 Task: Look for space in Dimona, Israel from 11th June, 2023 to 15th June, 2023 for 2 adults in price range Rs.7000 to Rs.16000. Place can be private room with 1  bedroom having 2 beds and 1 bathroom. Property type can be house, flat, guest house, hotel. Amenities needed are: washing machine. Booking option can be shelf check-in. Required host language is English.
Action: Mouse moved to (618, 70)
Screenshot: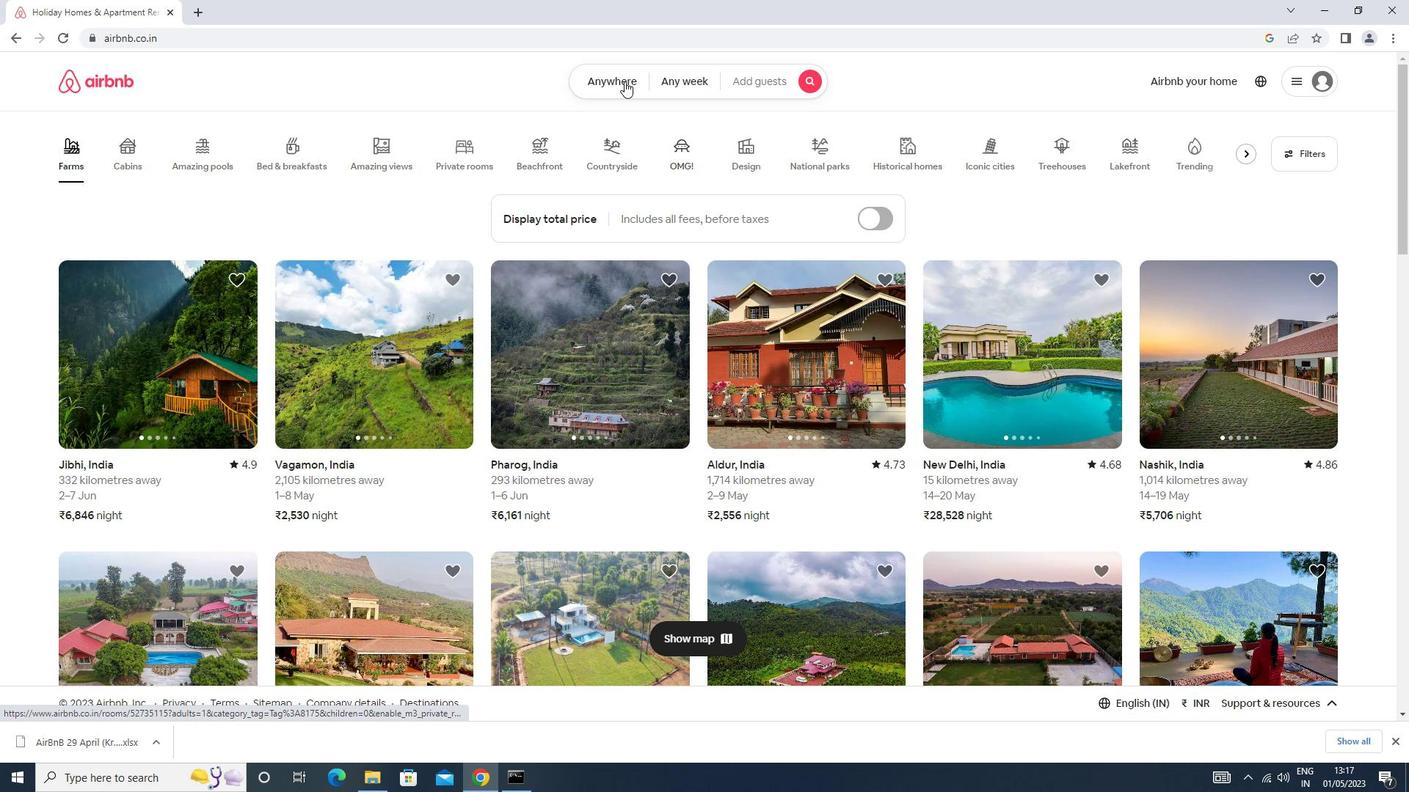 
Action: Mouse pressed left at (618, 70)
Screenshot: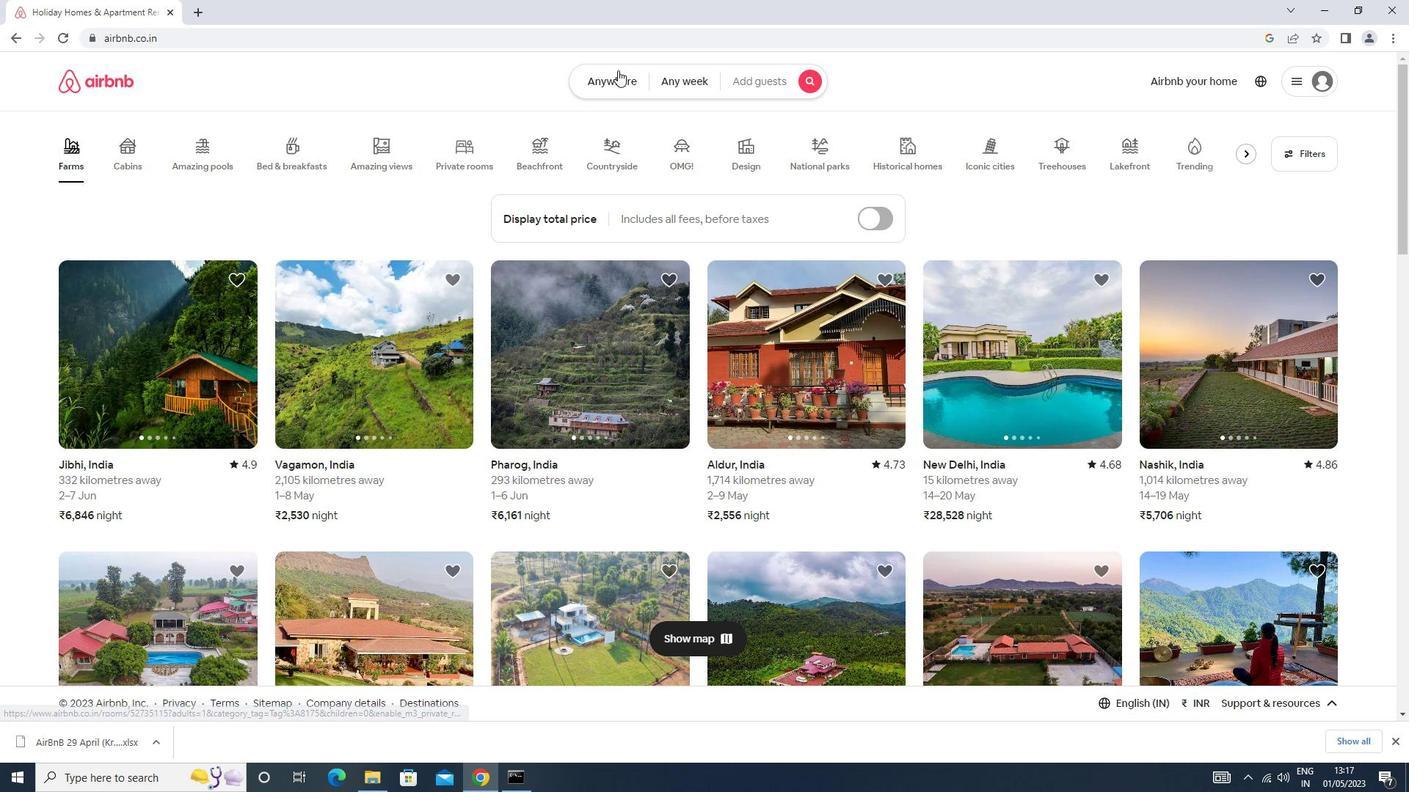 
Action: Mouse moved to (523, 145)
Screenshot: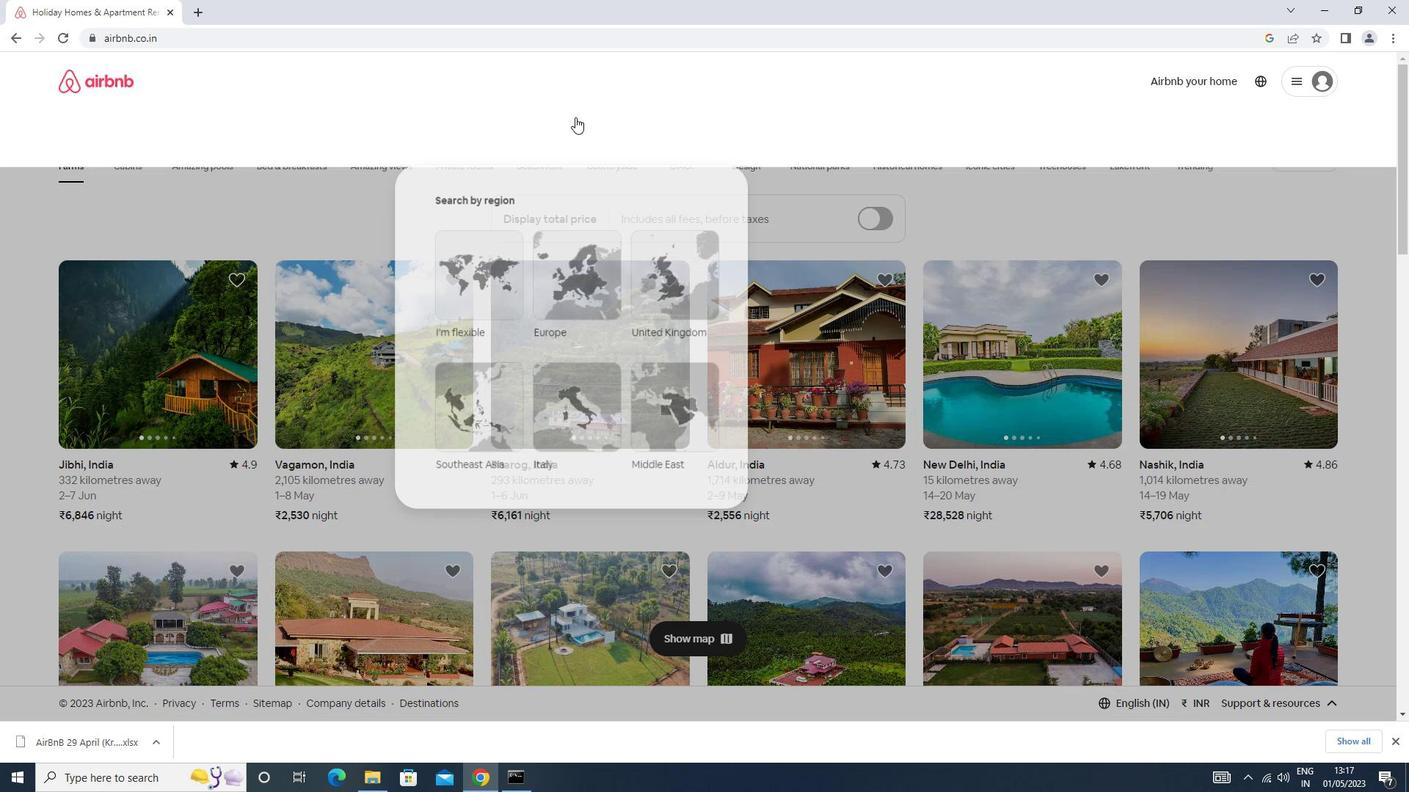 
Action: Mouse pressed left at (523, 145)
Screenshot: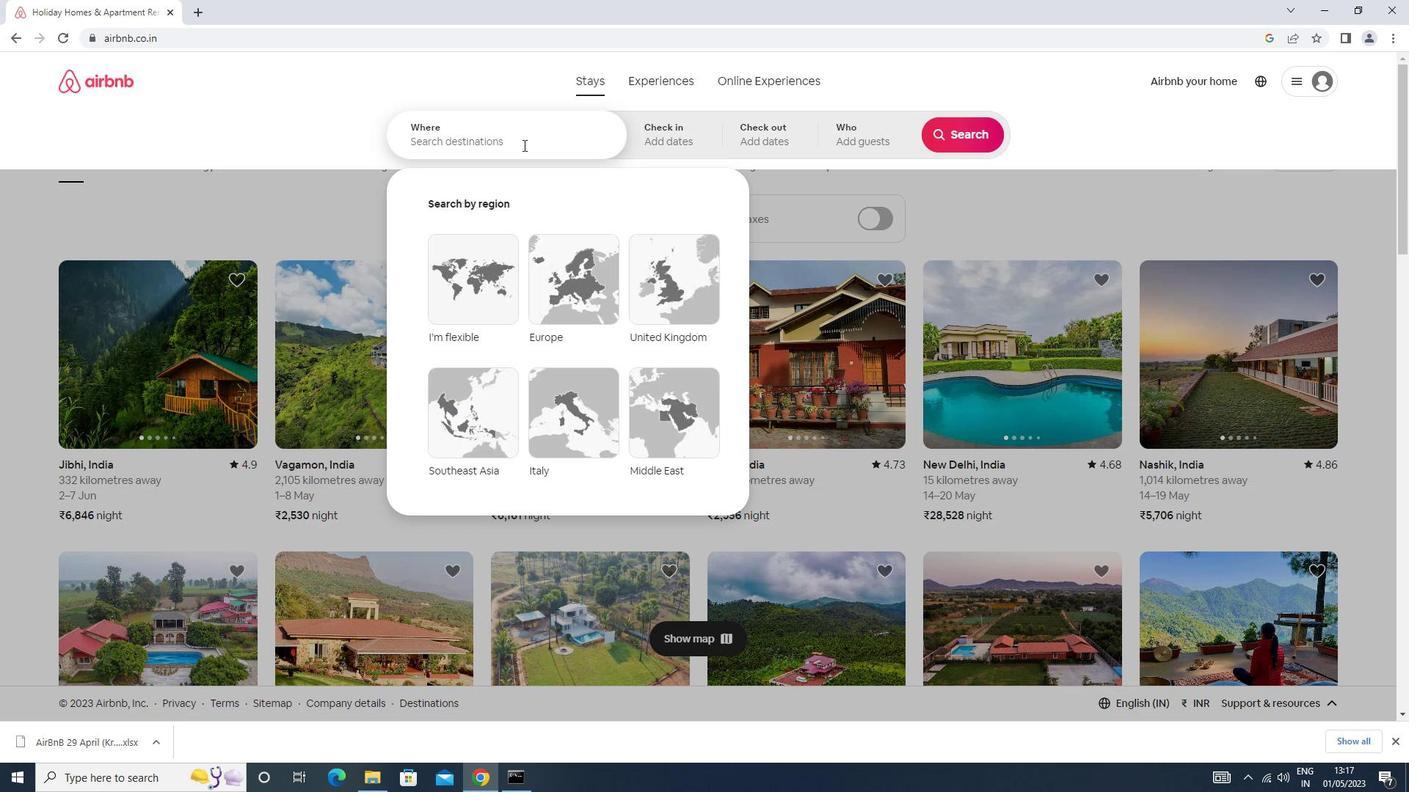 
Action: Mouse moved to (523, 145)
Screenshot: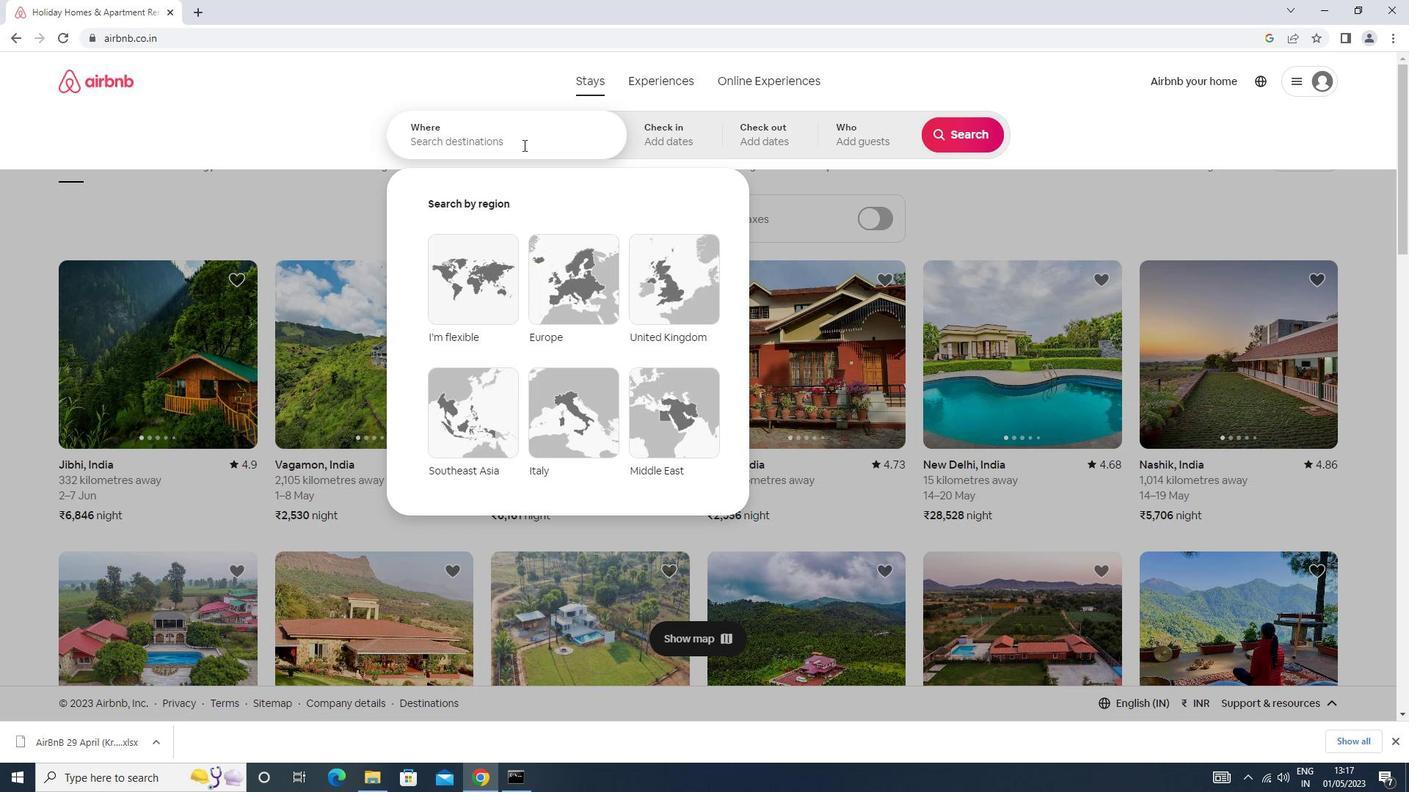 
Action: Key pressed d<Key.caps_lock>imona<Key.down><Key.enter>
Screenshot: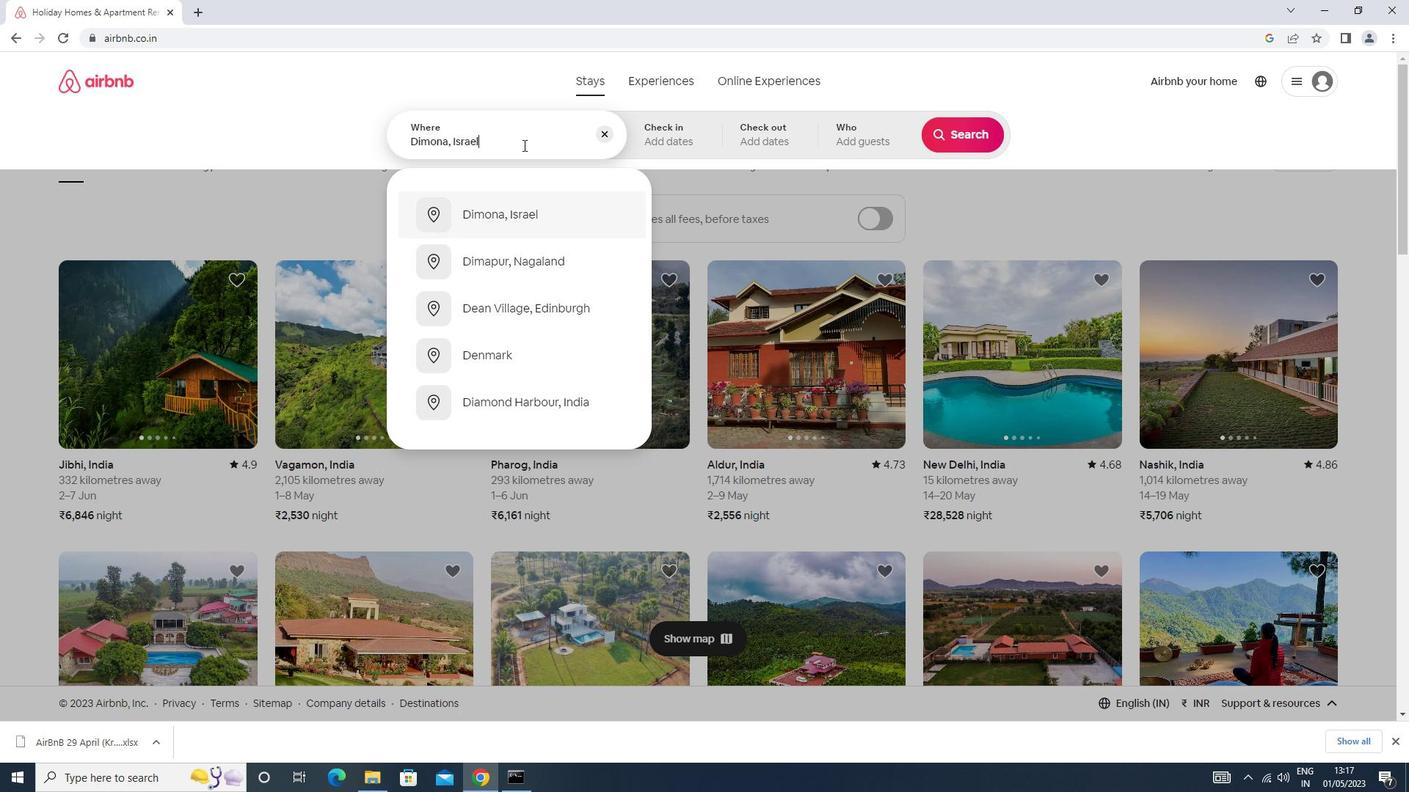 
Action: Mouse moved to (734, 383)
Screenshot: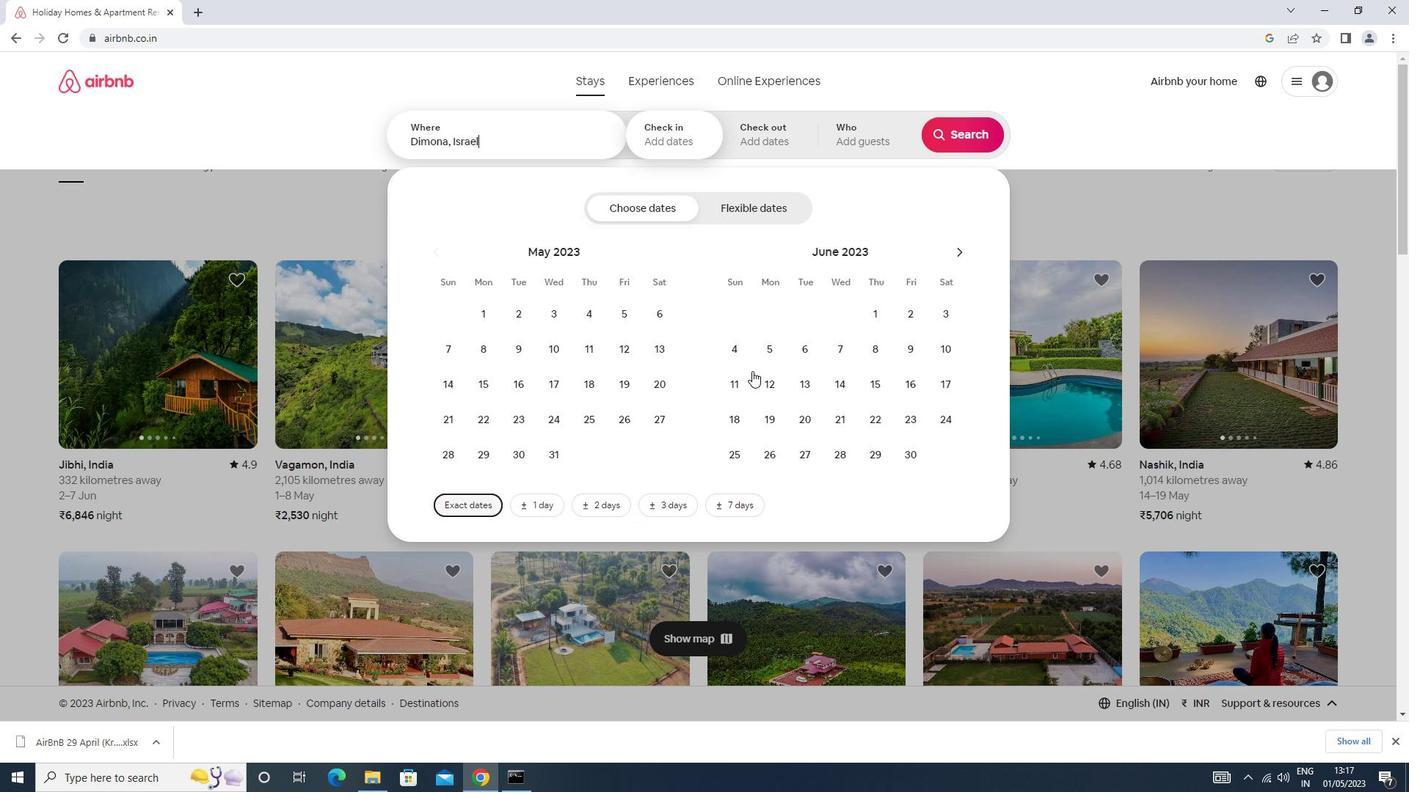 
Action: Mouse pressed left at (734, 383)
Screenshot: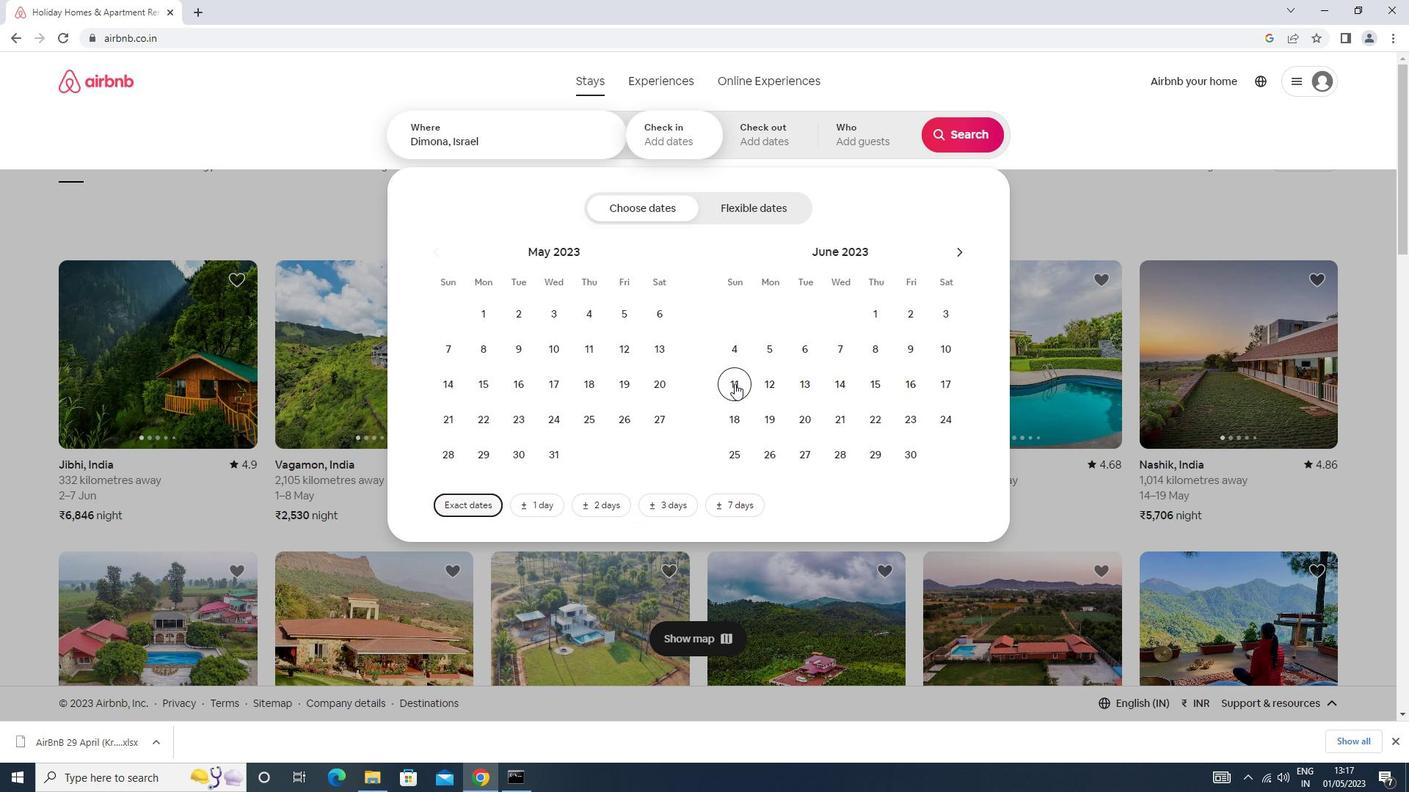 
Action: Mouse moved to (879, 389)
Screenshot: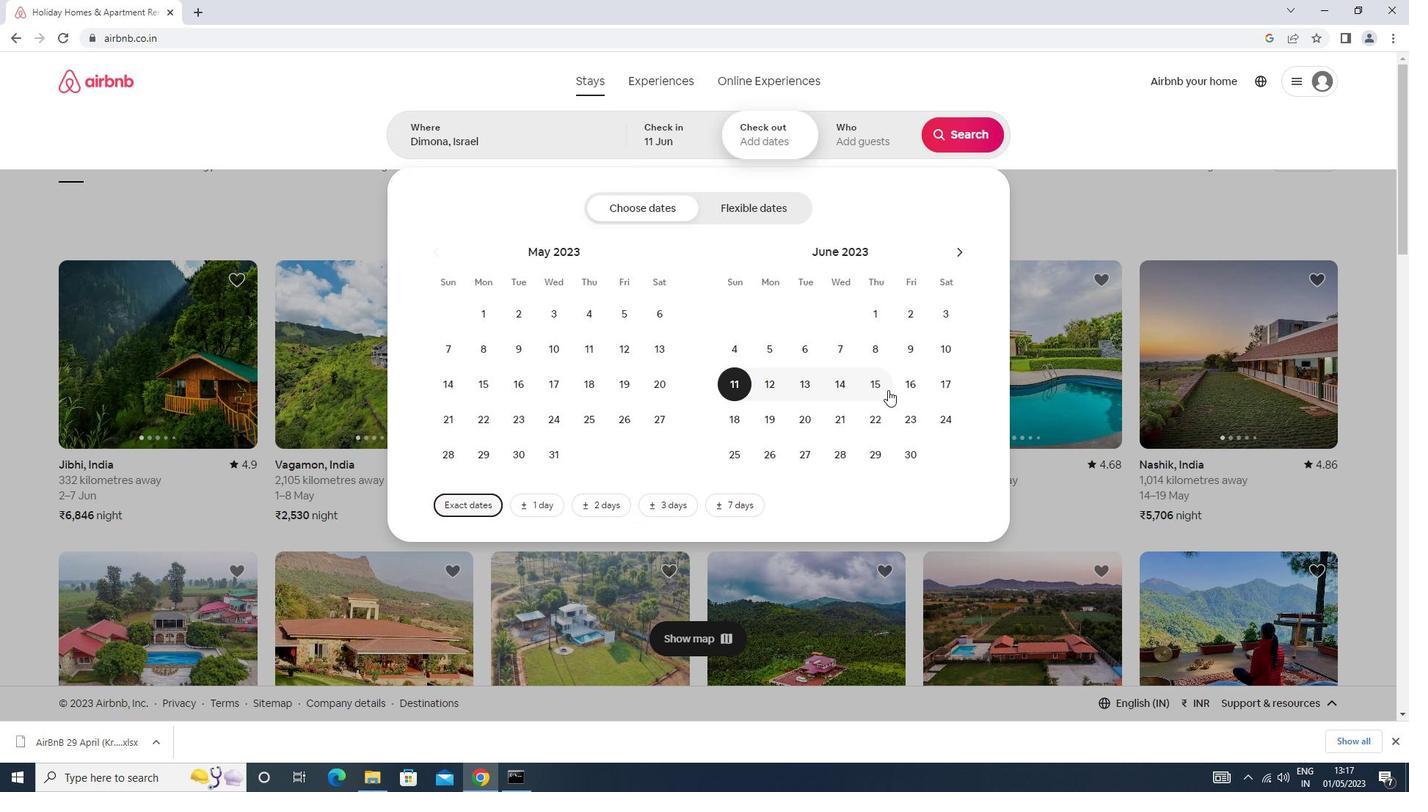 
Action: Mouse pressed left at (879, 389)
Screenshot: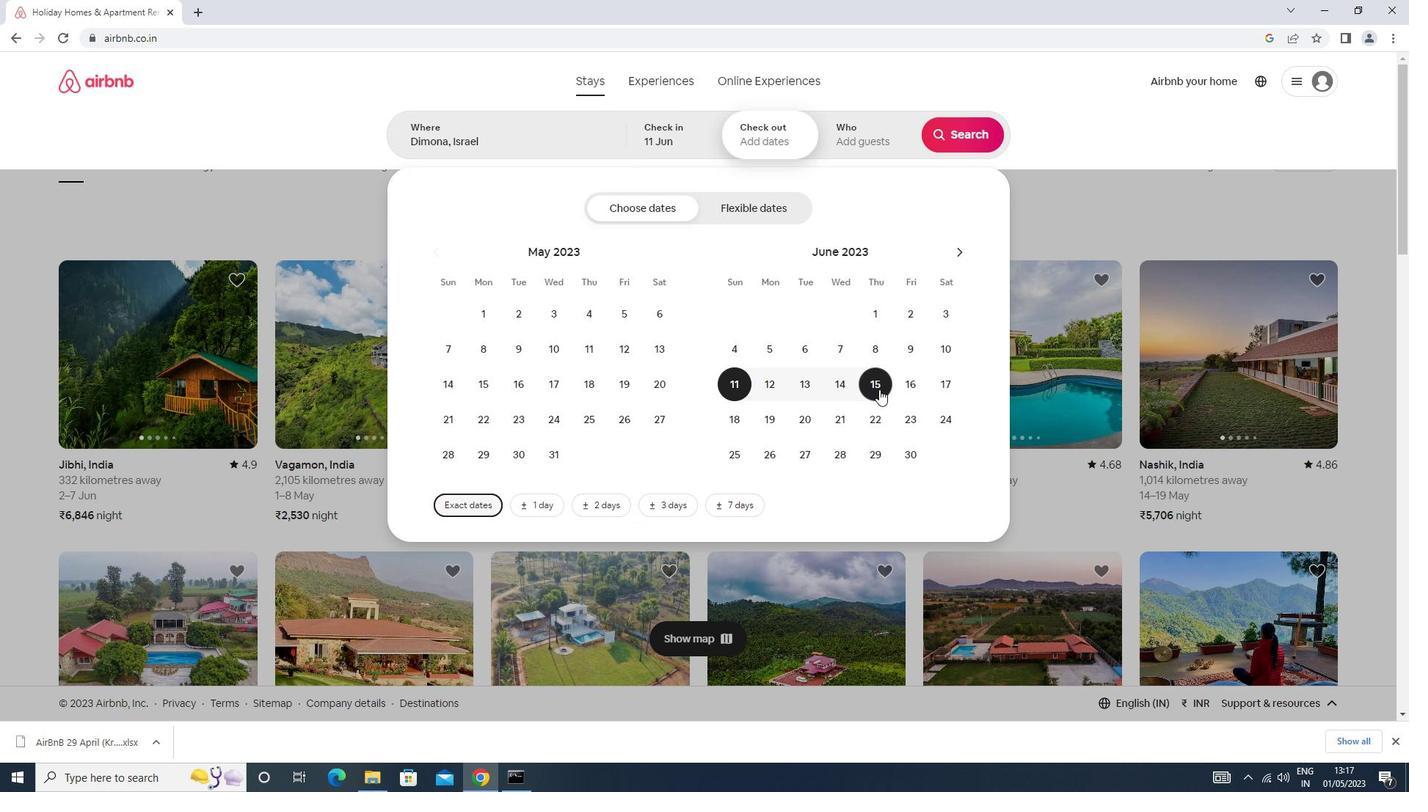 
Action: Mouse moved to (870, 133)
Screenshot: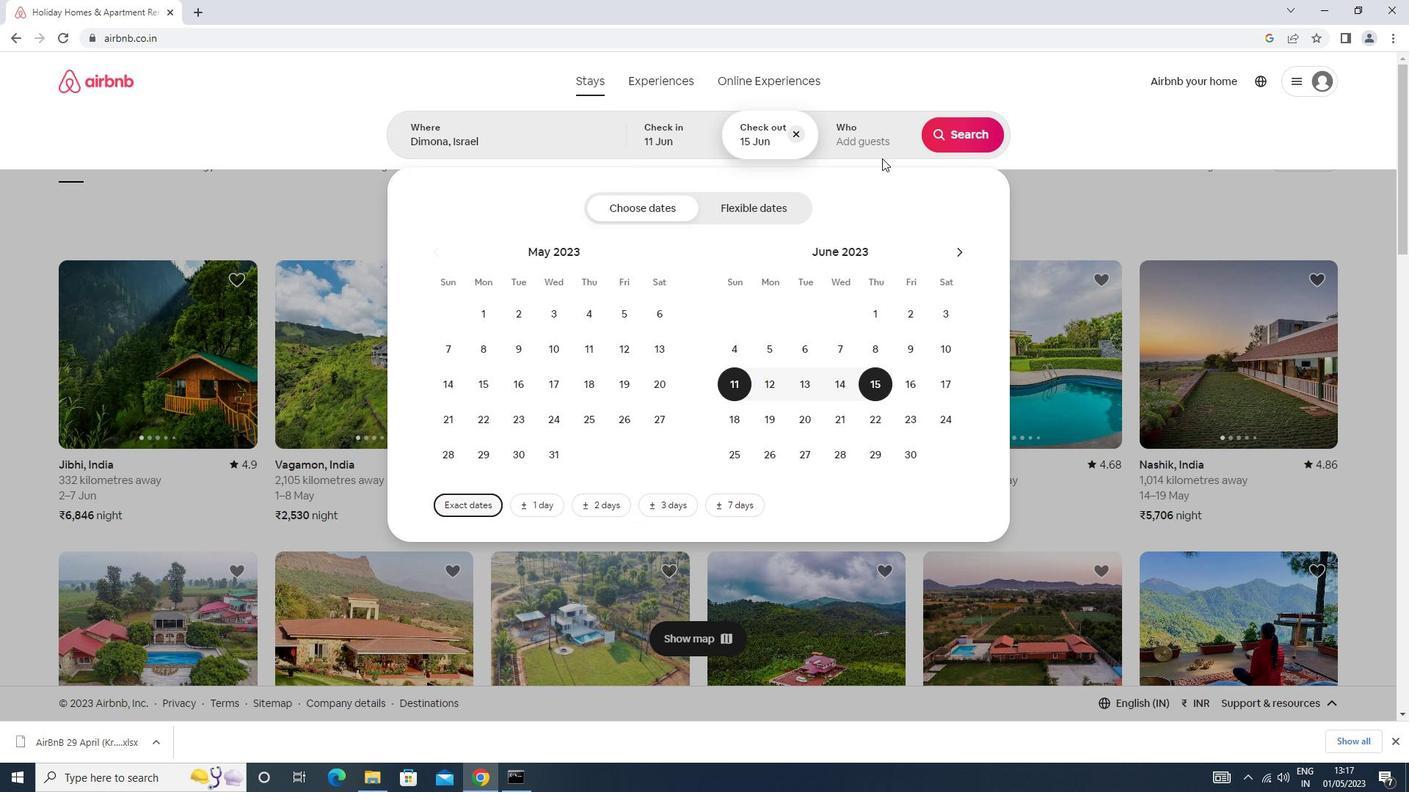 
Action: Mouse pressed left at (870, 133)
Screenshot: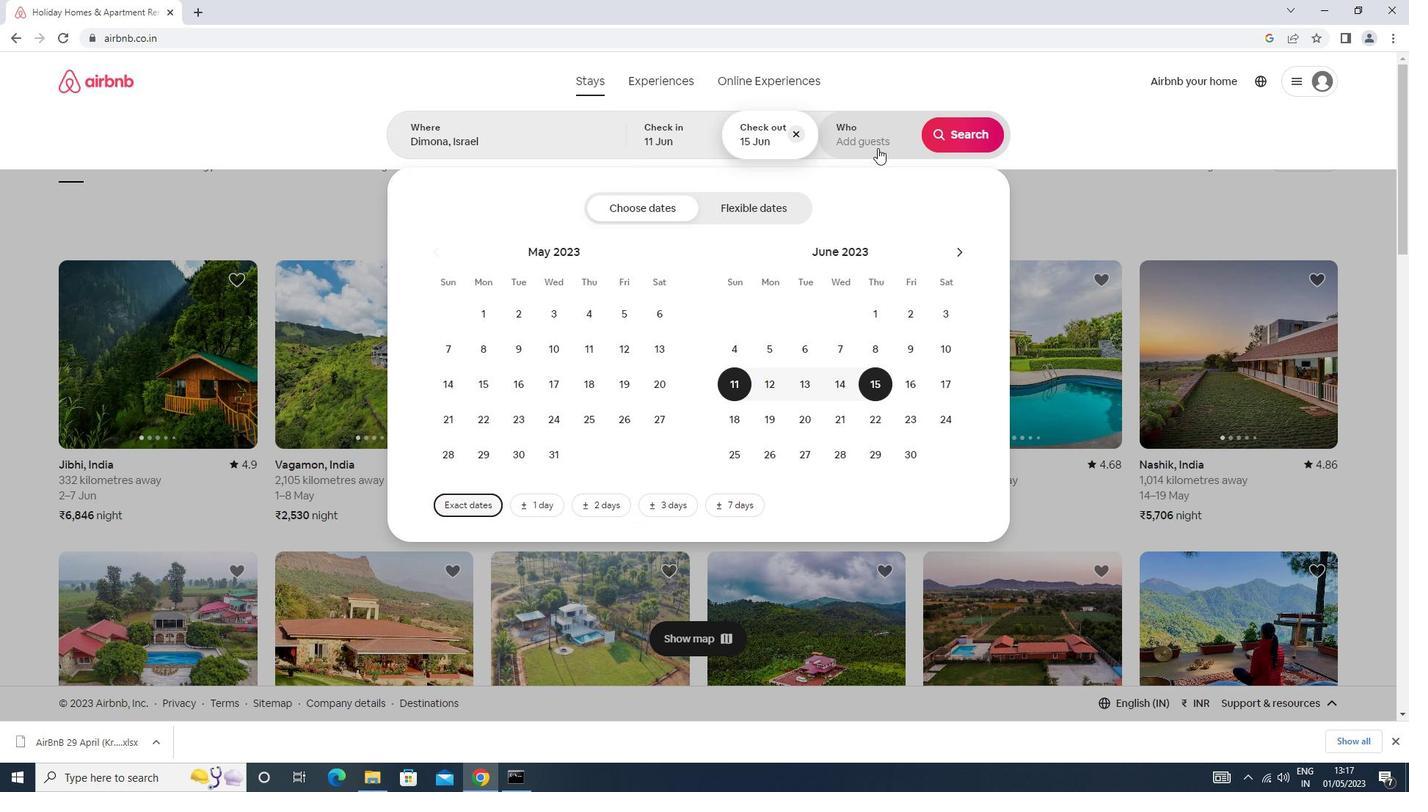 
Action: Mouse moved to (965, 207)
Screenshot: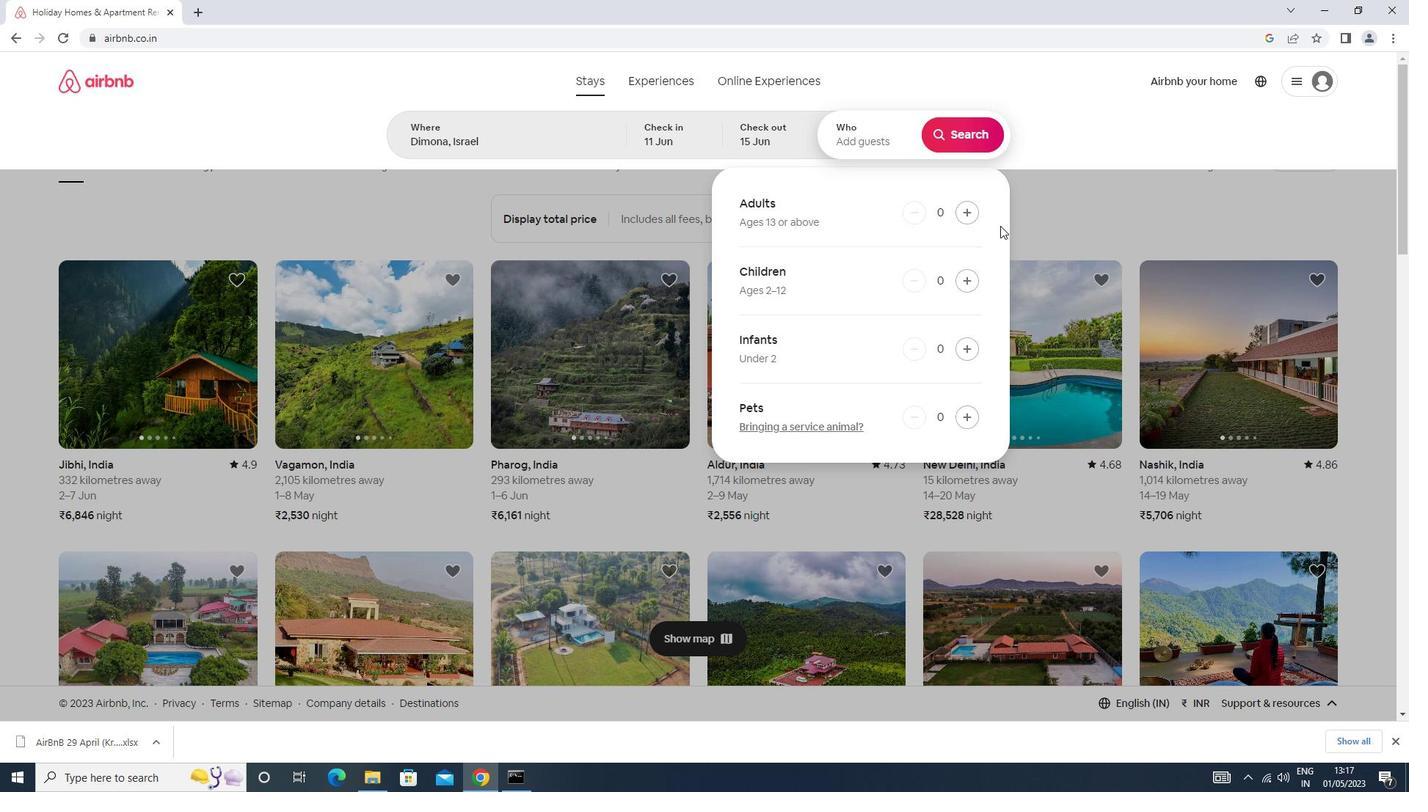 
Action: Mouse pressed left at (965, 207)
Screenshot: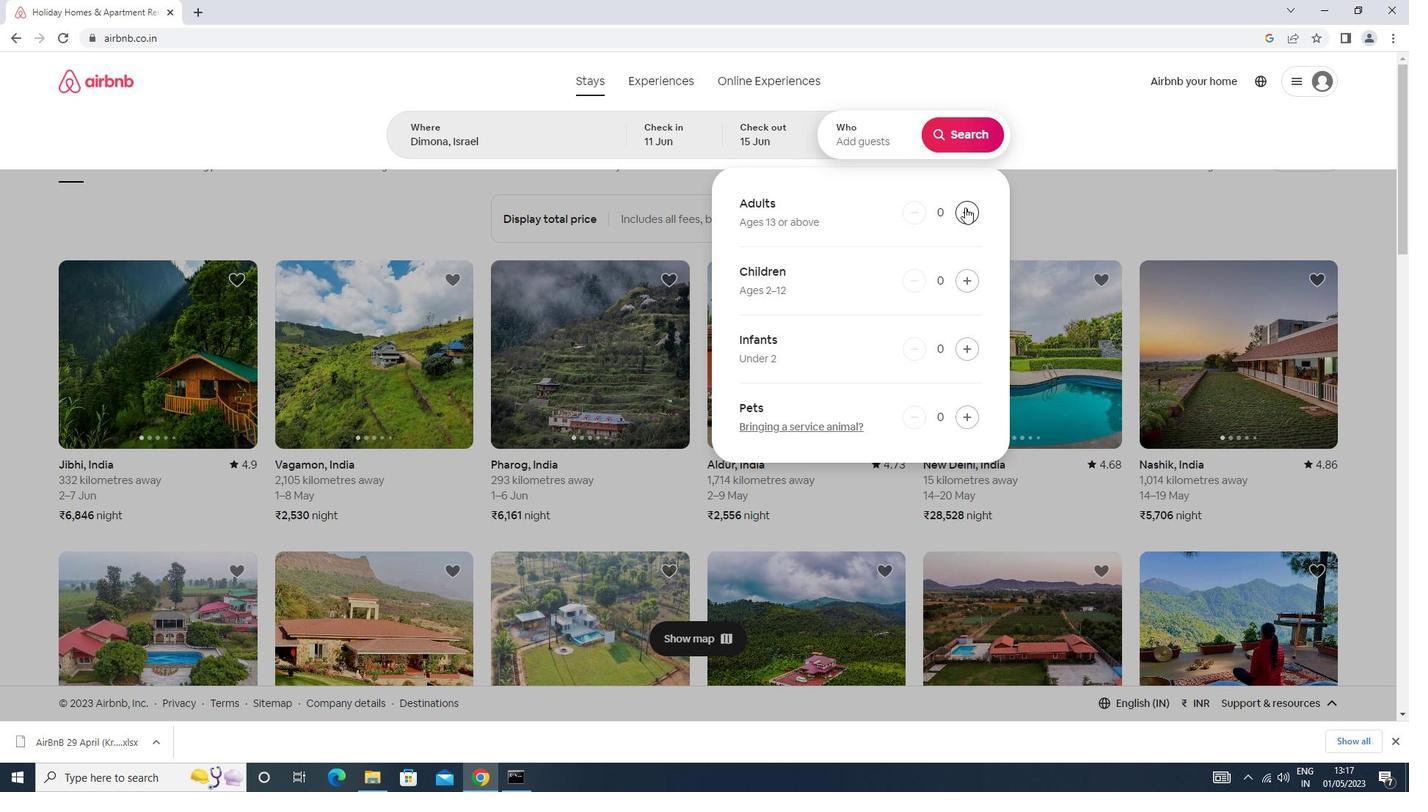 
Action: Mouse moved to (965, 207)
Screenshot: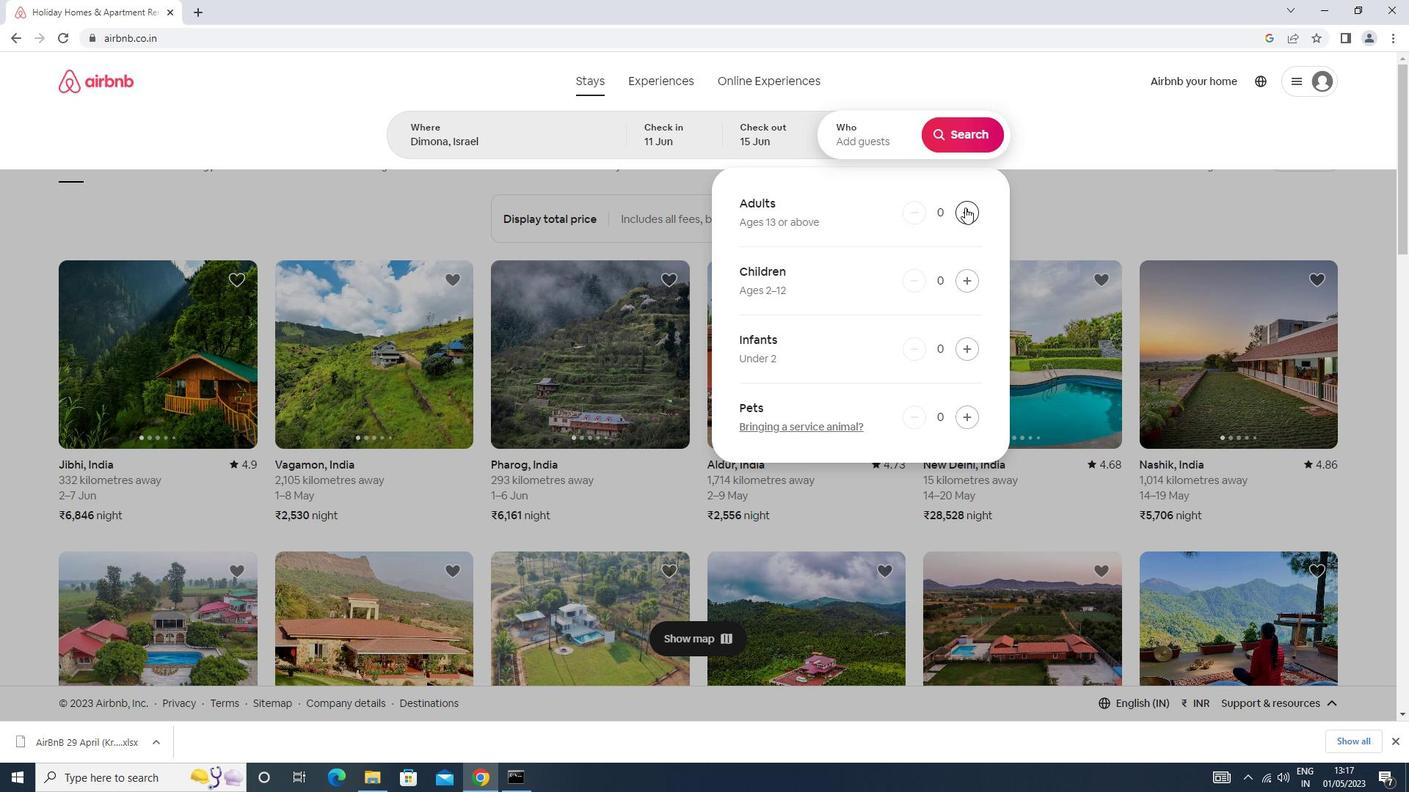 
Action: Mouse pressed left at (965, 207)
Screenshot: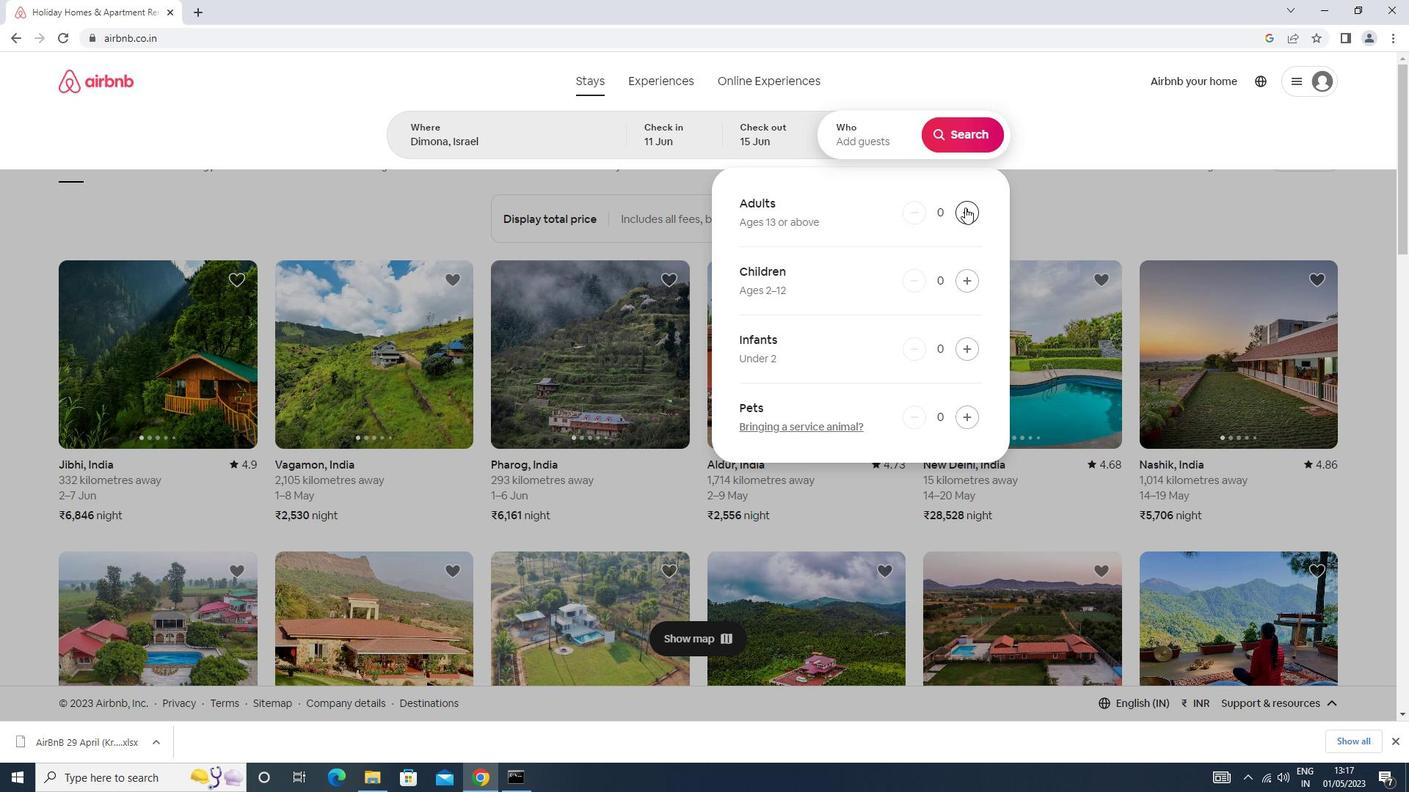 
Action: Mouse moved to (972, 140)
Screenshot: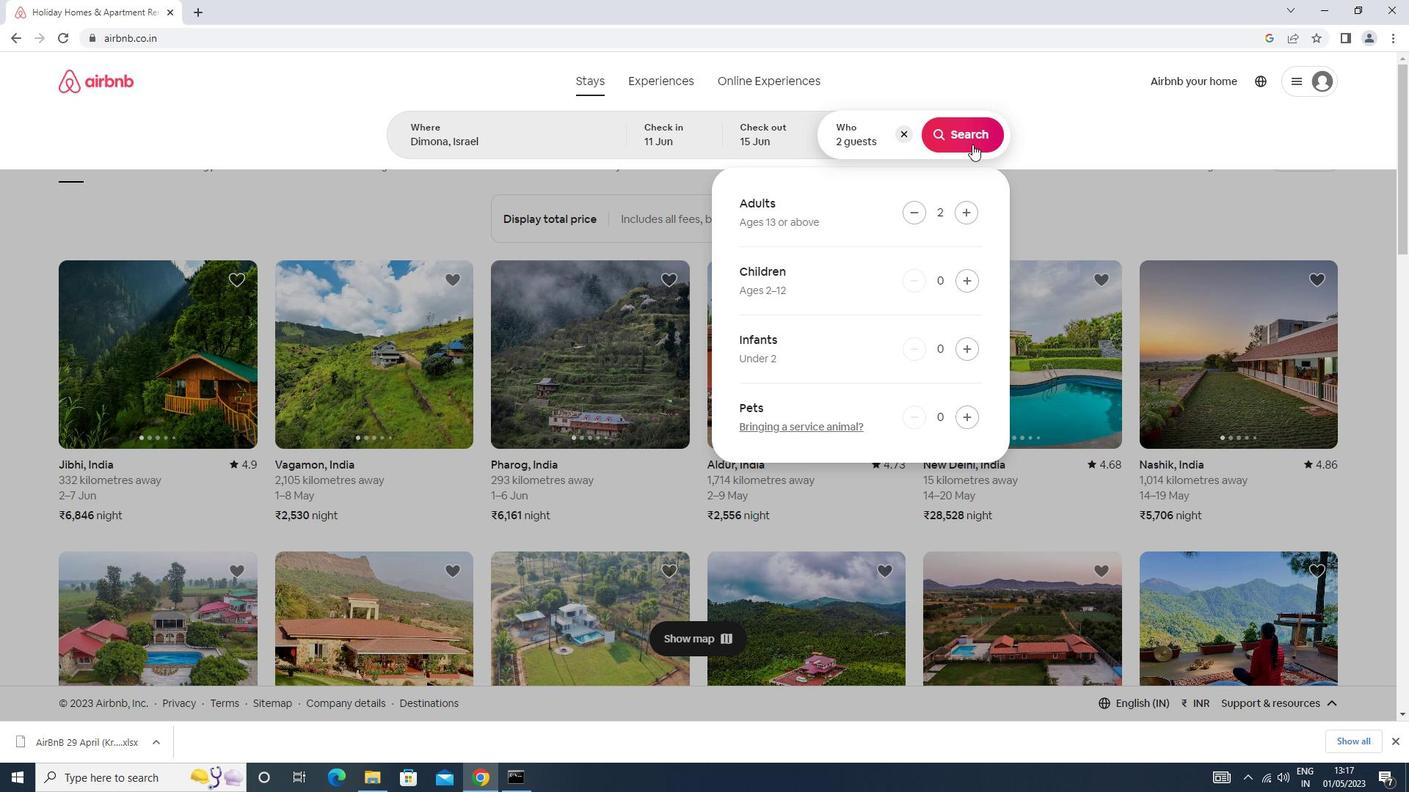 
Action: Mouse pressed left at (972, 140)
Screenshot: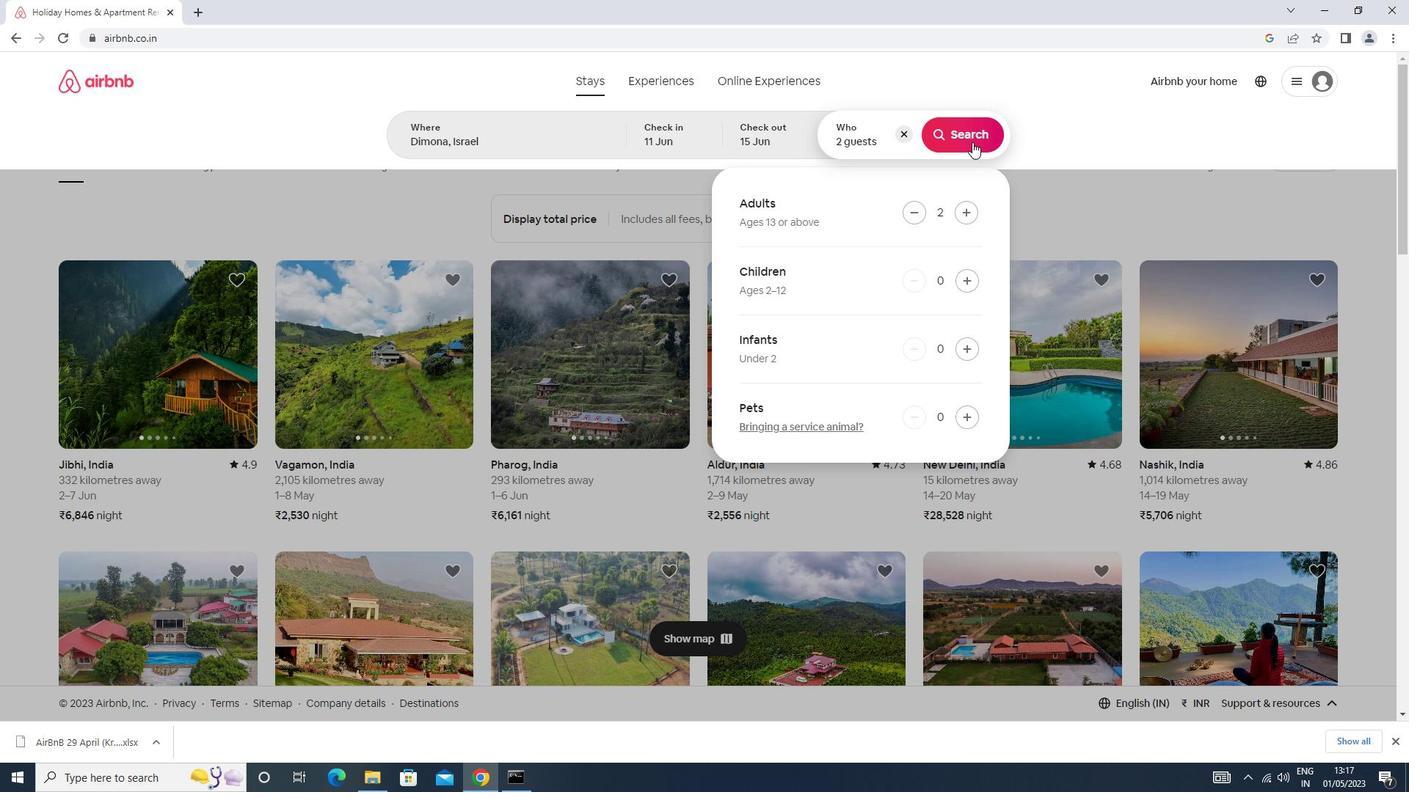 
Action: Mouse moved to (1322, 138)
Screenshot: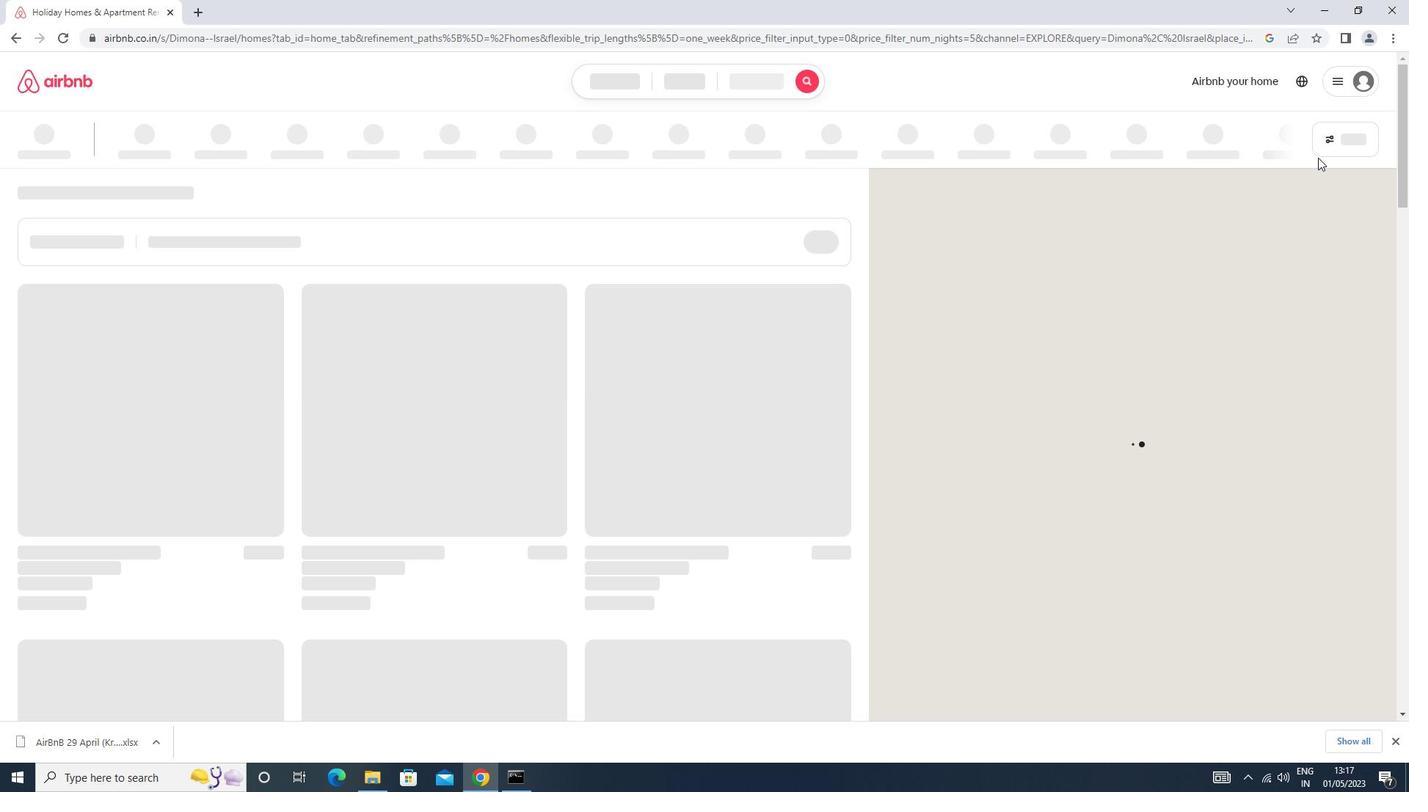 
Action: Mouse pressed left at (1322, 138)
Screenshot: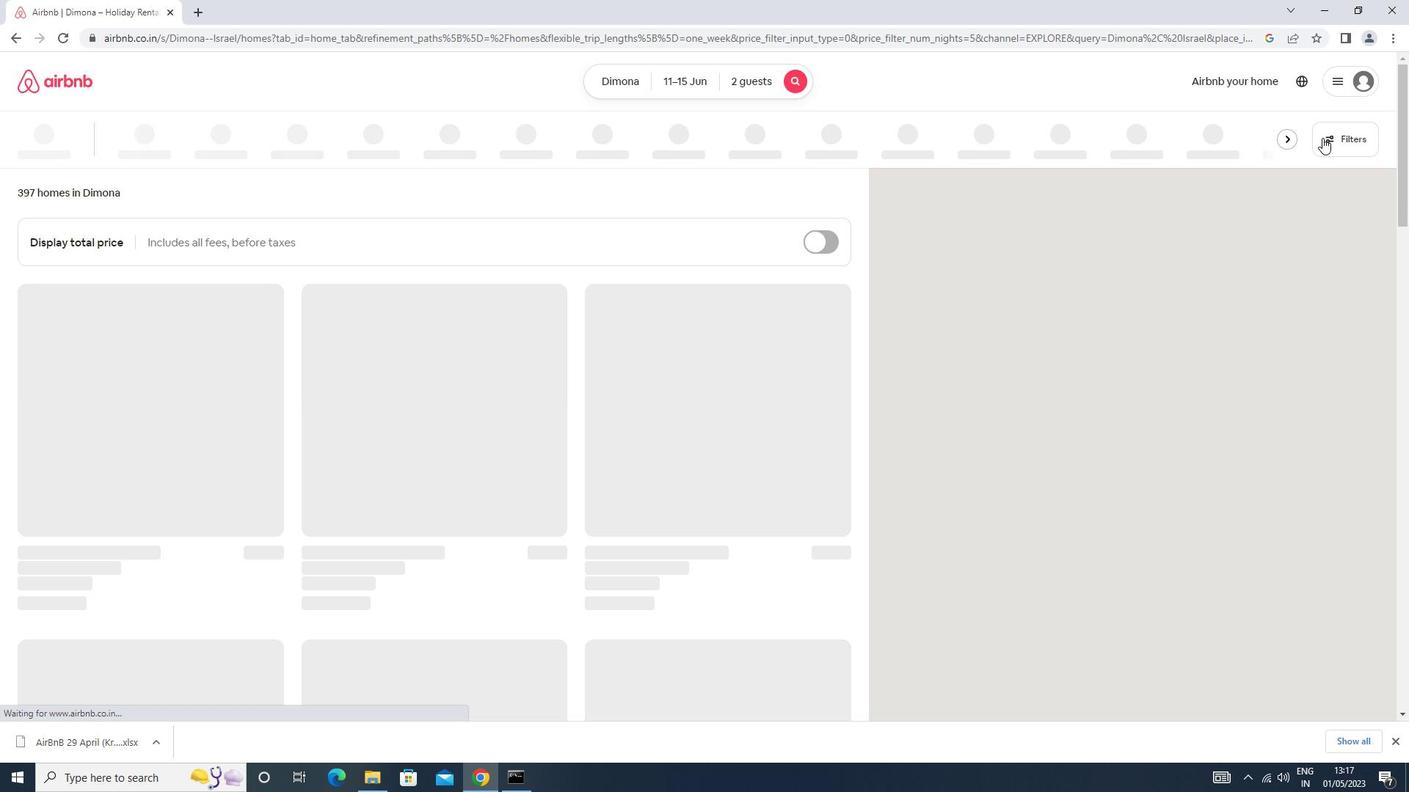 
Action: Mouse moved to (668, 329)
Screenshot: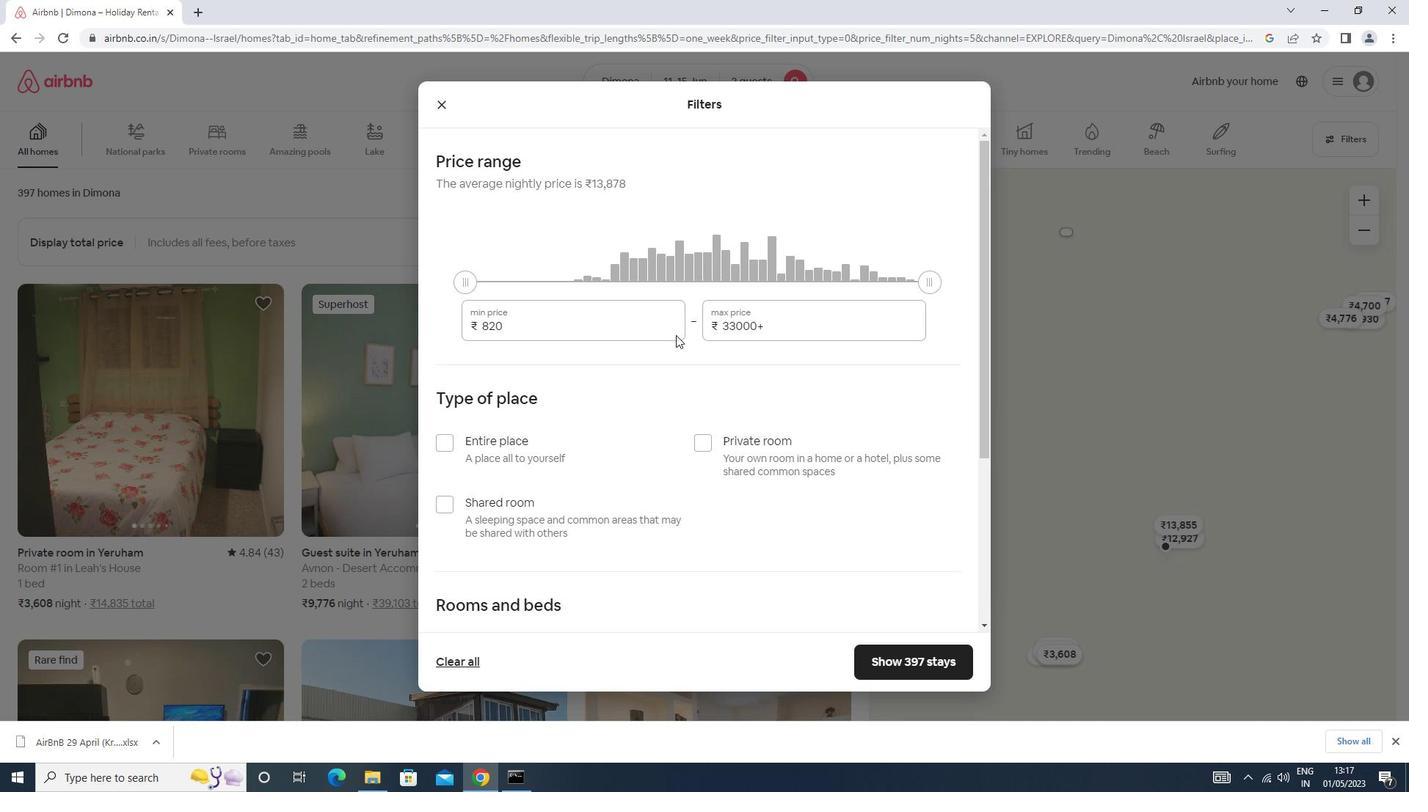 
Action: Mouse pressed left at (668, 329)
Screenshot: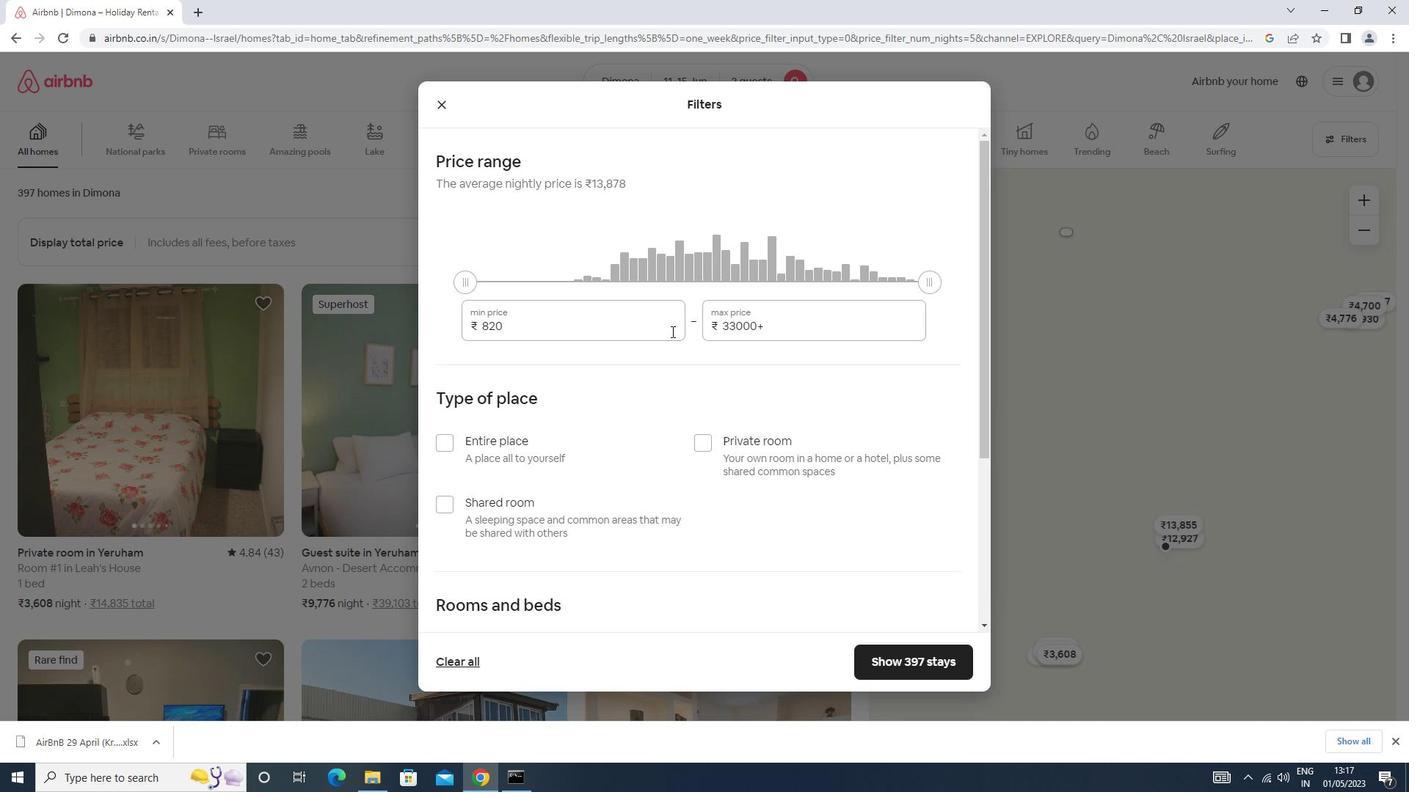 
Action: Key pressed <Key.backspace><Key.backspace><Key.backspace><Key.backspace><Key.backspace><Key.backspace><Key.backspace>7000<Key.tab>16000
Screenshot: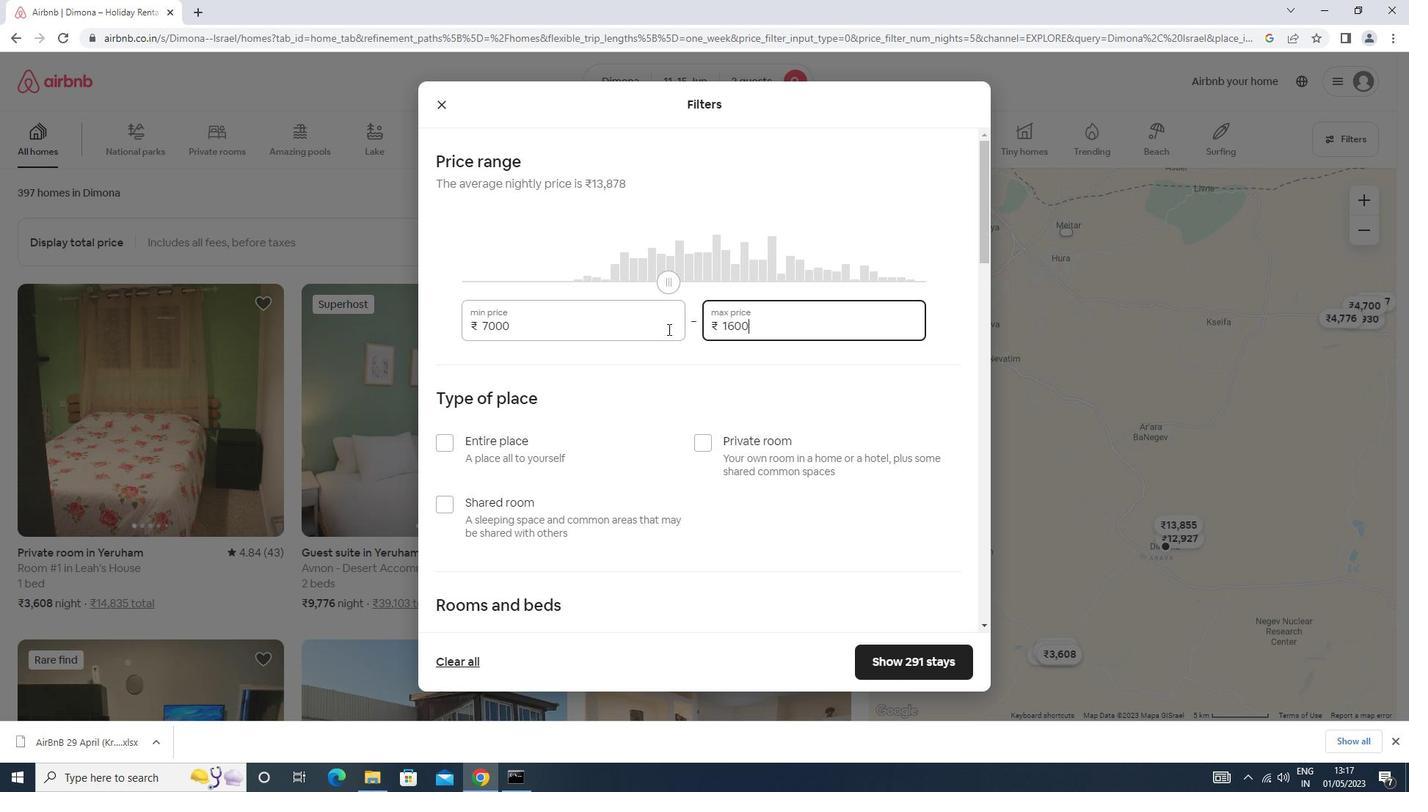 
Action: Mouse scrolled (668, 328) with delta (0, 0)
Screenshot: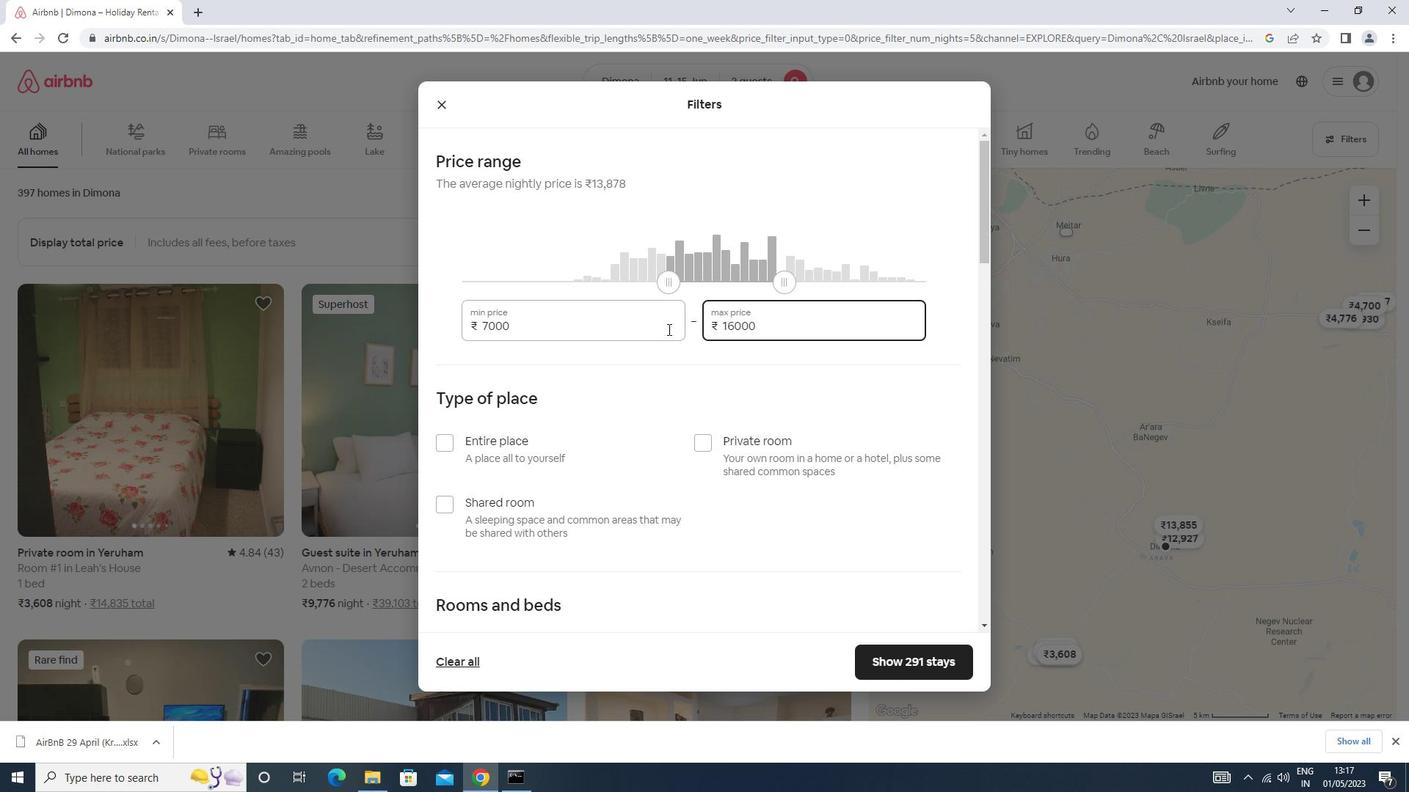 
Action: Mouse scrolled (668, 328) with delta (0, 0)
Screenshot: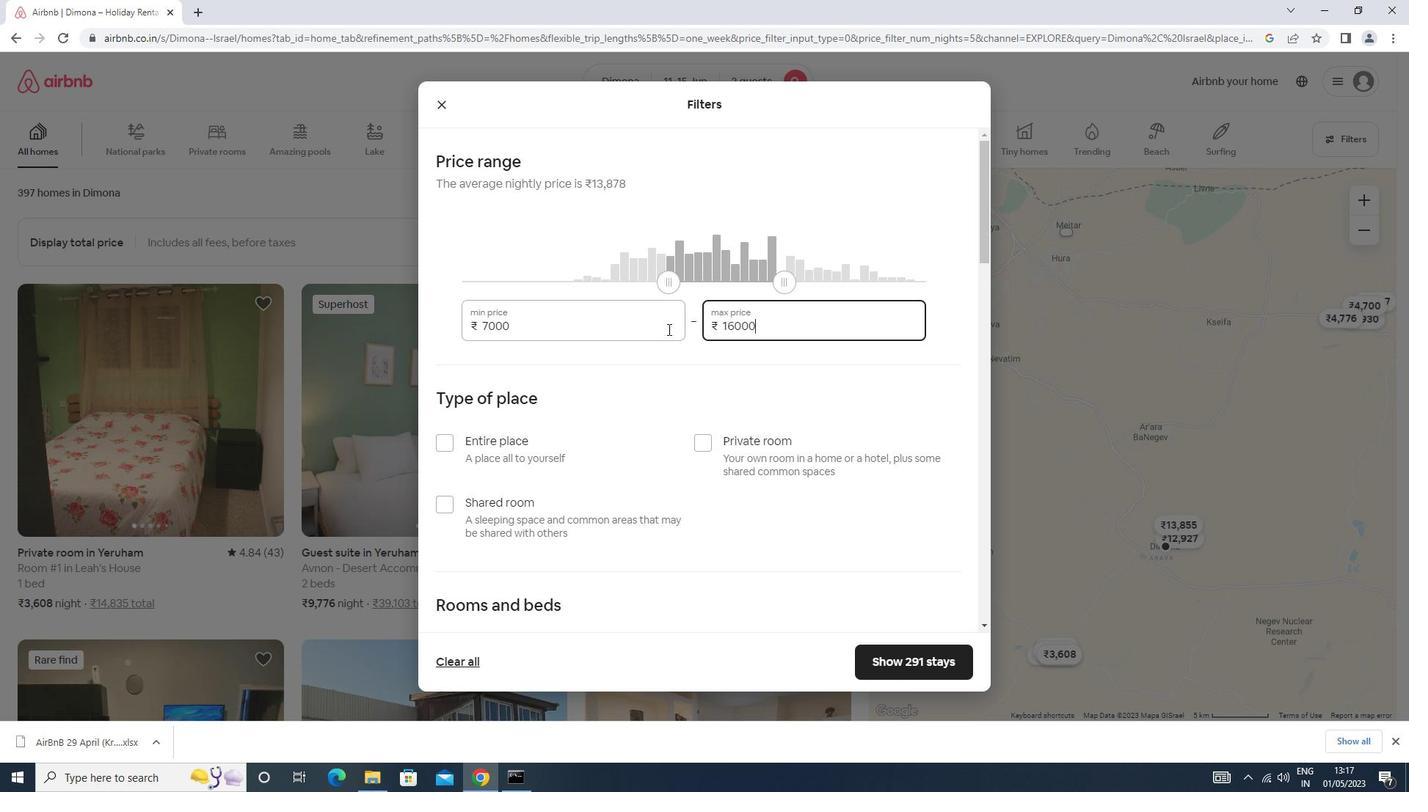 
Action: Mouse moved to (716, 294)
Screenshot: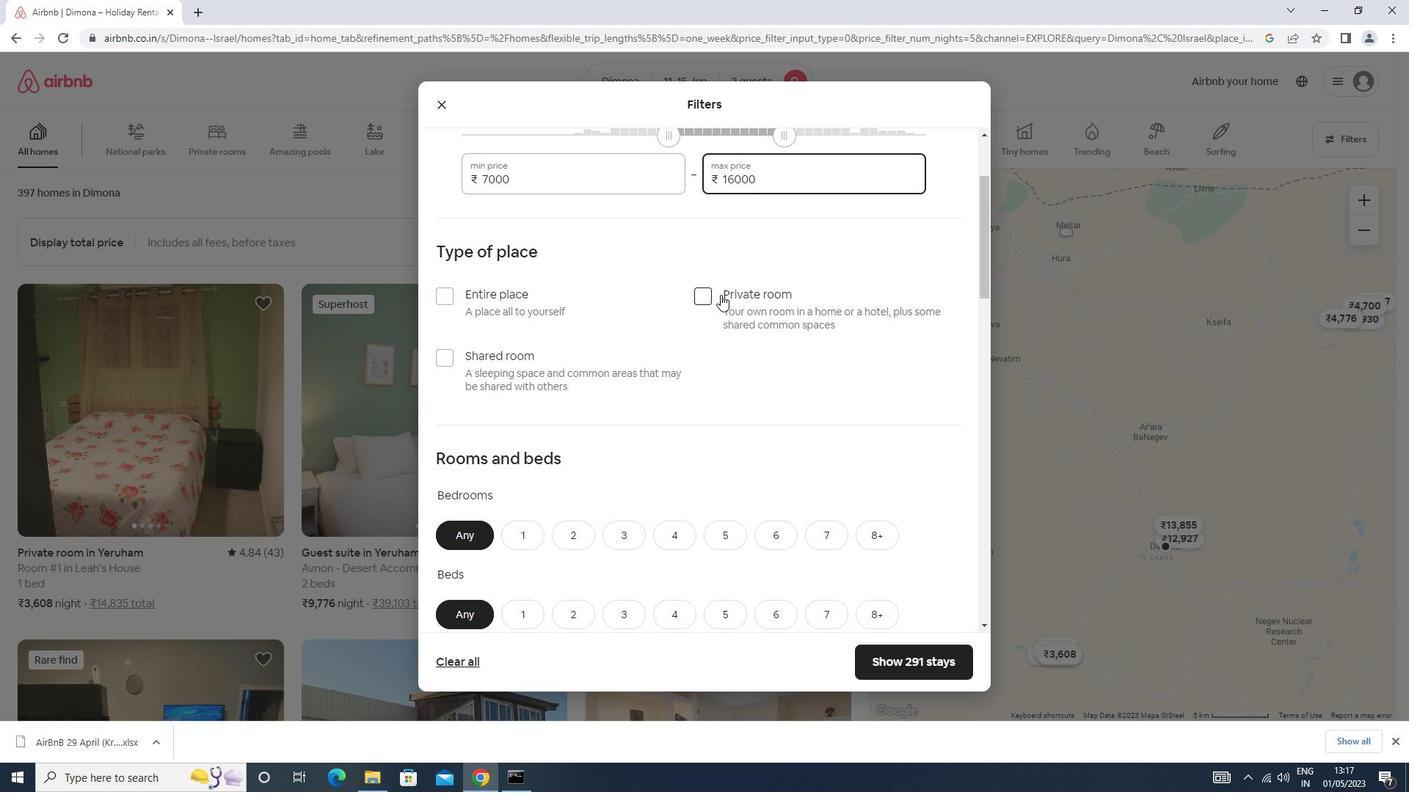 
Action: Mouse pressed left at (716, 294)
Screenshot: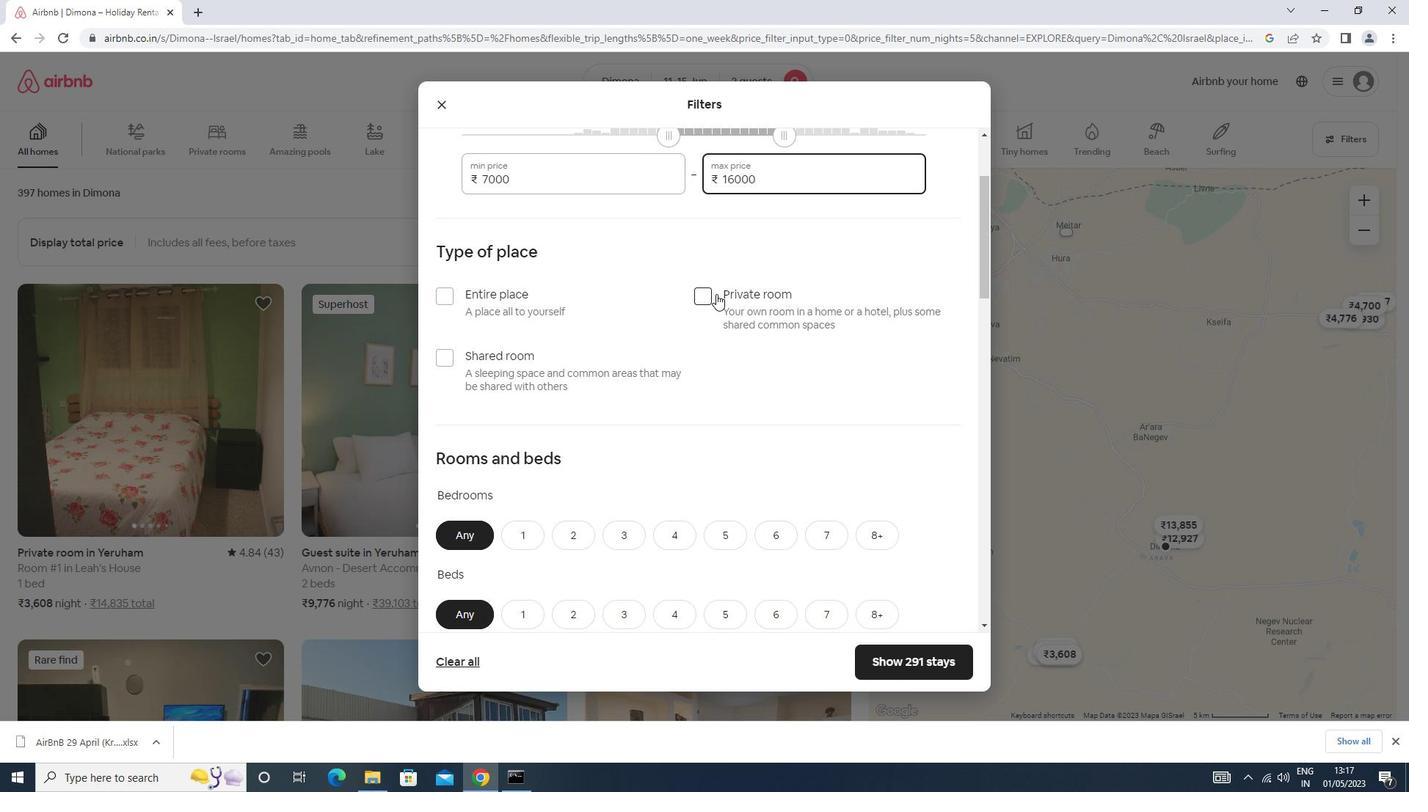 
Action: Mouse scrolled (716, 293) with delta (0, 0)
Screenshot: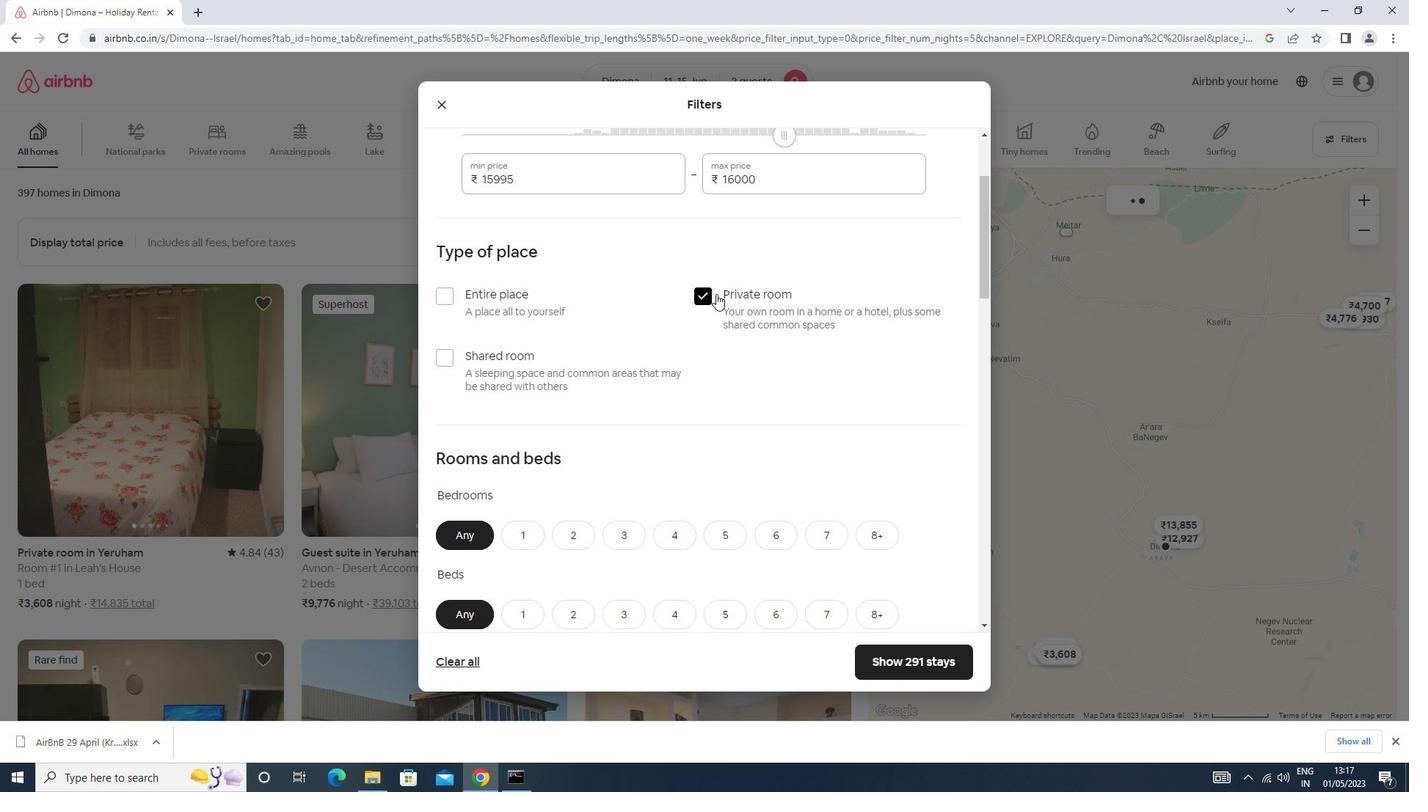 
Action: Mouse scrolled (716, 293) with delta (0, 0)
Screenshot: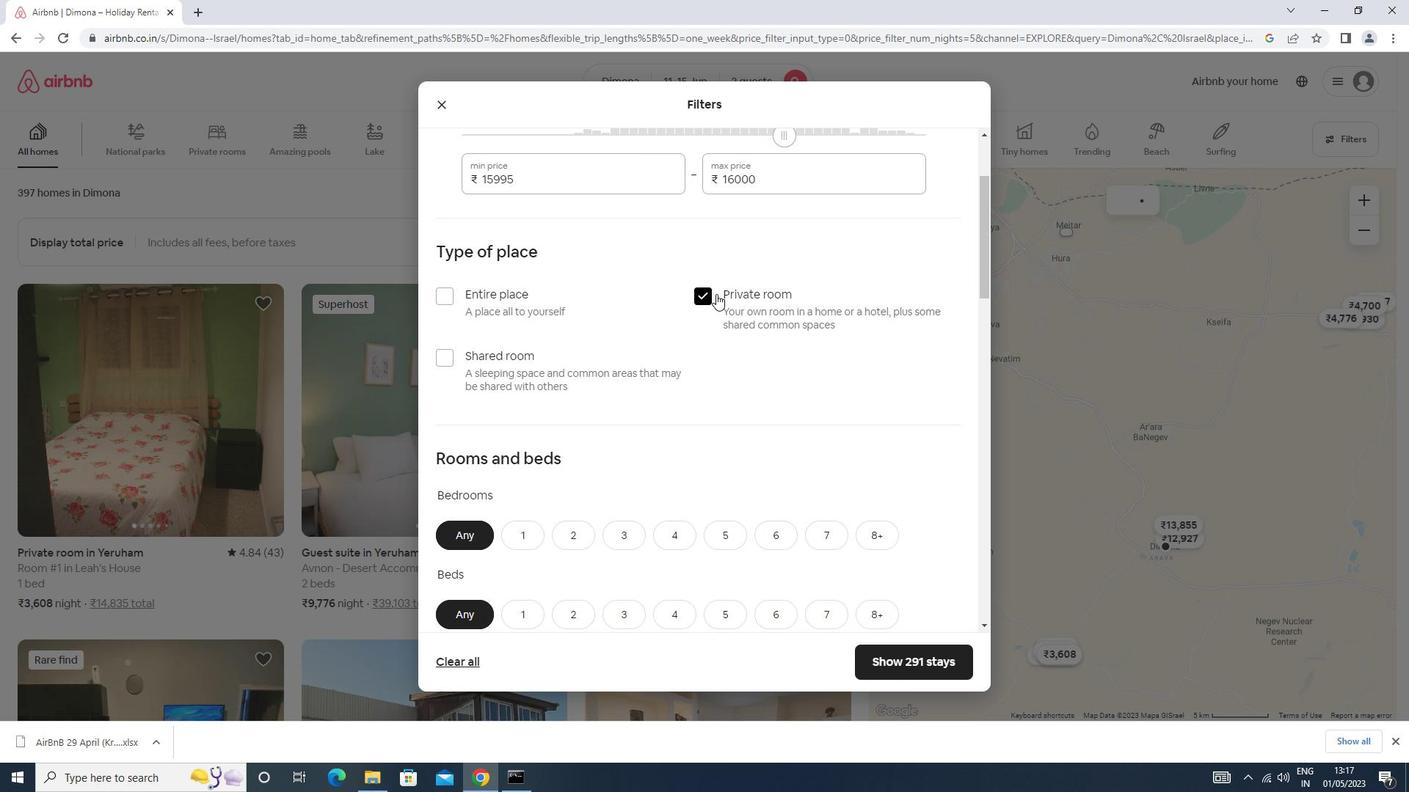 
Action: Mouse moved to (715, 294)
Screenshot: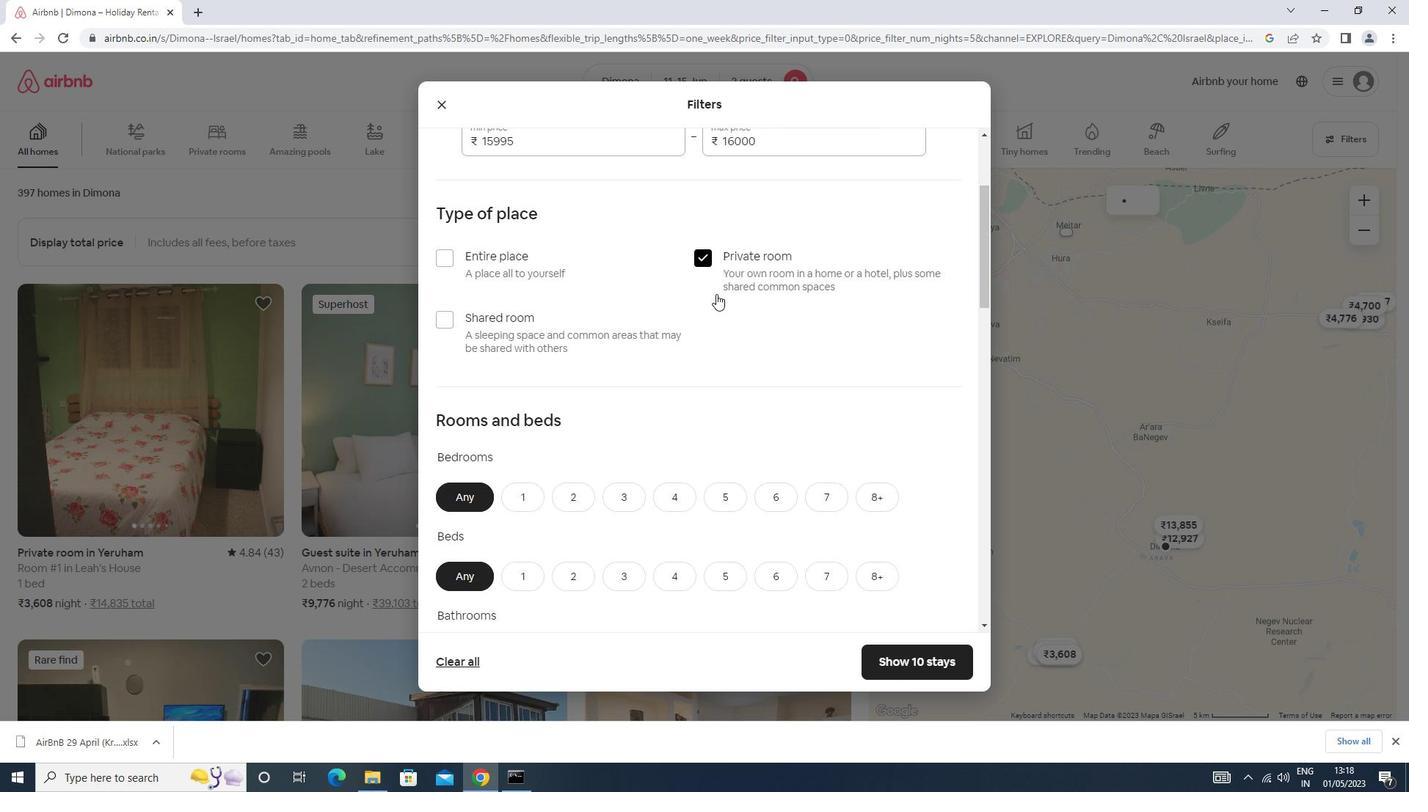 
Action: Mouse scrolled (715, 293) with delta (0, 0)
Screenshot: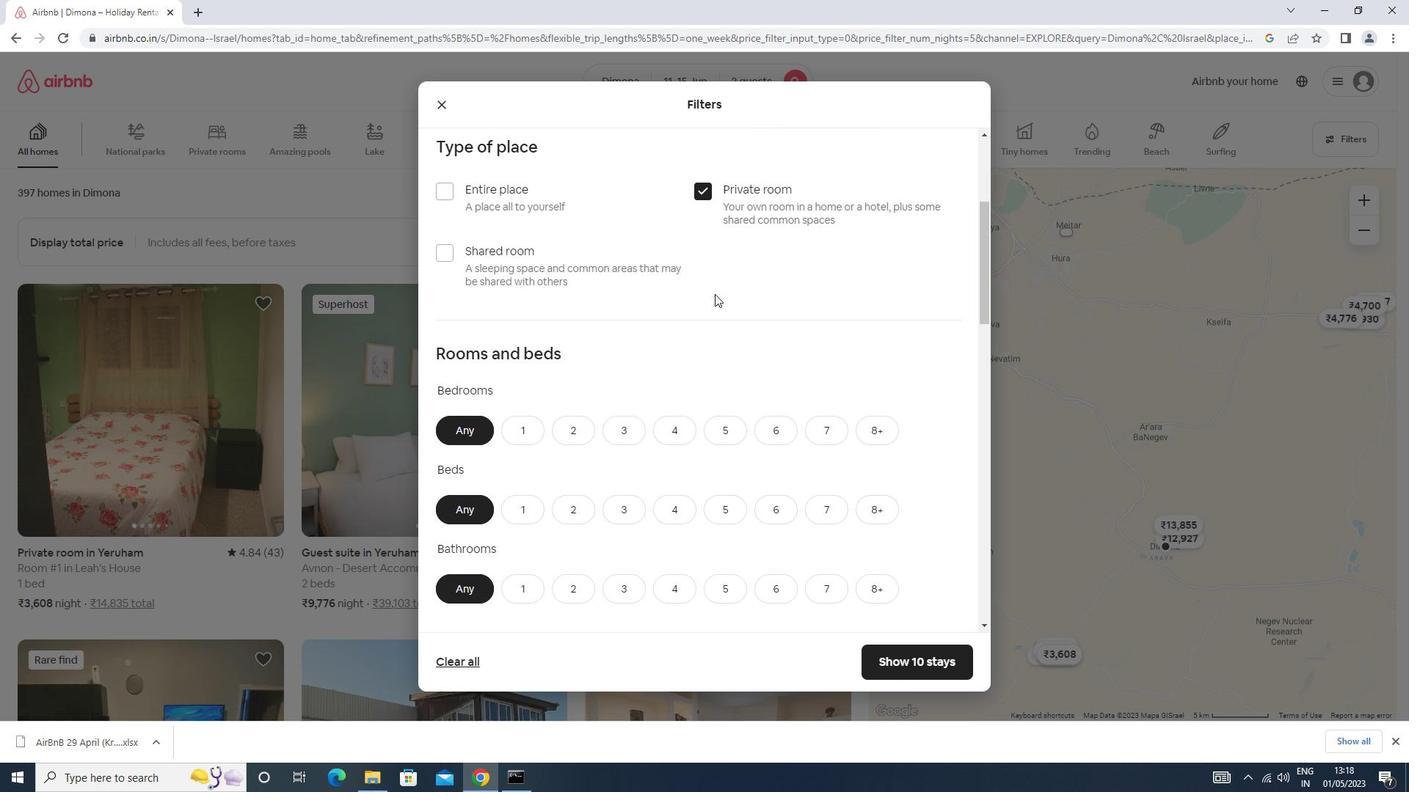 
Action: Mouse moved to (525, 314)
Screenshot: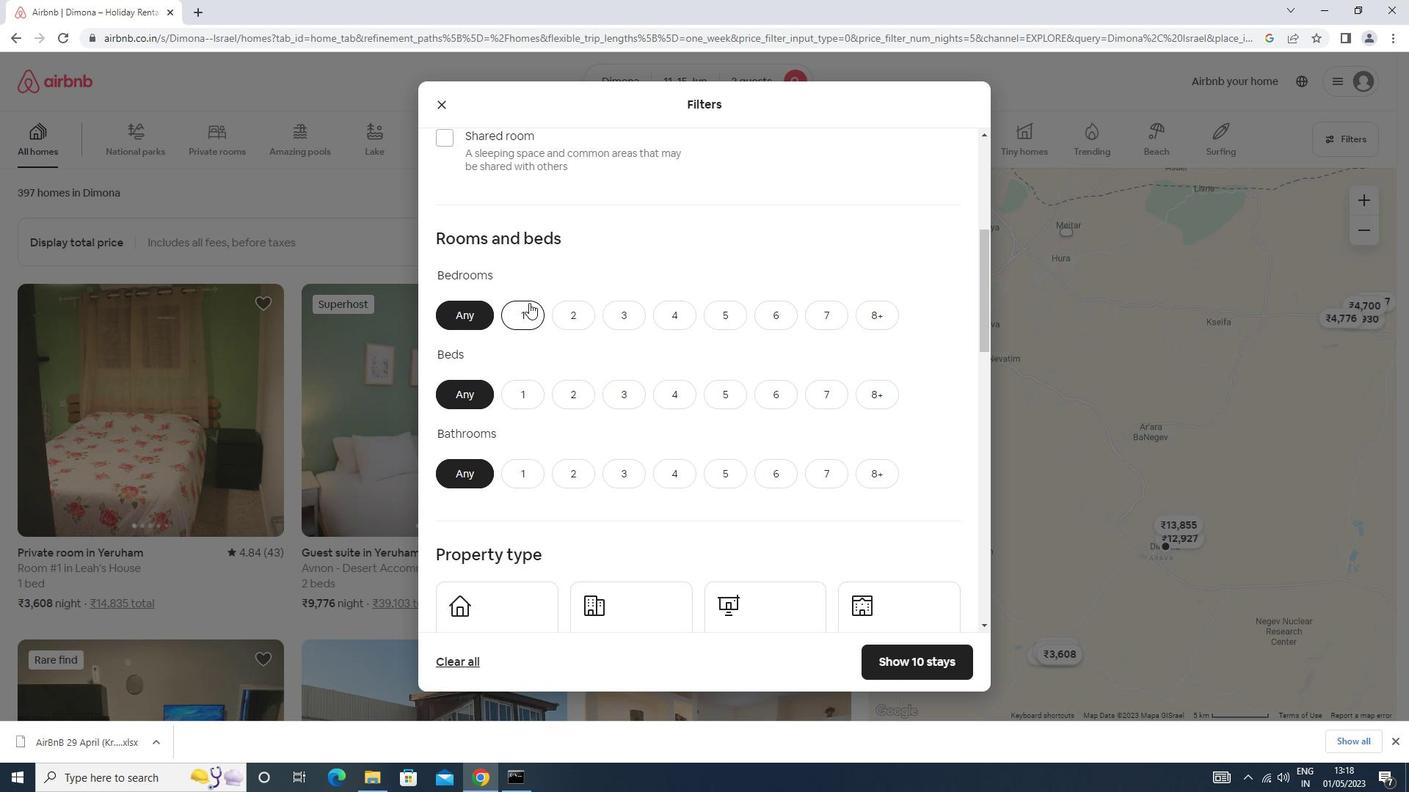 
Action: Mouse pressed left at (525, 314)
Screenshot: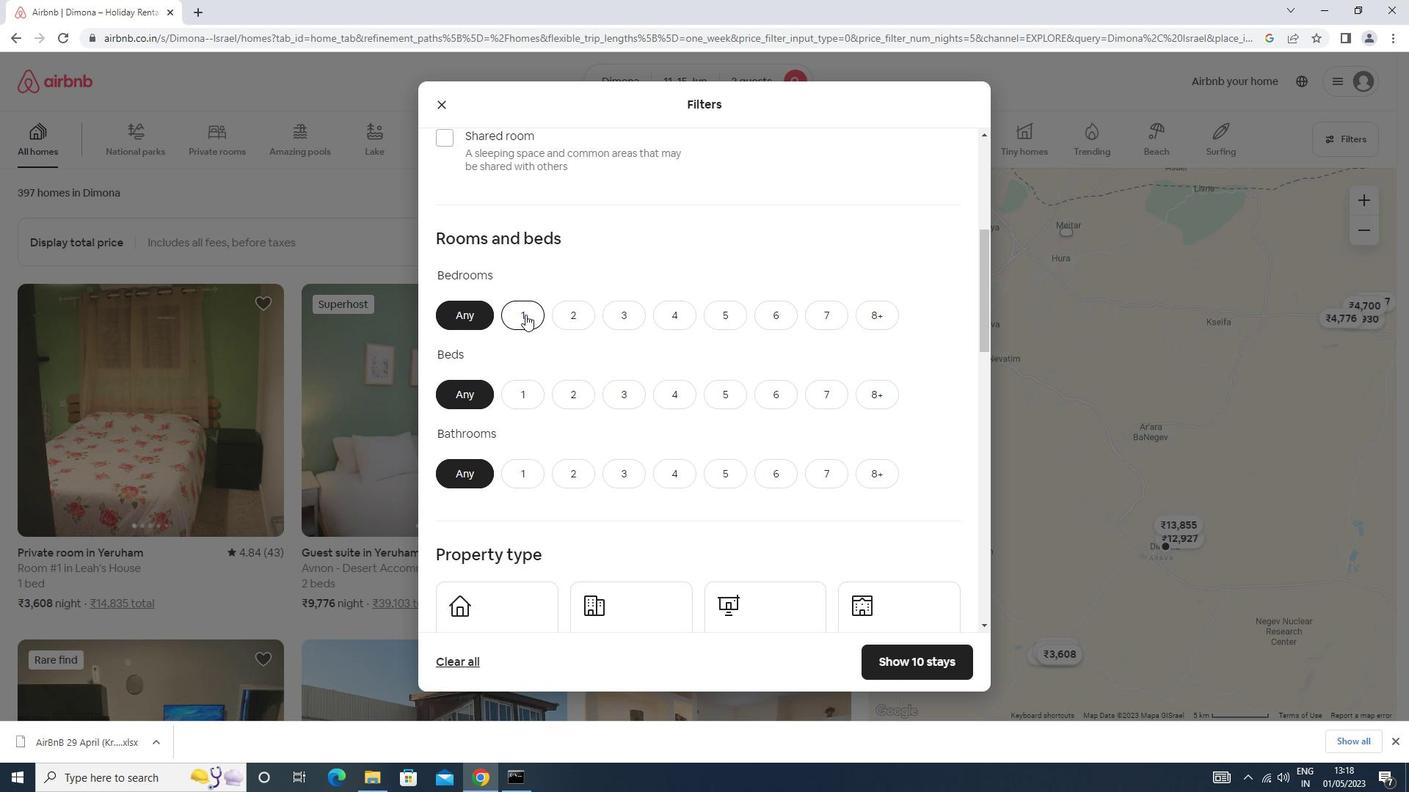 
Action: Mouse moved to (579, 403)
Screenshot: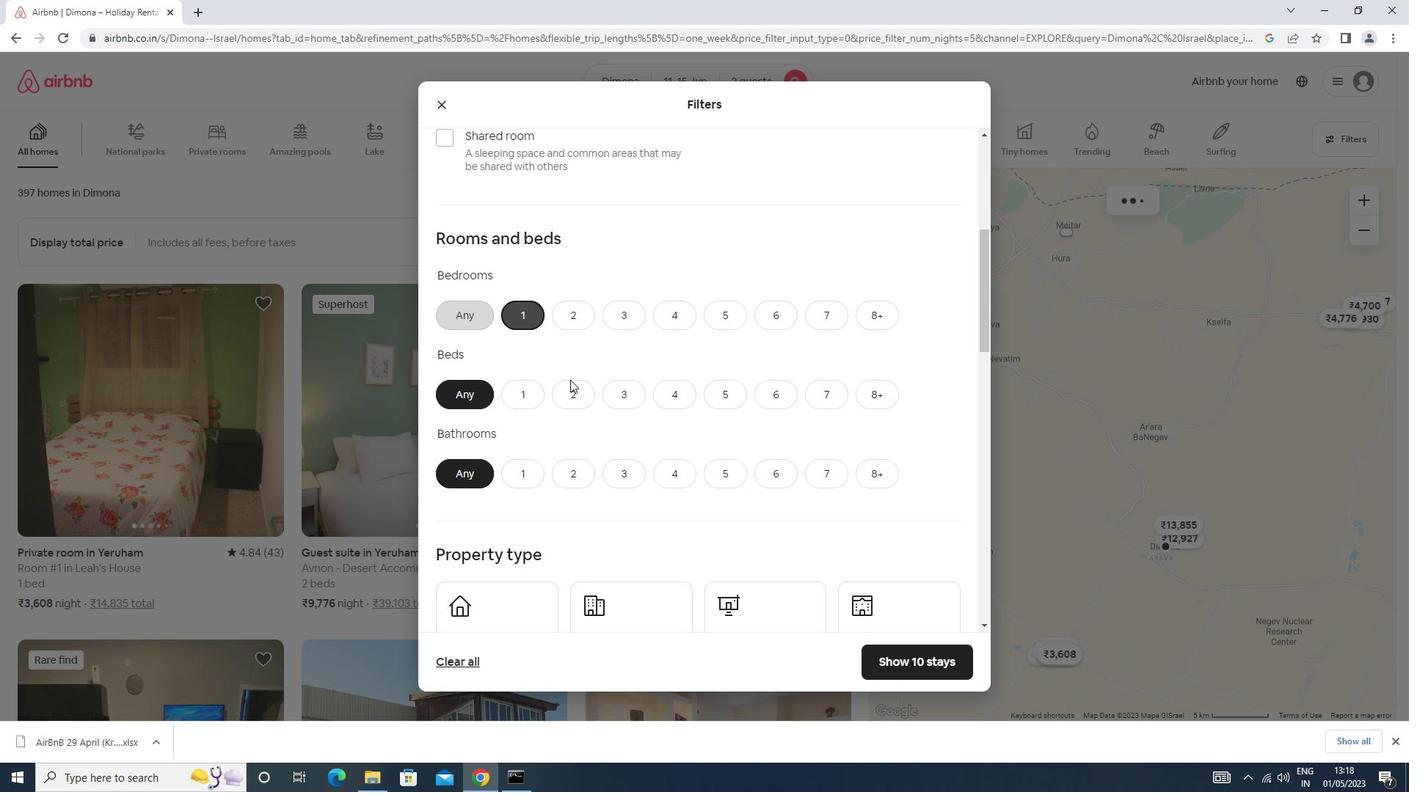 
Action: Mouse pressed left at (579, 403)
Screenshot: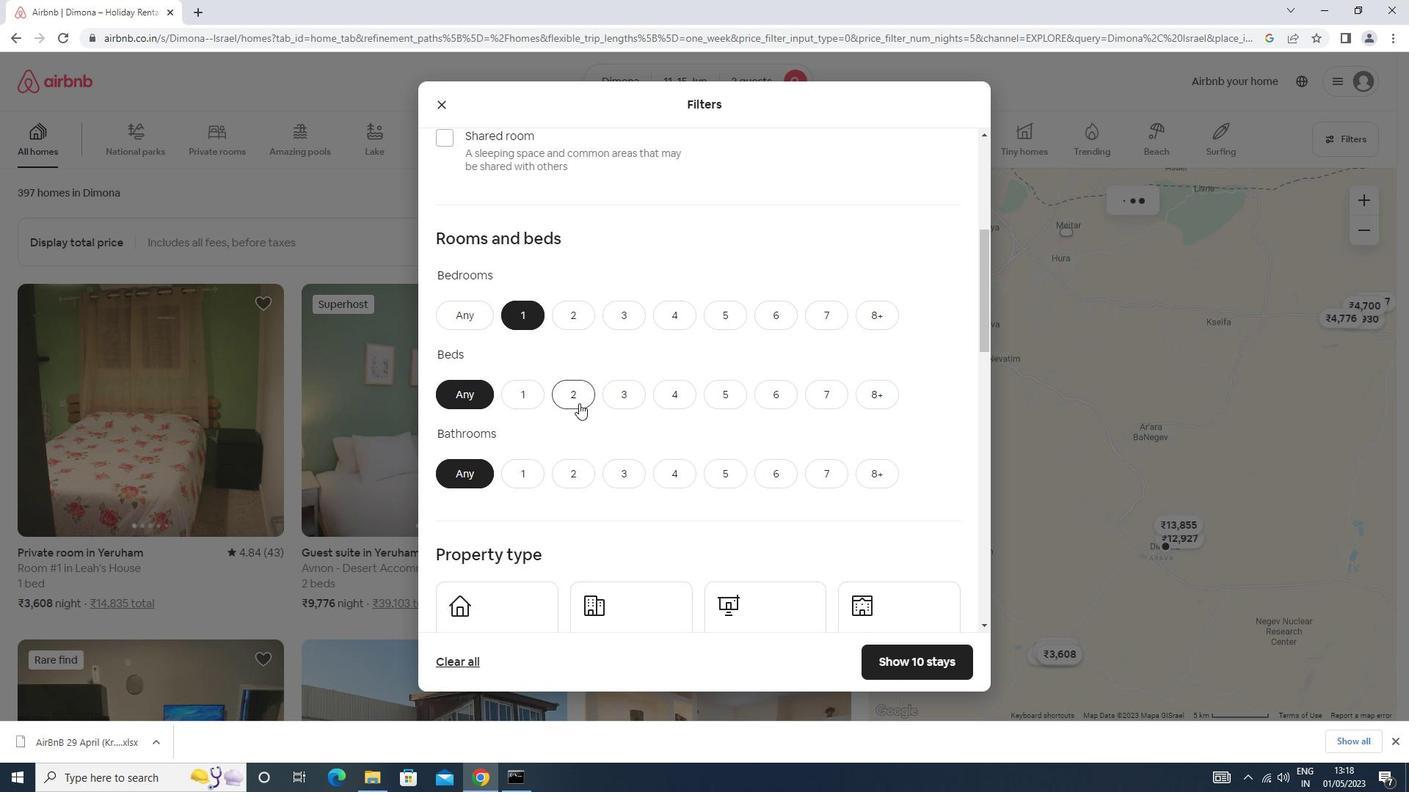 
Action: Mouse moved to (519, 473)
Screenshot: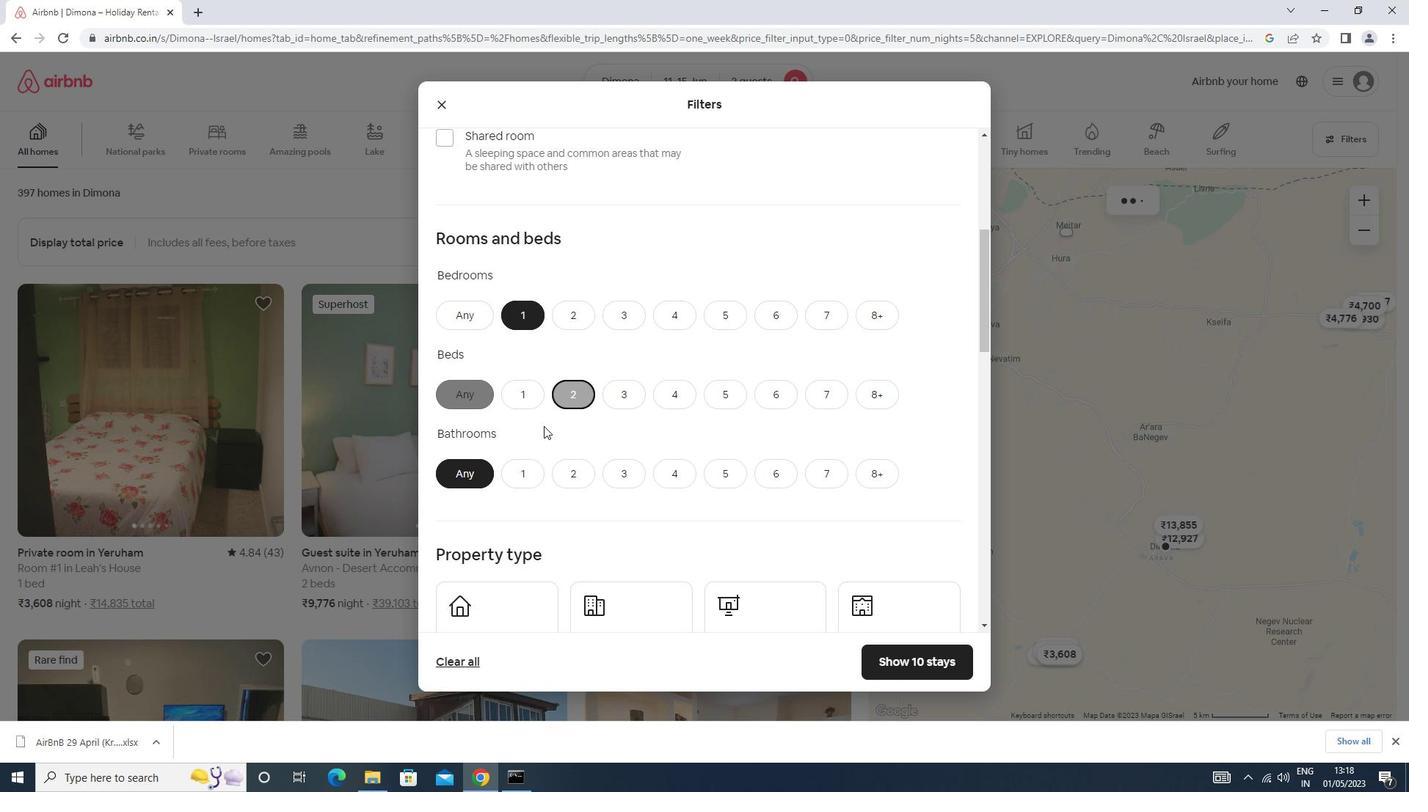 
Action: Mouse pressed left at (519, 473)
Screenshot: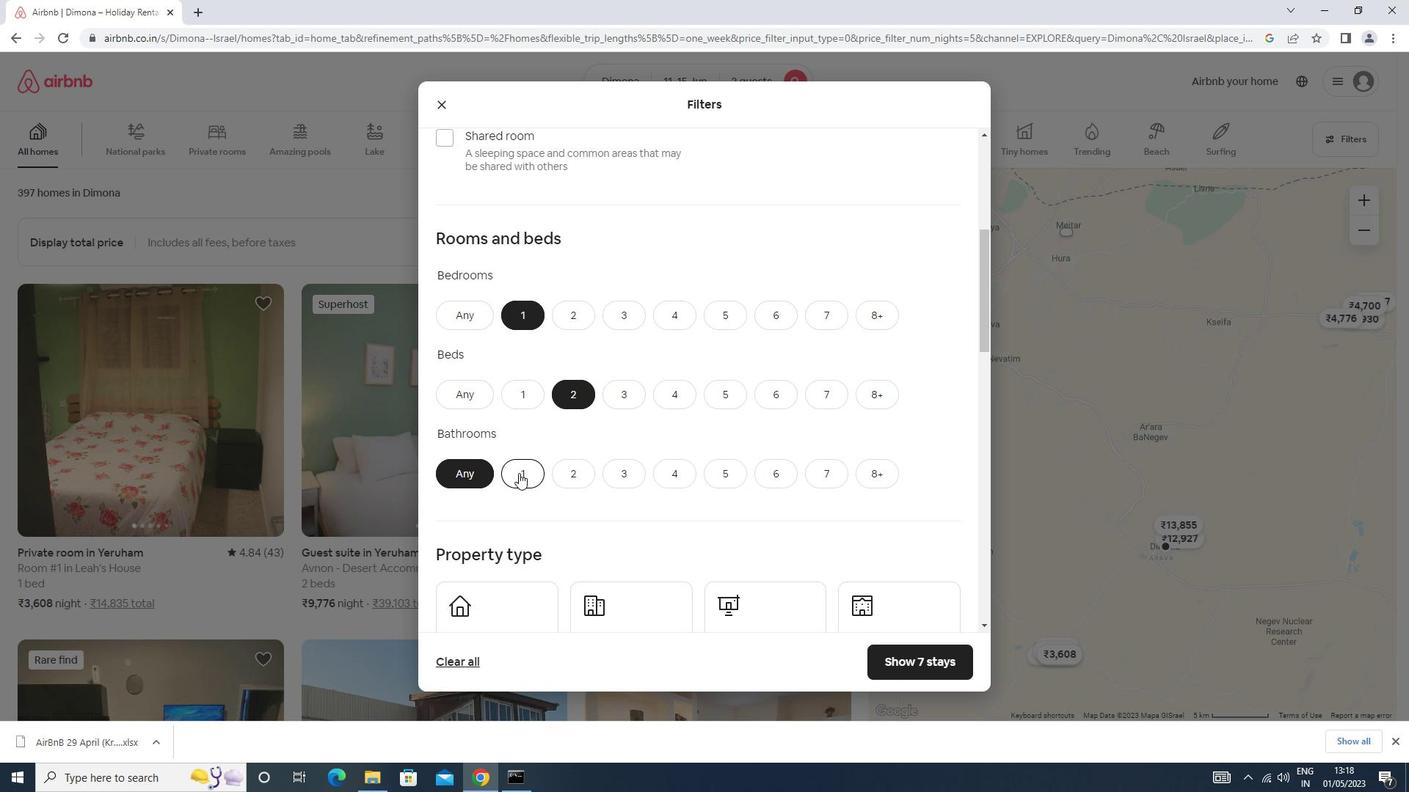 
Action: Mouse scrolled (519, 472) with delta (0, 0)
Screenshot: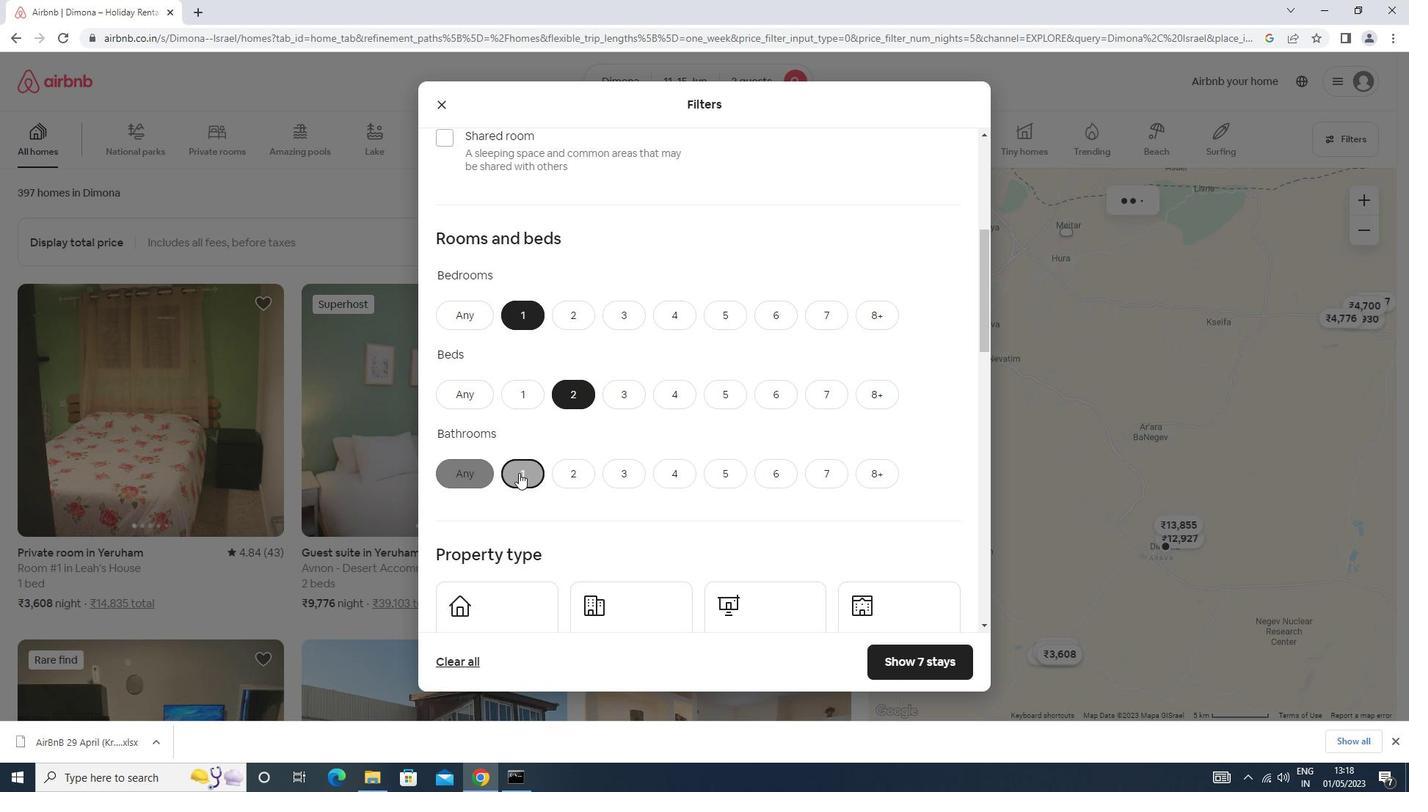 
Action: Mouse scrolled (519, 472) with delta (0, 0)
Screenshot: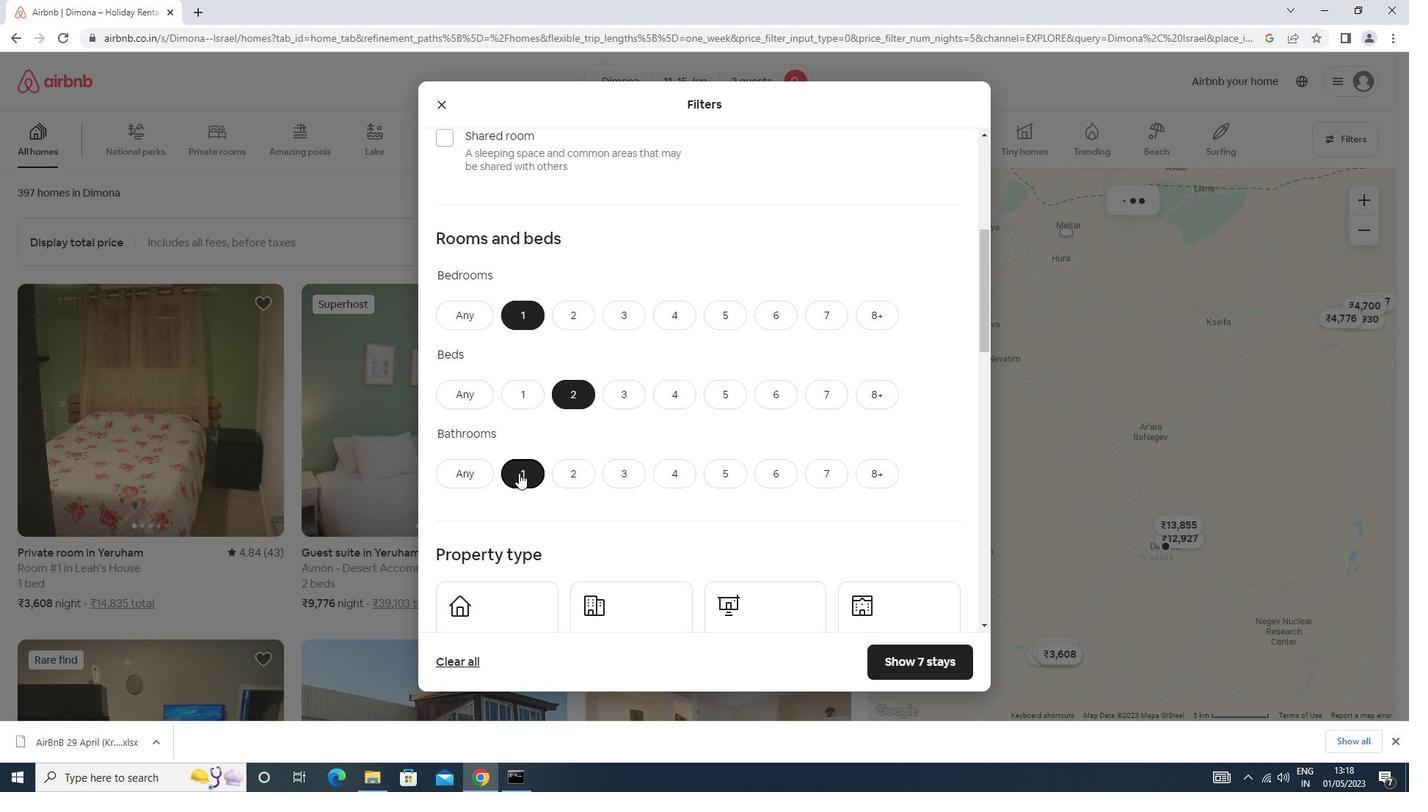 
Action: Mouse scrolled (519, 472) with delta (0, 0)
Screenshot: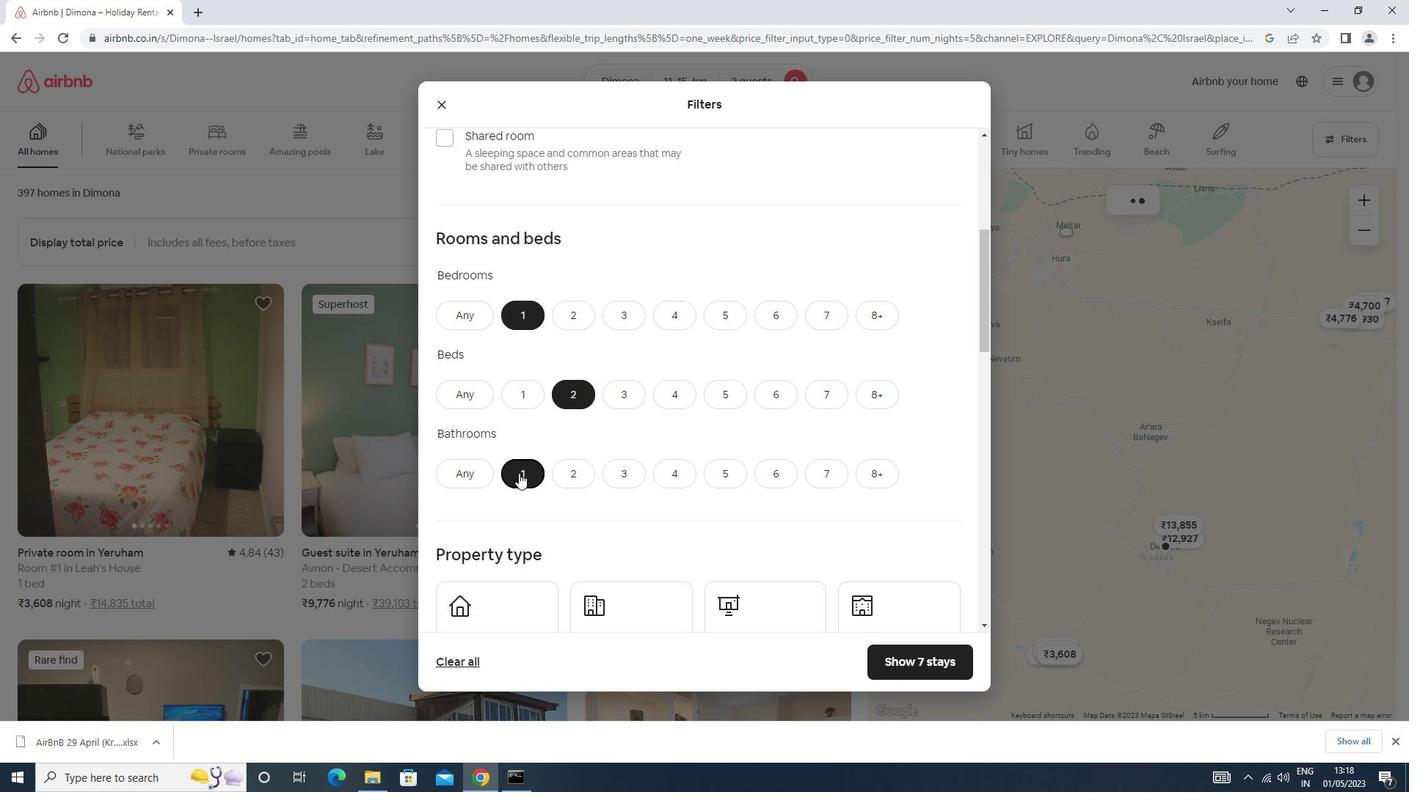 
Action: Mouse moved to (513, 421)
Screenshot: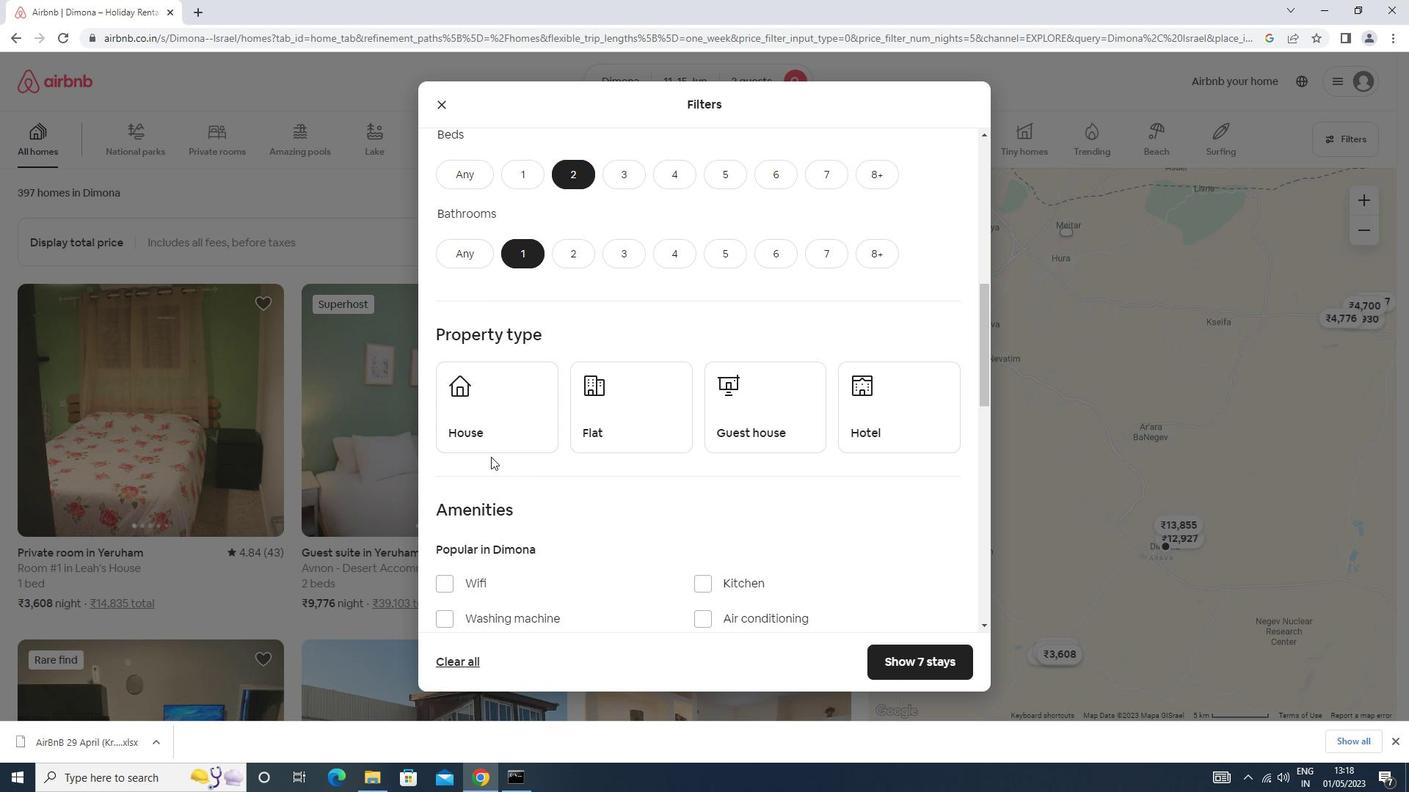 
Action: Mouse pressed left at (513, 421)
Screenshot: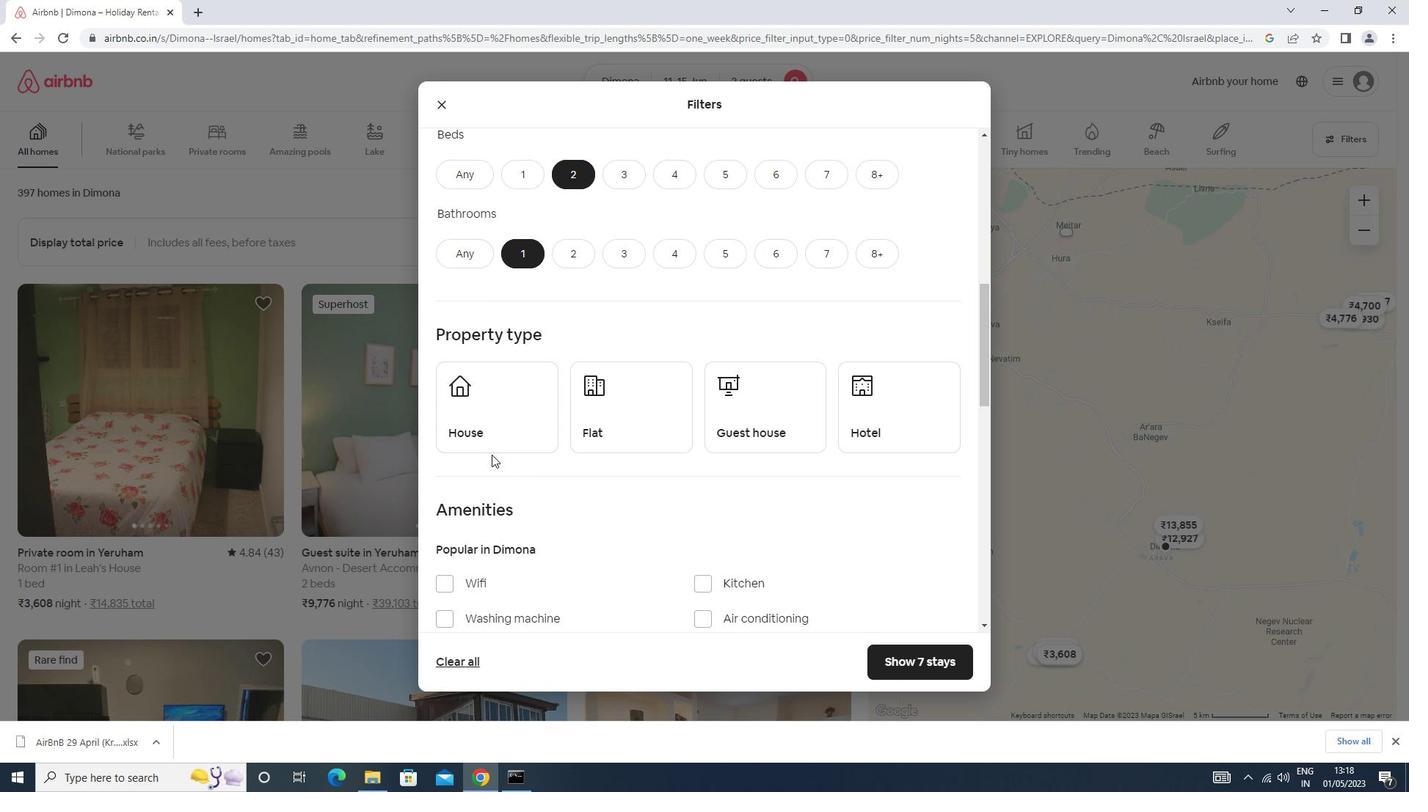 
Action: Mouse moved to (660, 422)
Screenshot: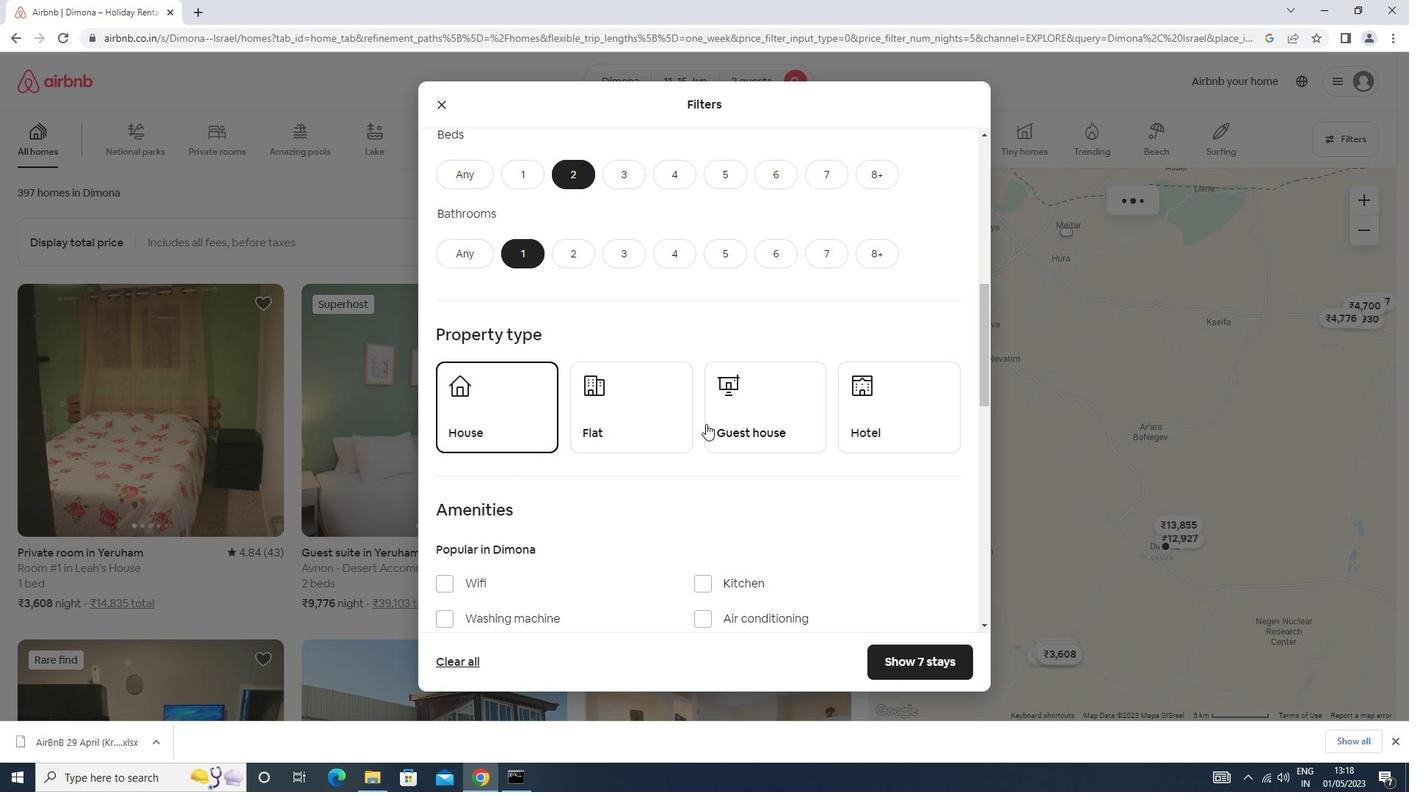 
Action: Mouse pressed left at (660, 422)
Screenshot: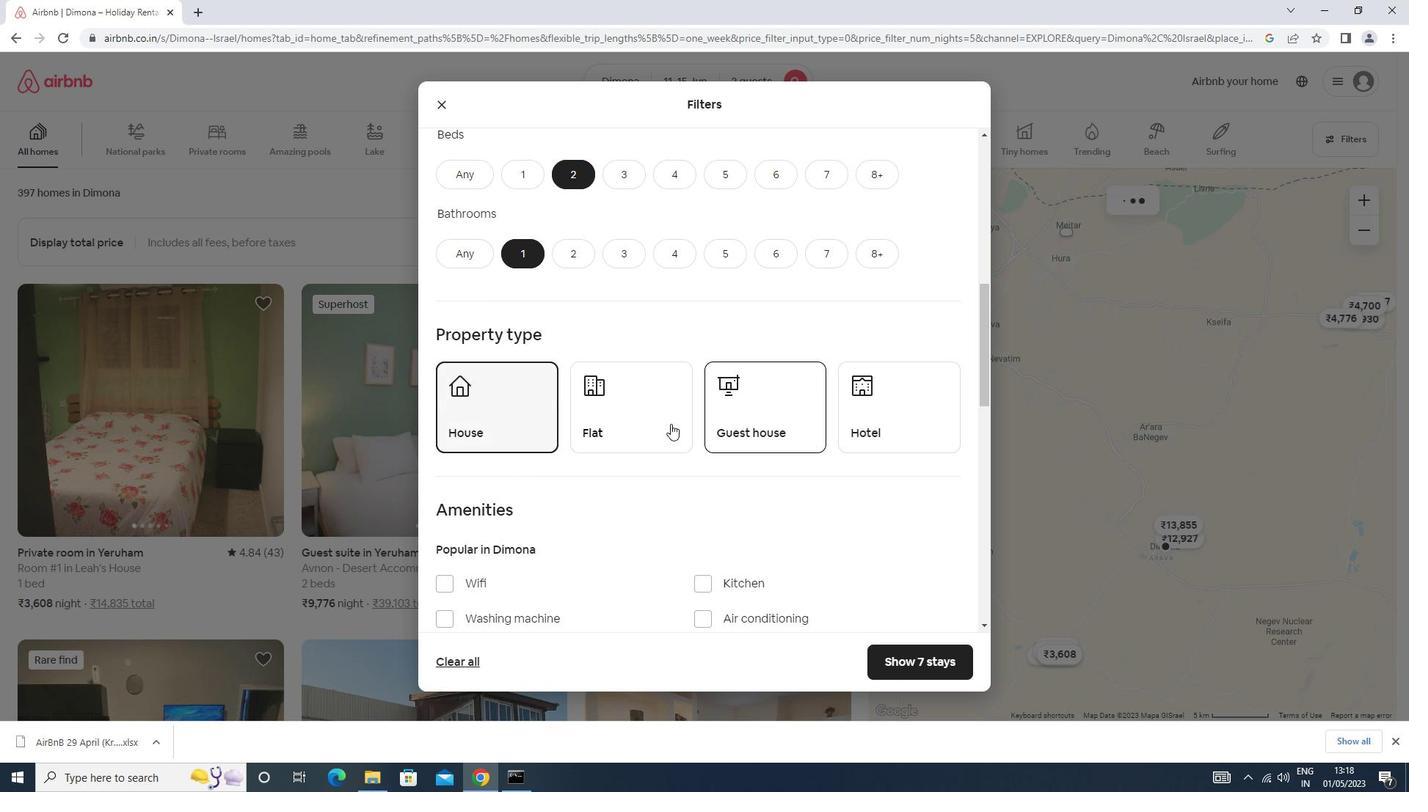 
Action: Mouse moved to (764, 417)
Screenshot: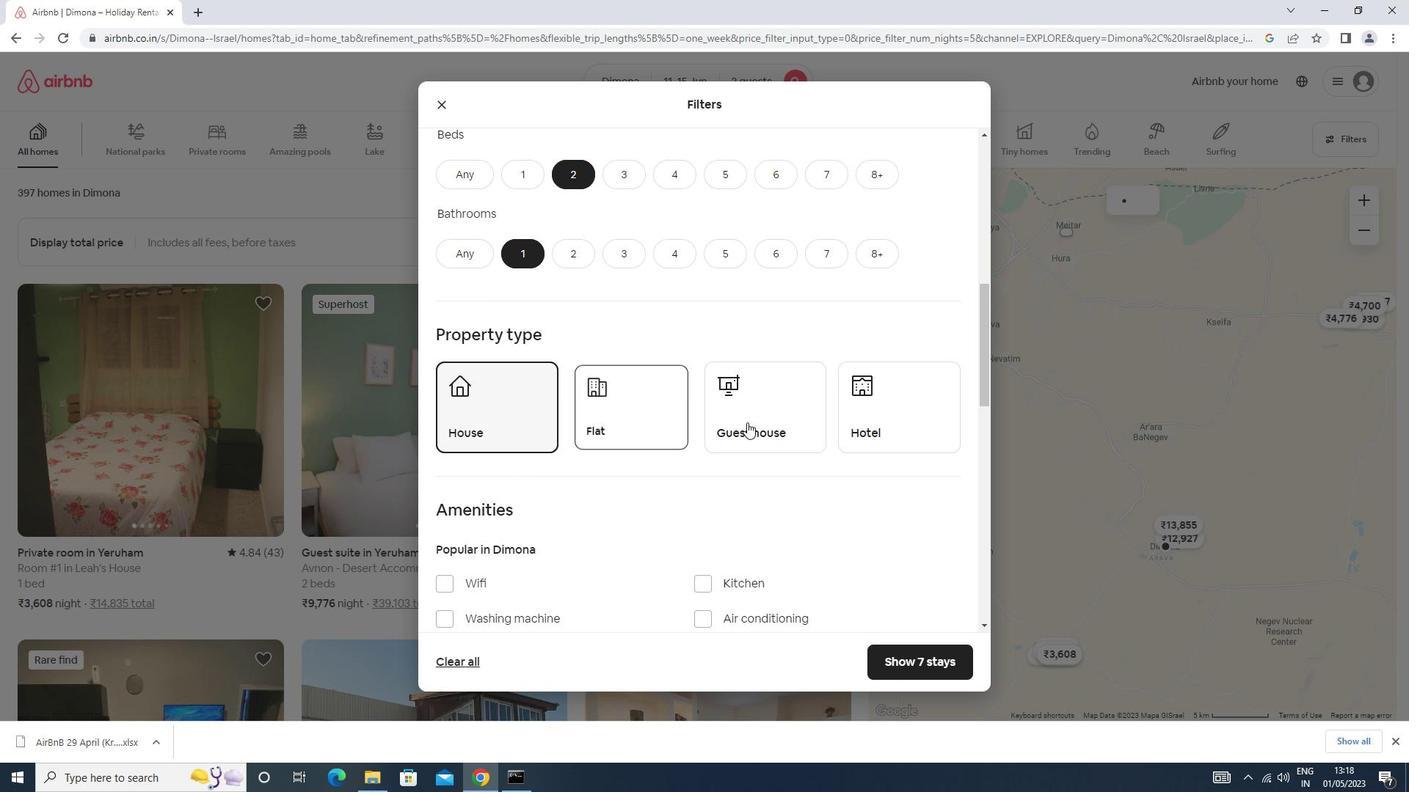 
Action: Mouse pressed left at (764, 417)
Screenshot: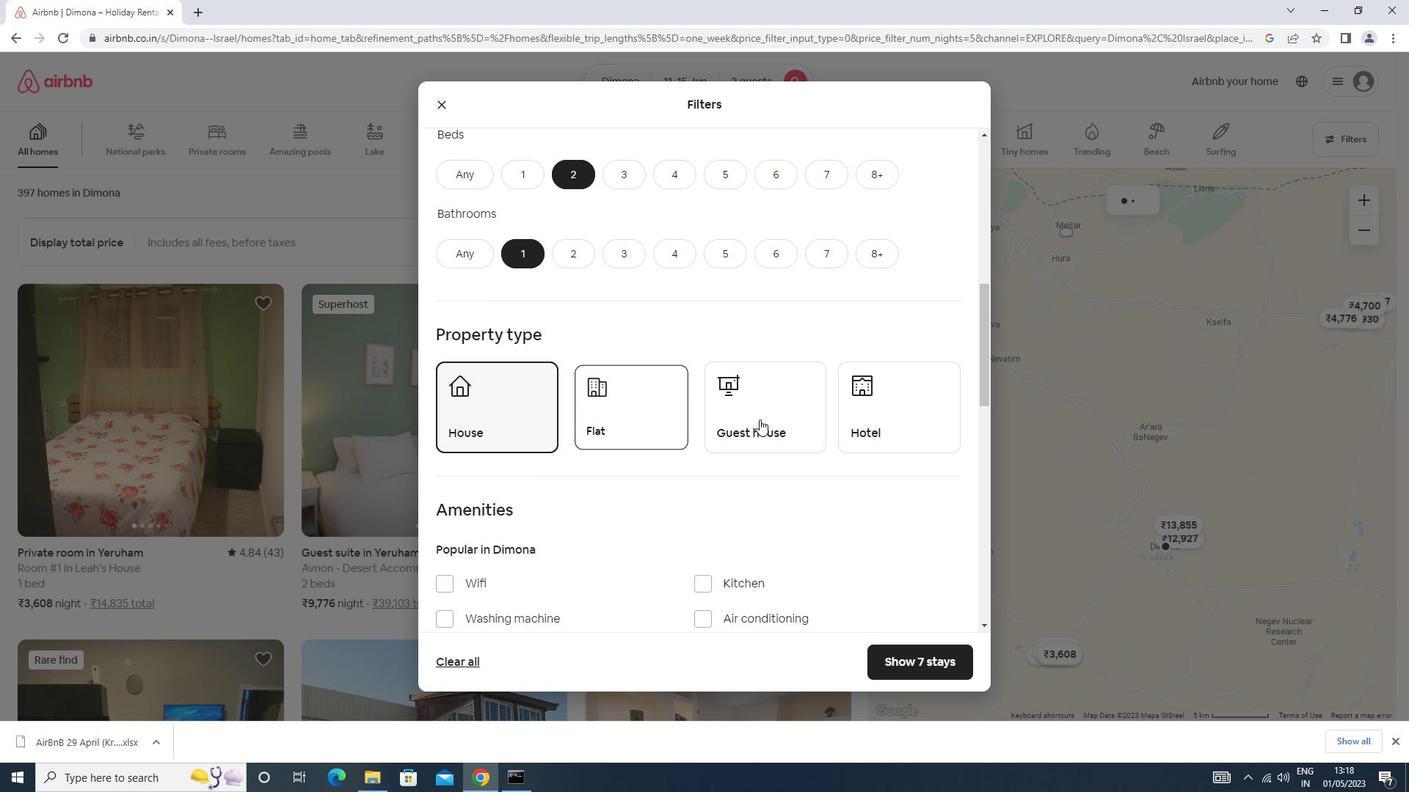 
Action: Mouse moved to (764, 416)
Screenshot: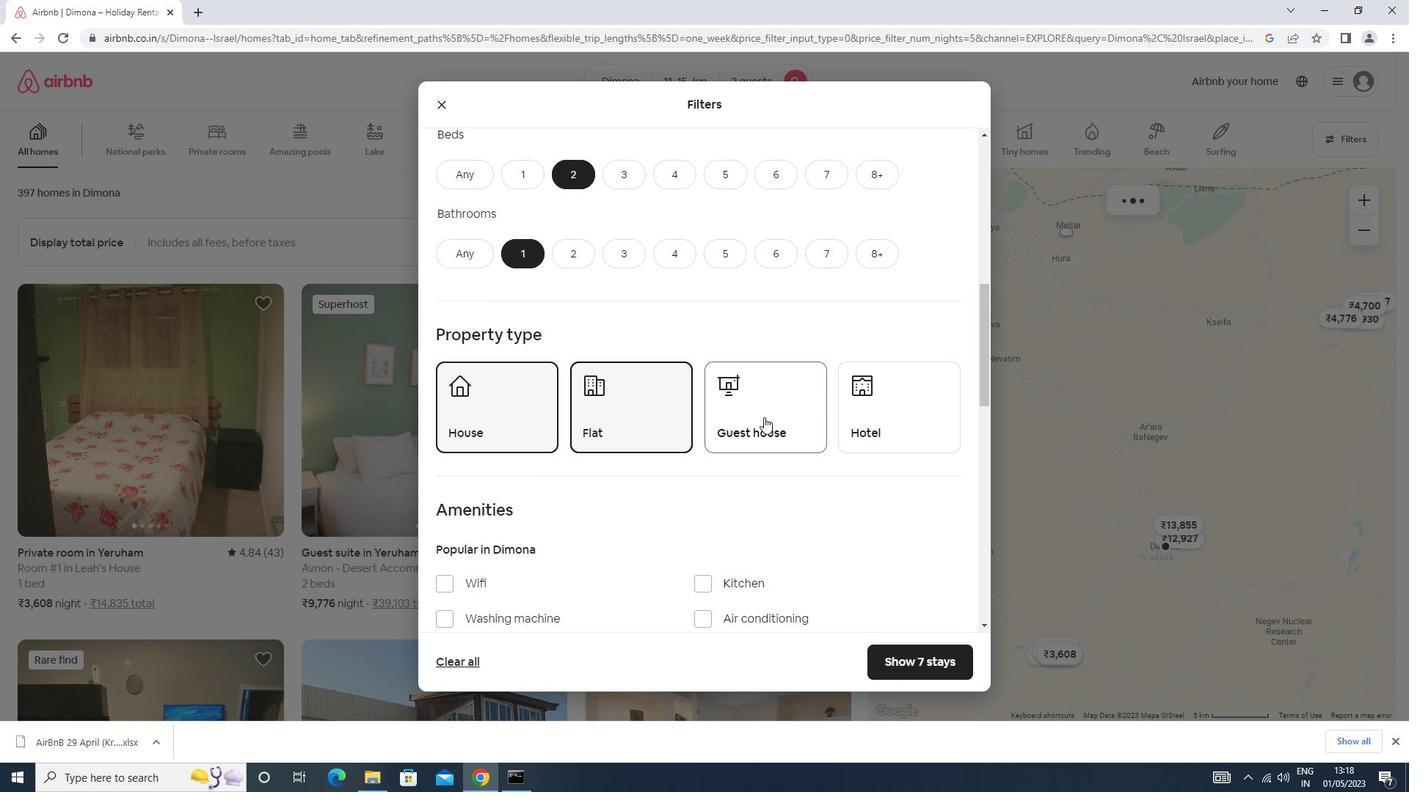 
Action: Mouse scrolled (764, 415) with delta (0, 0)
Screenshot: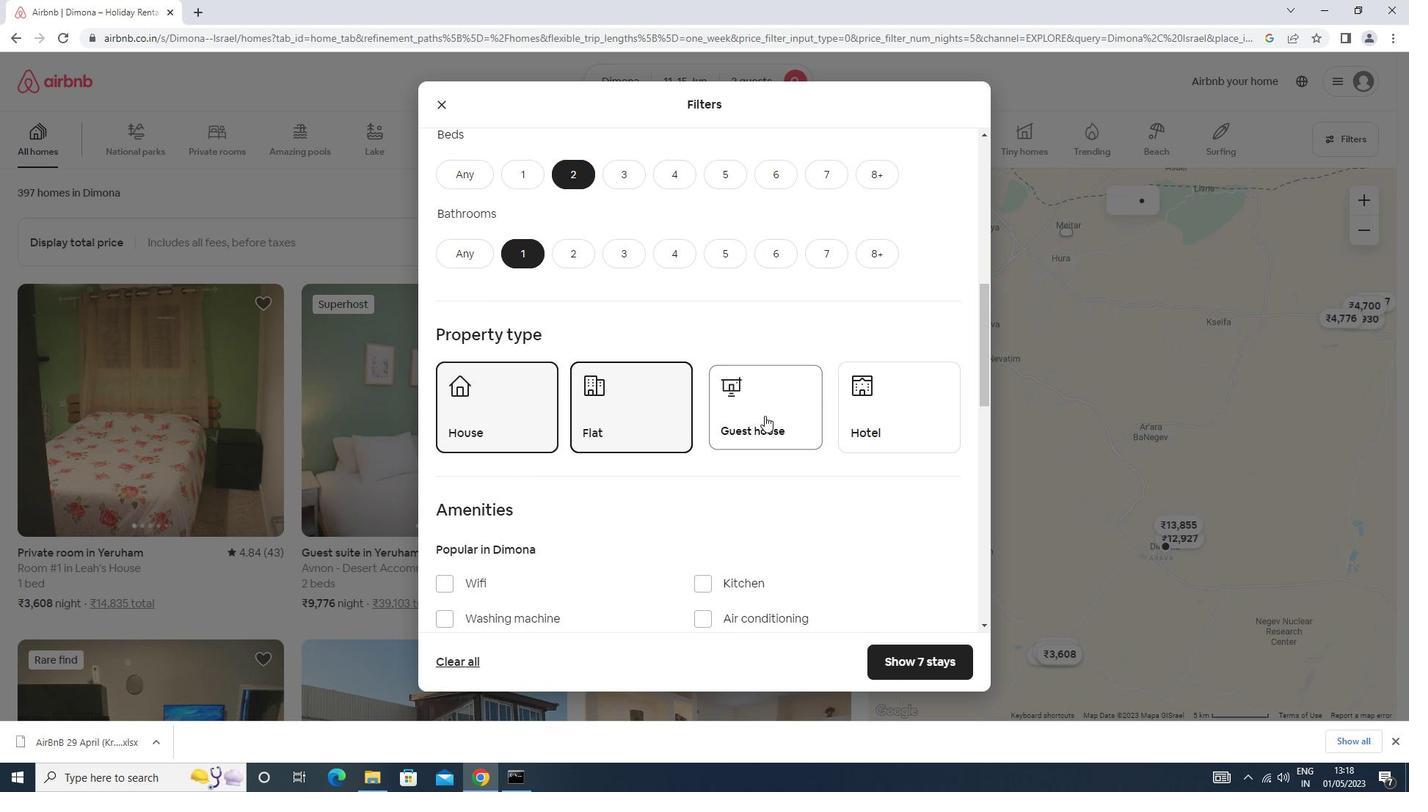 
Action: Mouse scrolled (764, 415) with delta (0, 0)
Screenshot: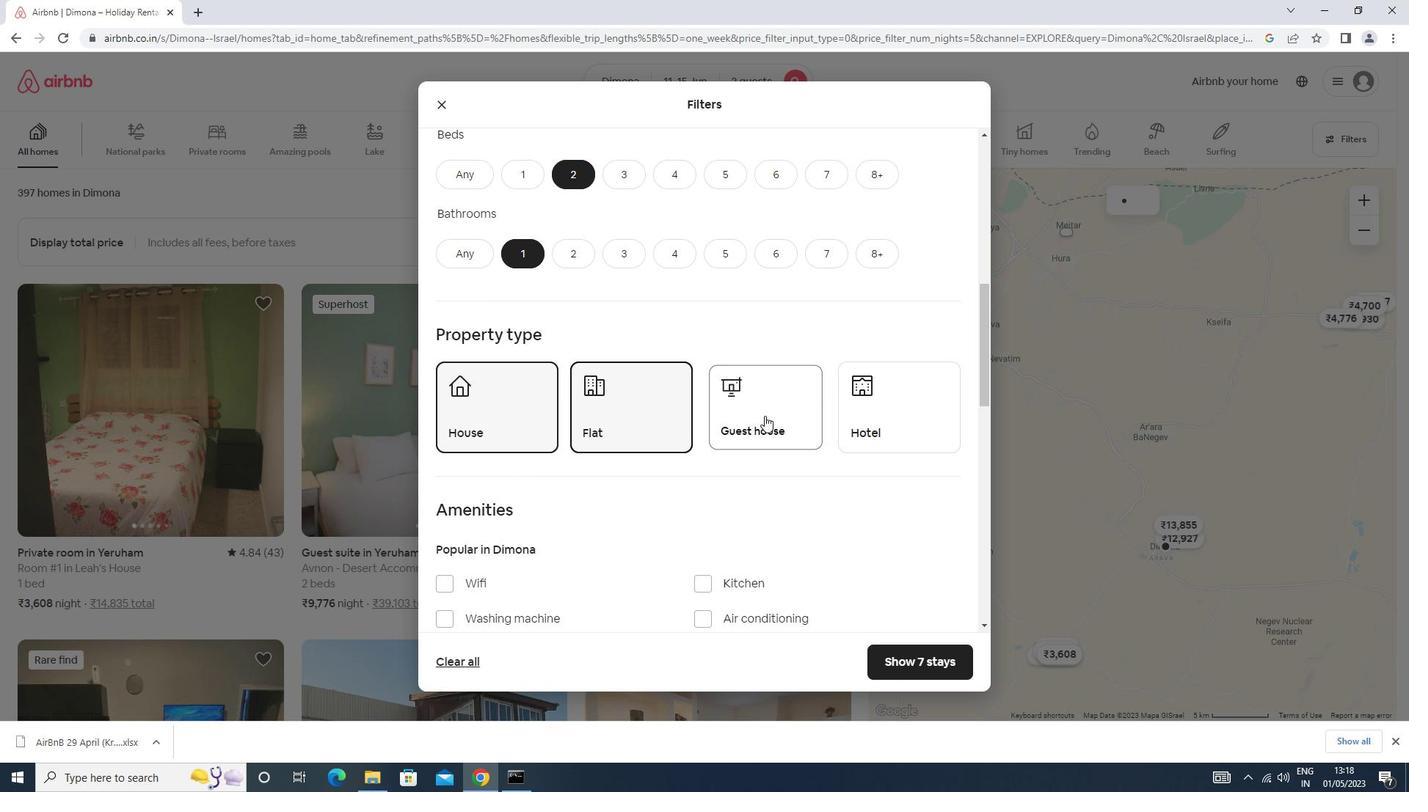 
Action: Mouse moved to (488, 471)
Screenshot: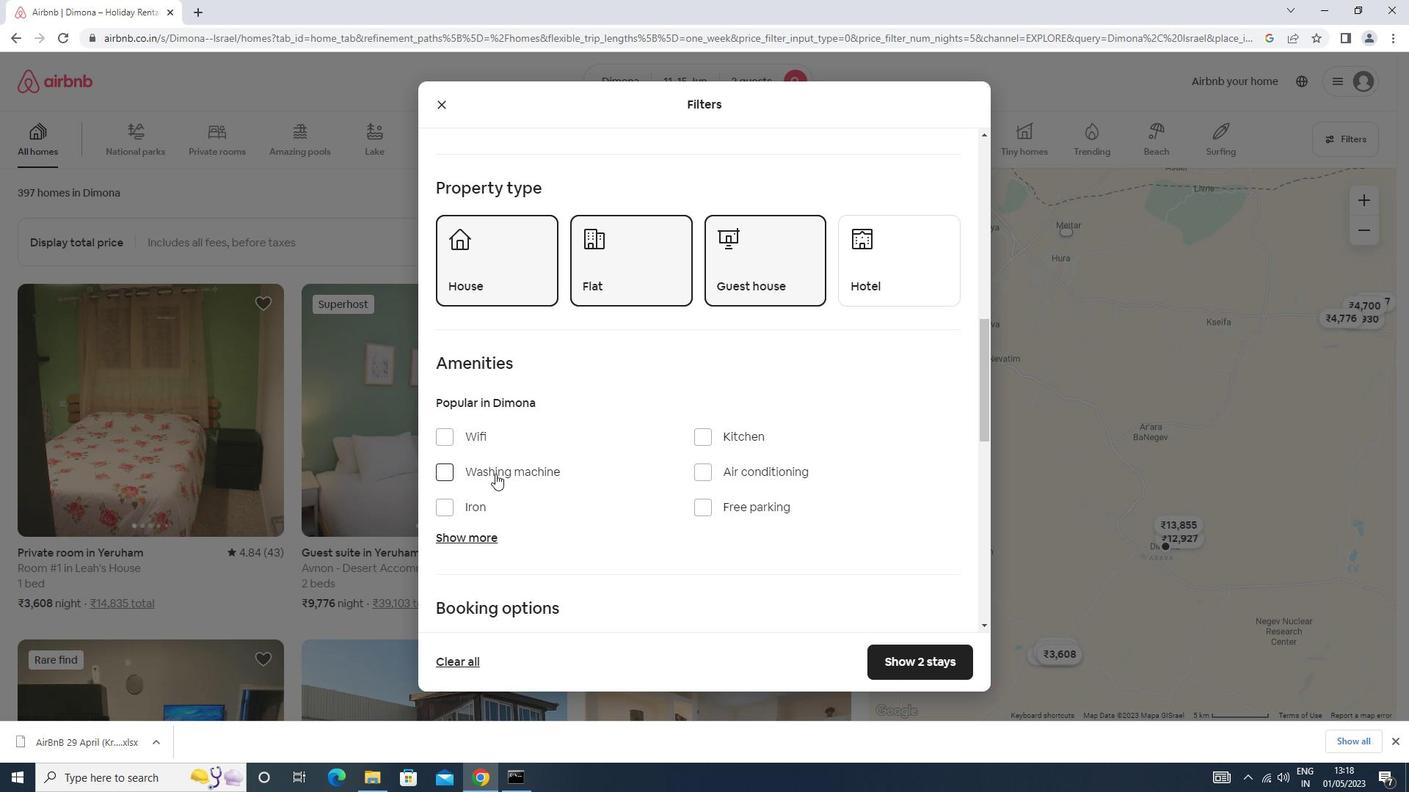 
Action: Mouse pressed left at (488, 471)
Screenshot: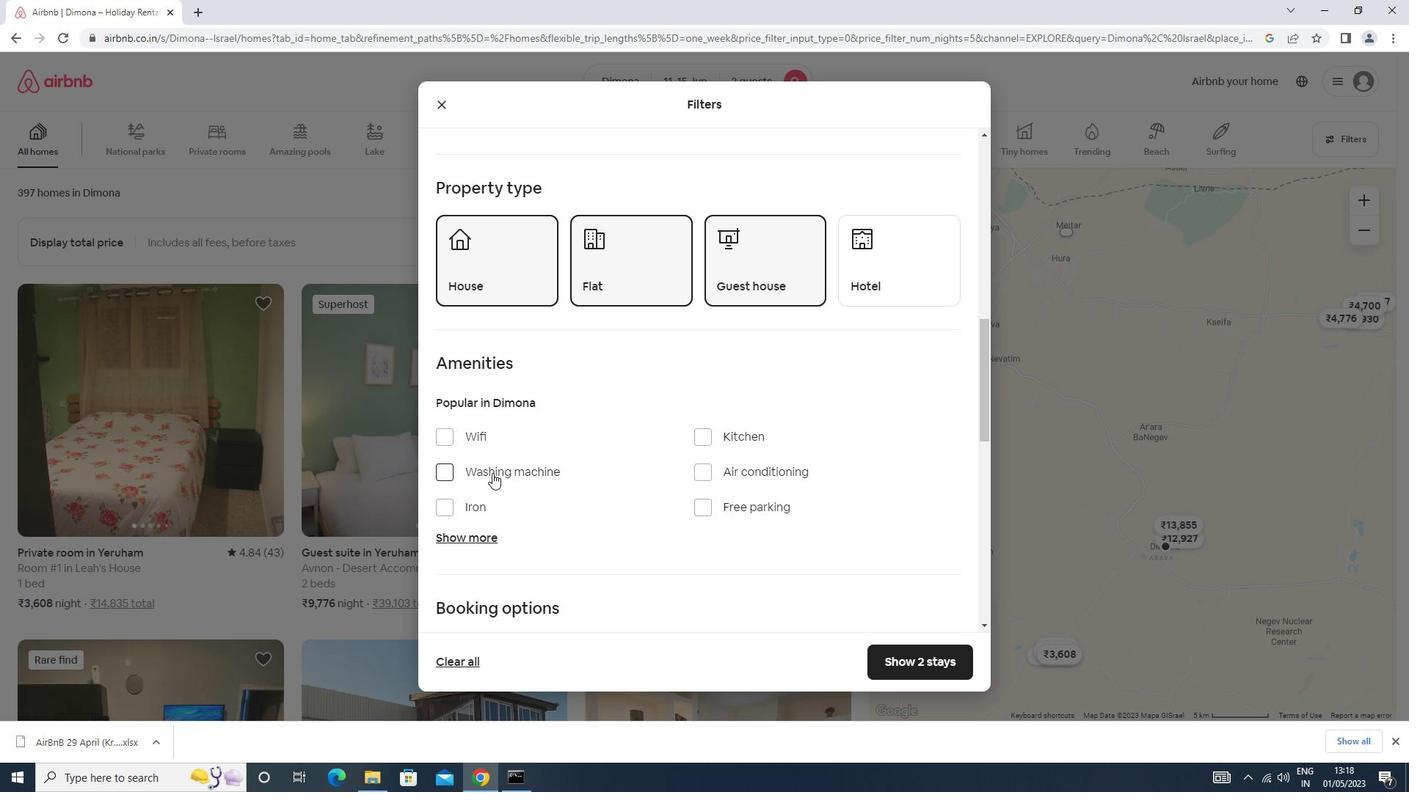 
Action: Mouse moved to (494, 467)
Screenshot: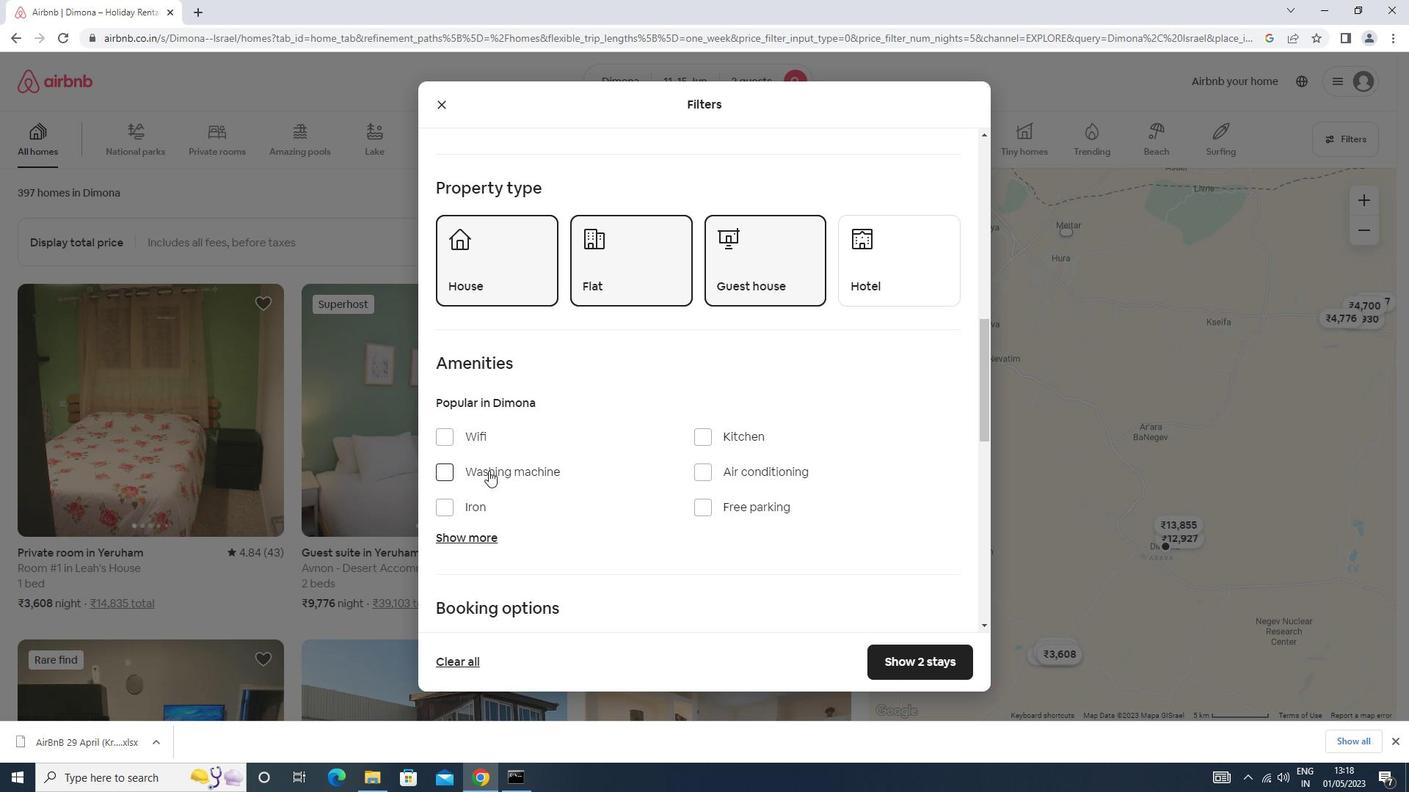 
Action: Mouse scrolled (494, 466) with delta (0, 0)
Screenshot: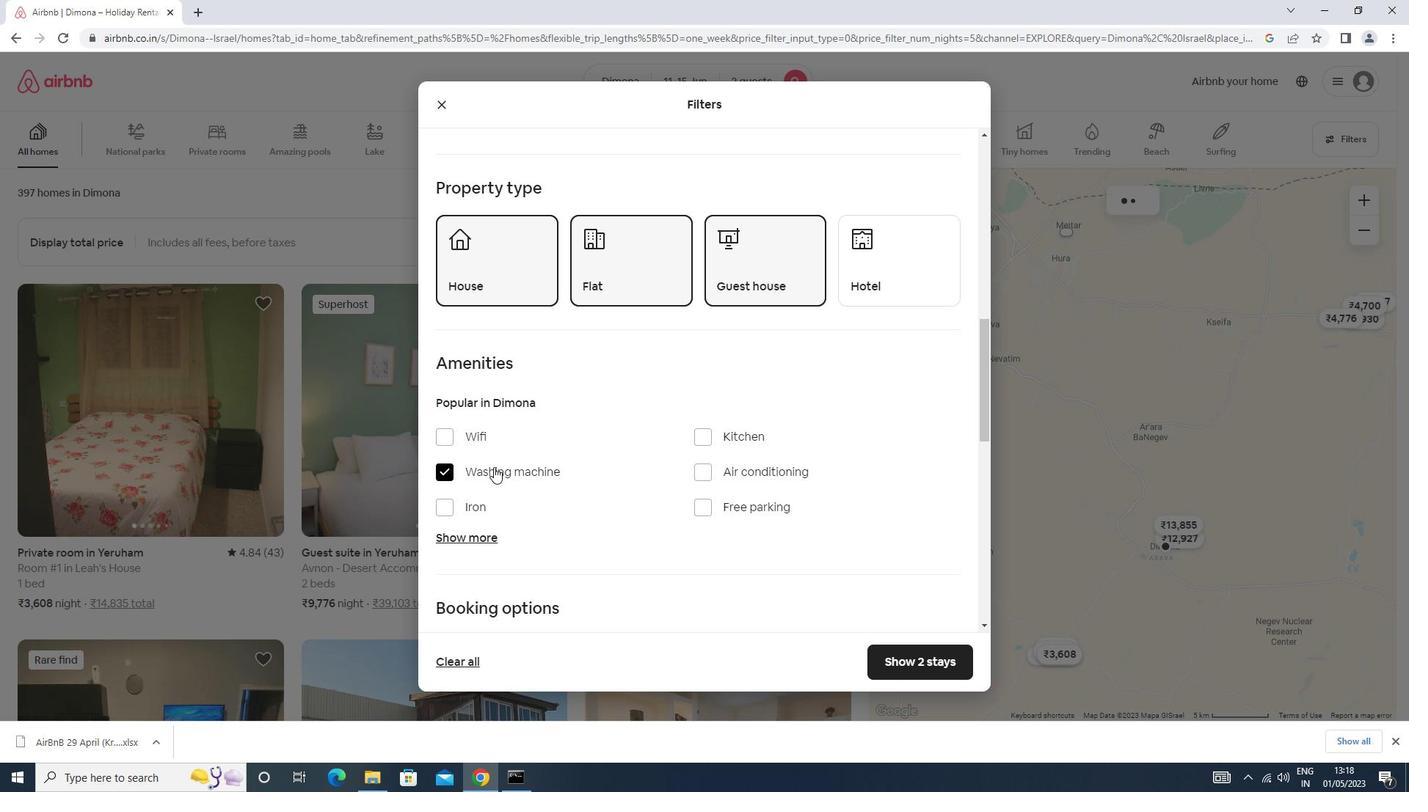 
Action: Mouse scrolled (494, 466) with delta (0, 0)
Screenshot: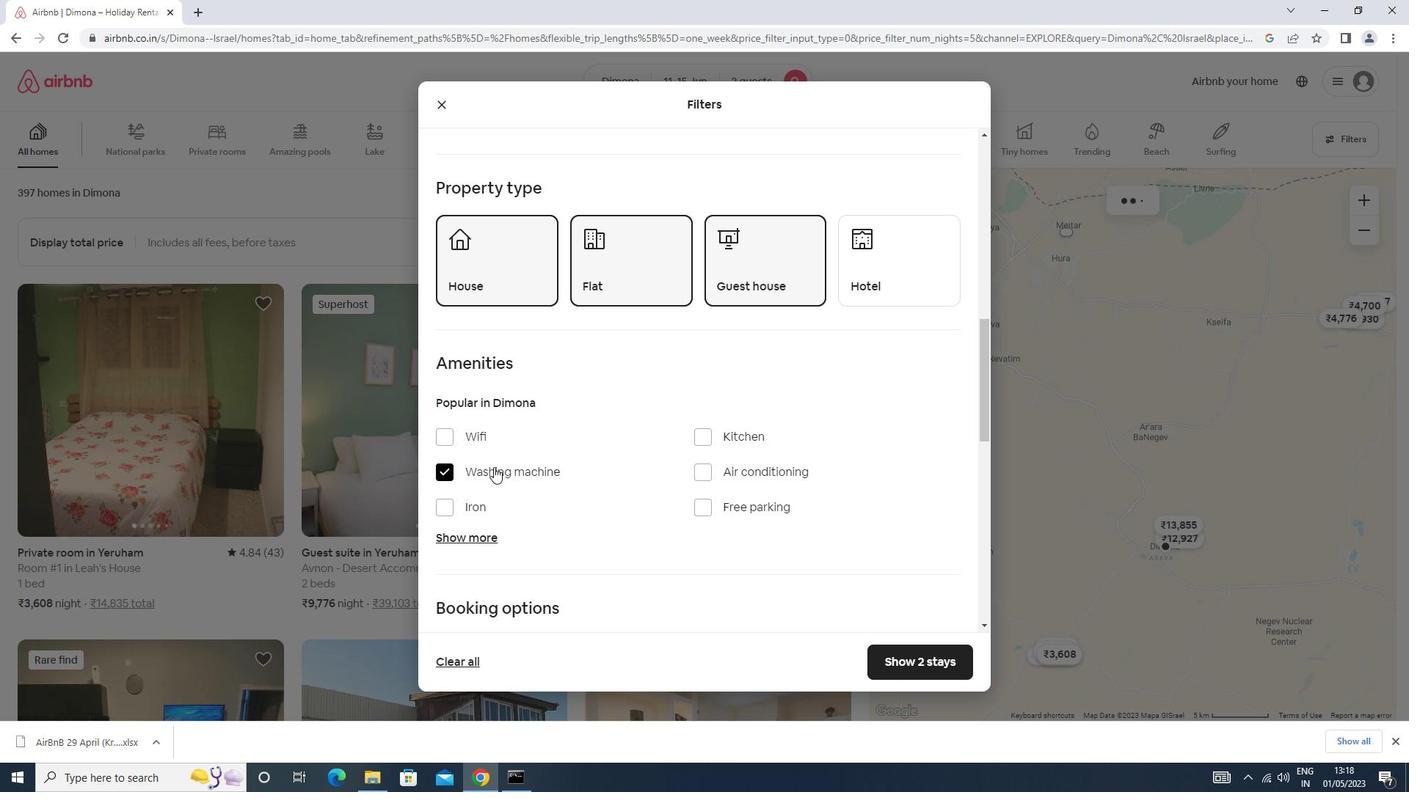 
Action: Mouse scrolled (494, 466) with delta (0, 0)
Screenshot: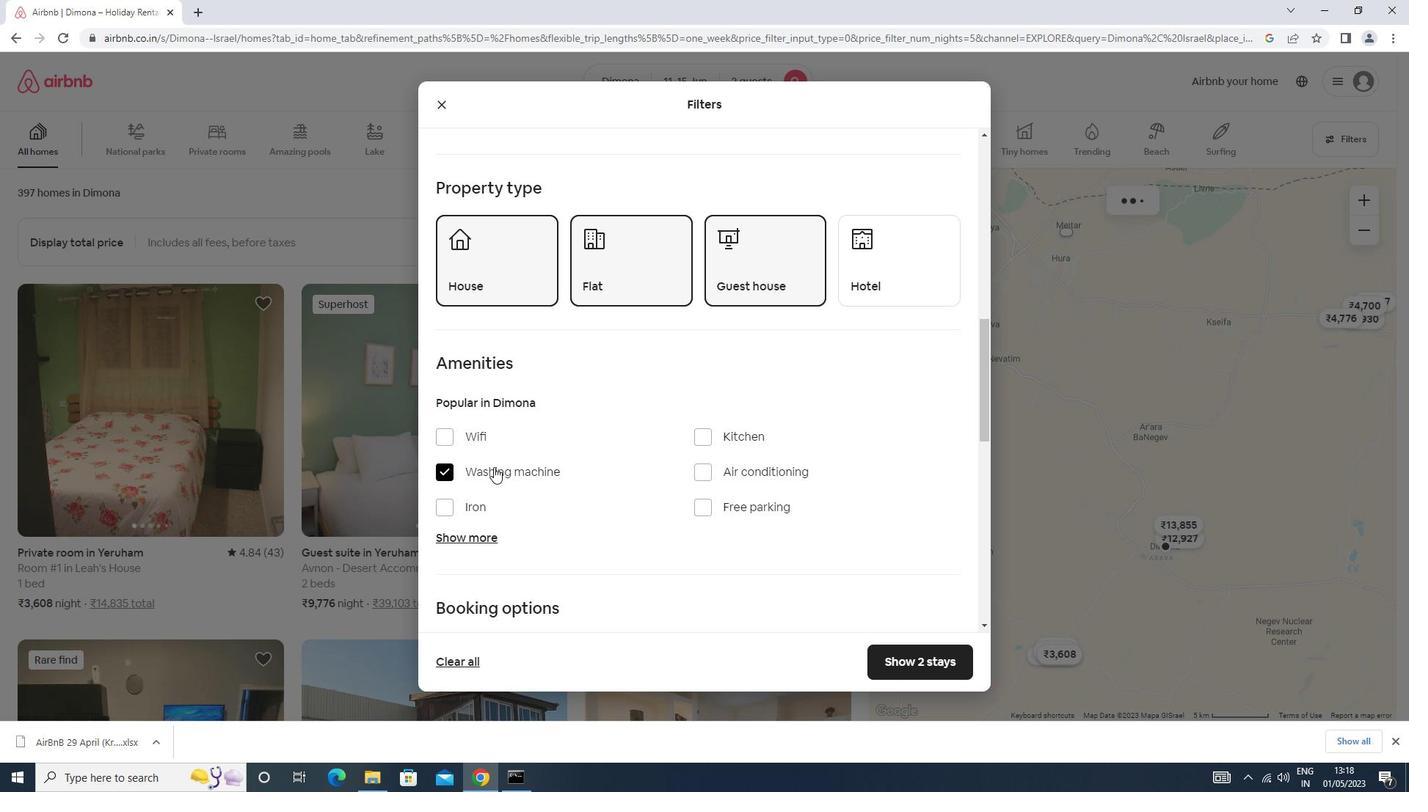
Action: Mouse scrolled (494, 466) with delta (0, 0)
Screenshot: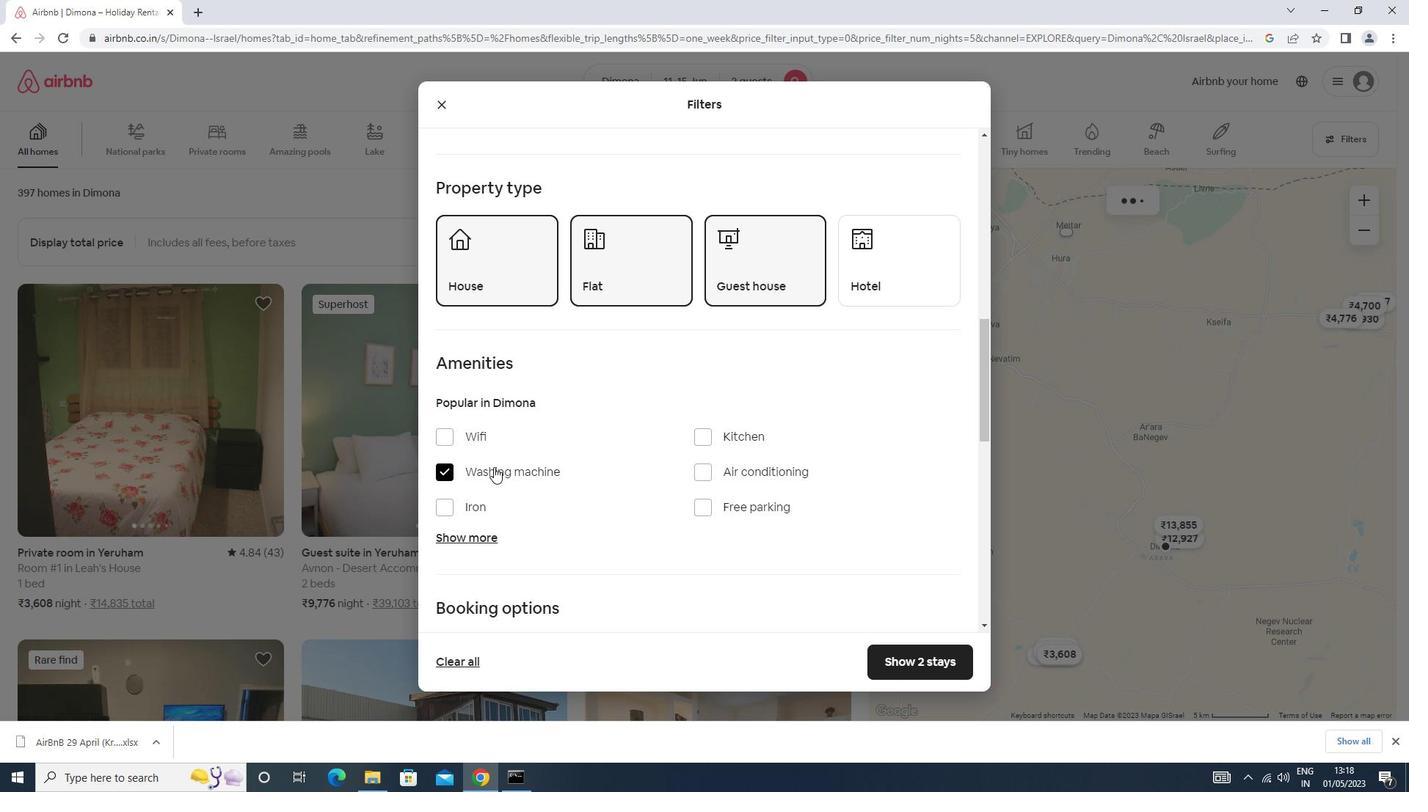 
Action: Mouse moved to (930, 411)
Screenshot: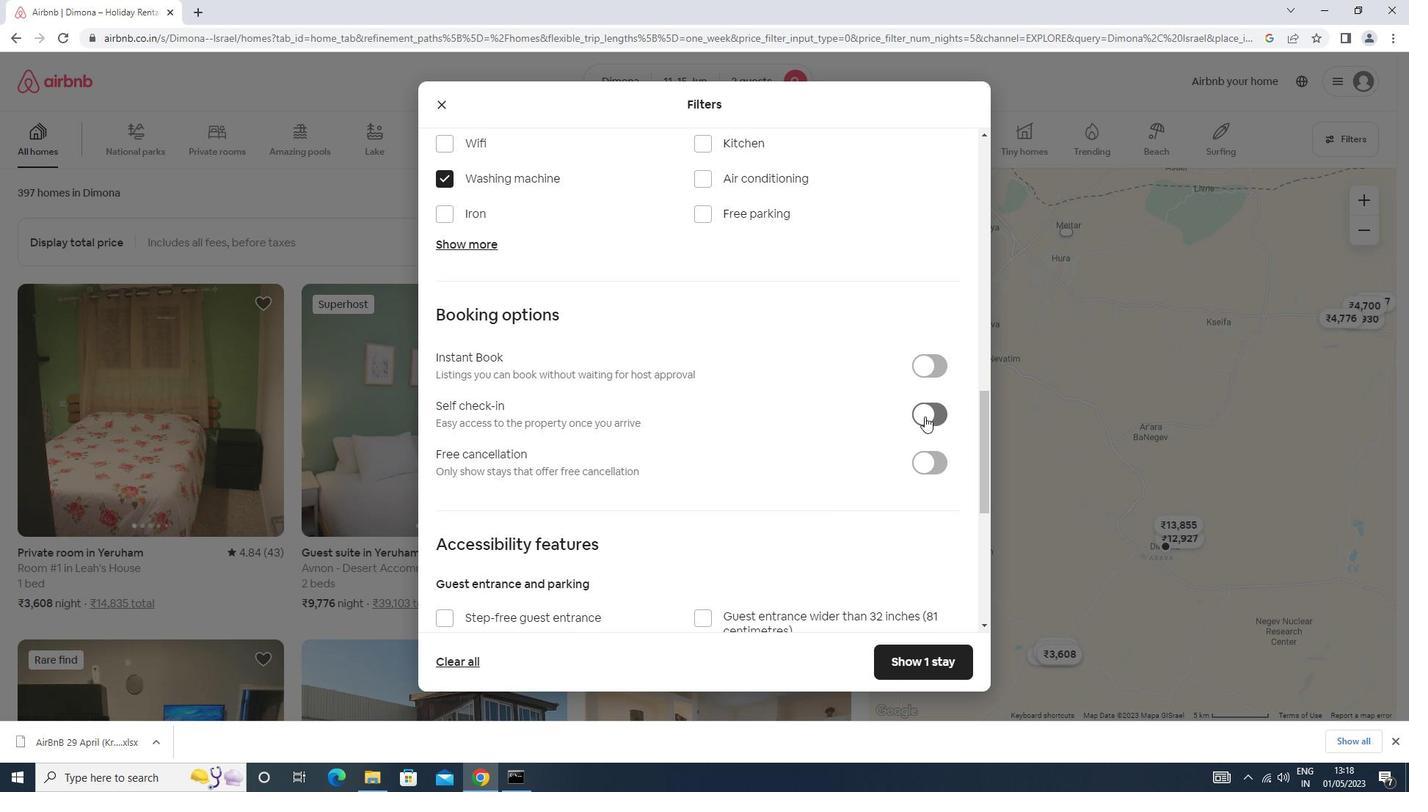 
Action: Mouse pressed left at (930, 411)
Screenshot: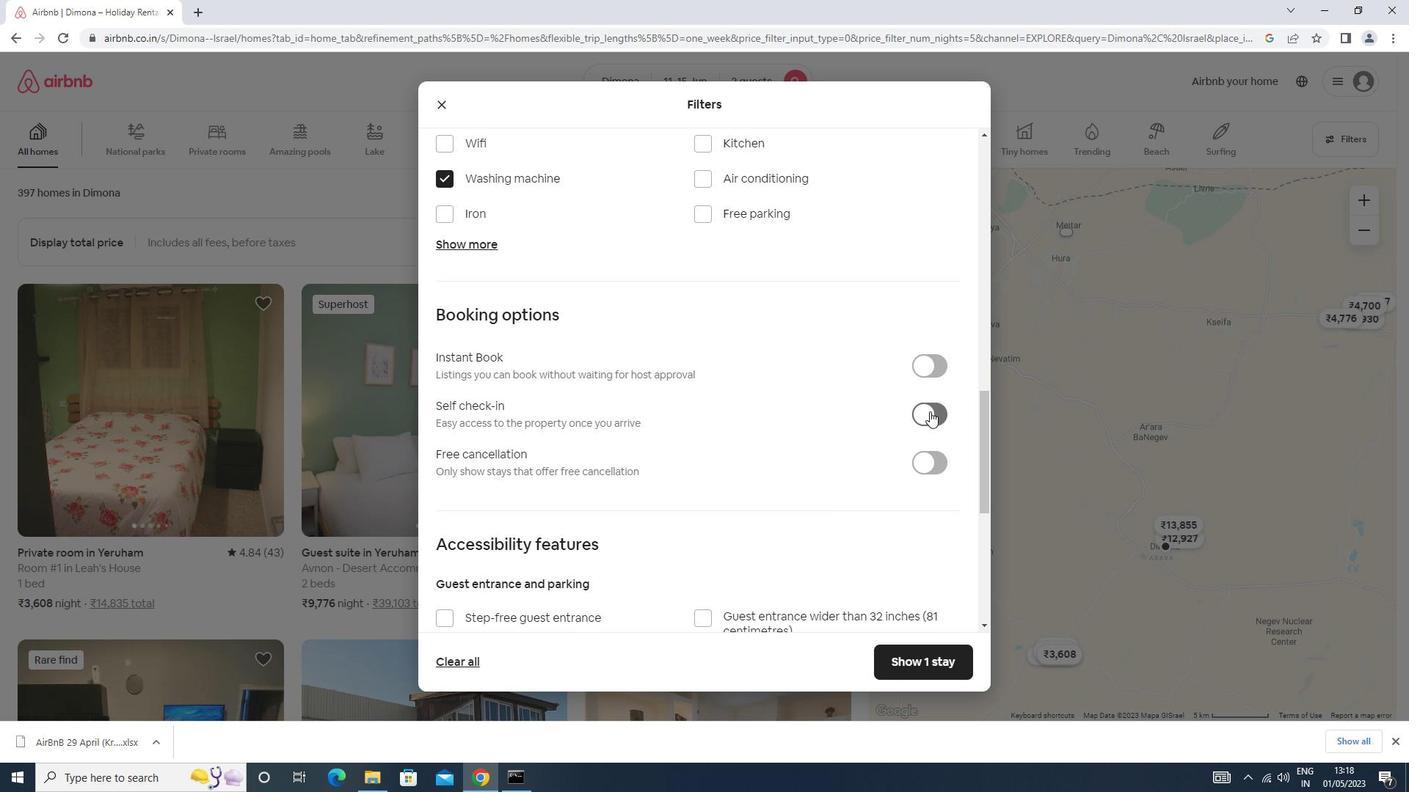 
Action: Mouse scrolled (930, 411) with delta (0, 0)
Screenshot: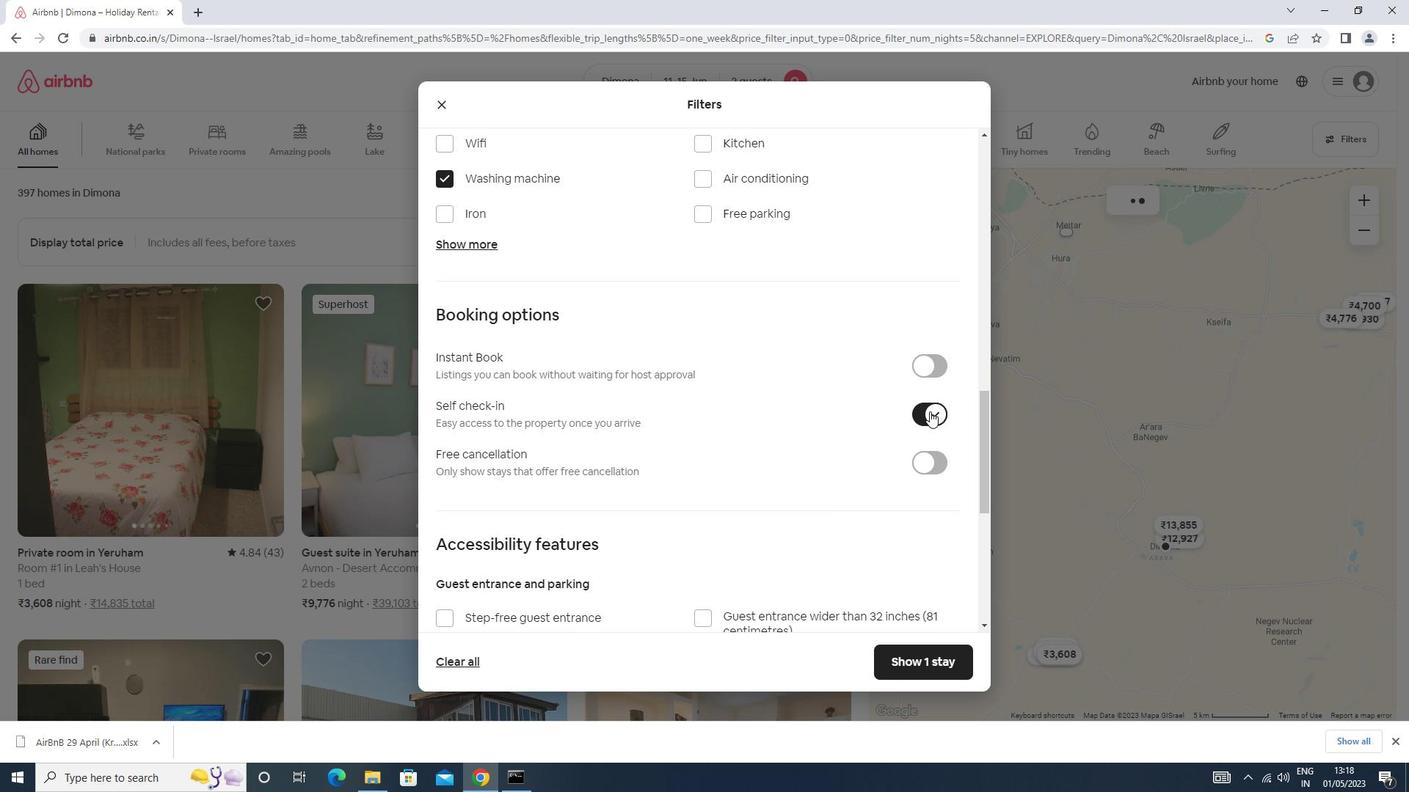
Action: Mouse moved to (930, 411)
Screenshot: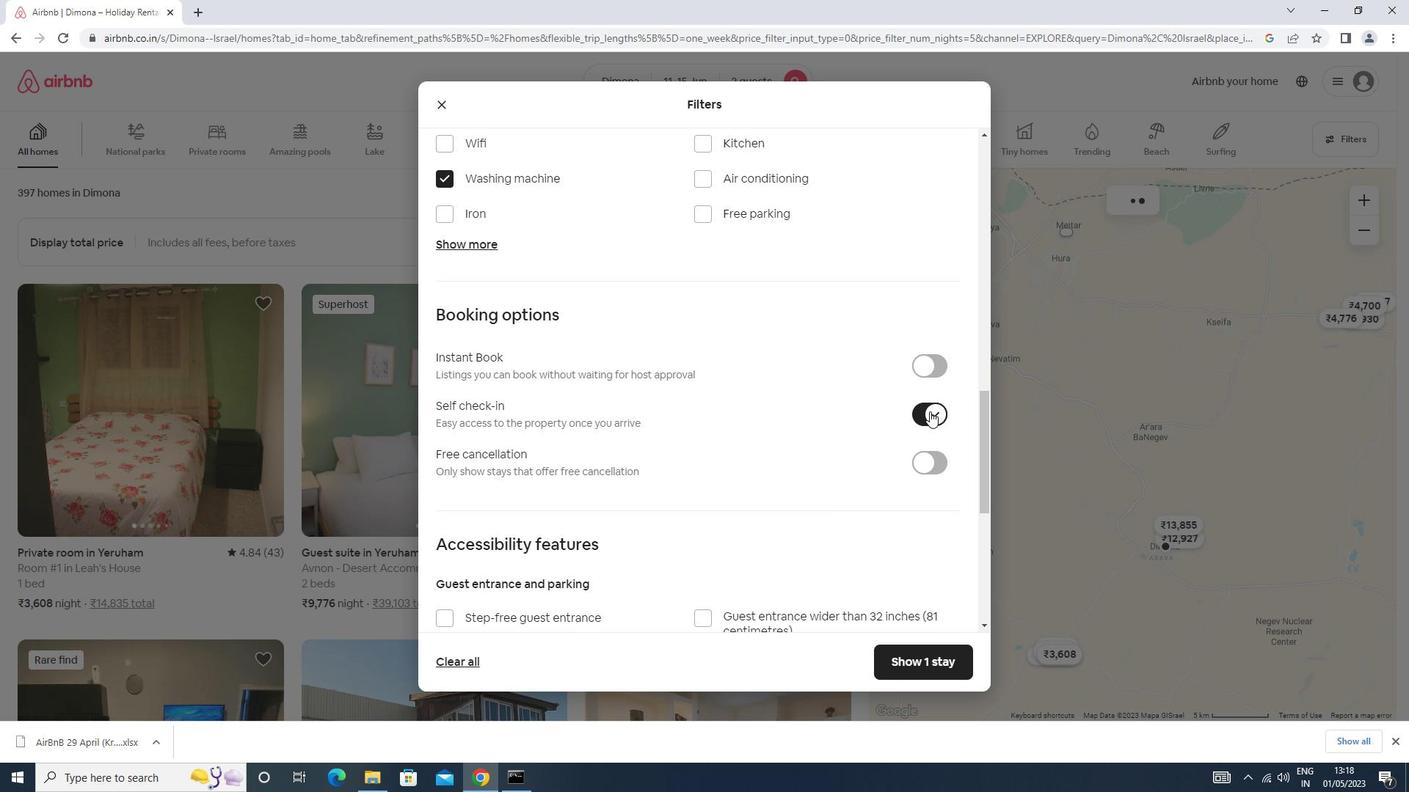 
Action: Mouse scrolled (930, 410) with delta (0, 0)
Screenshot: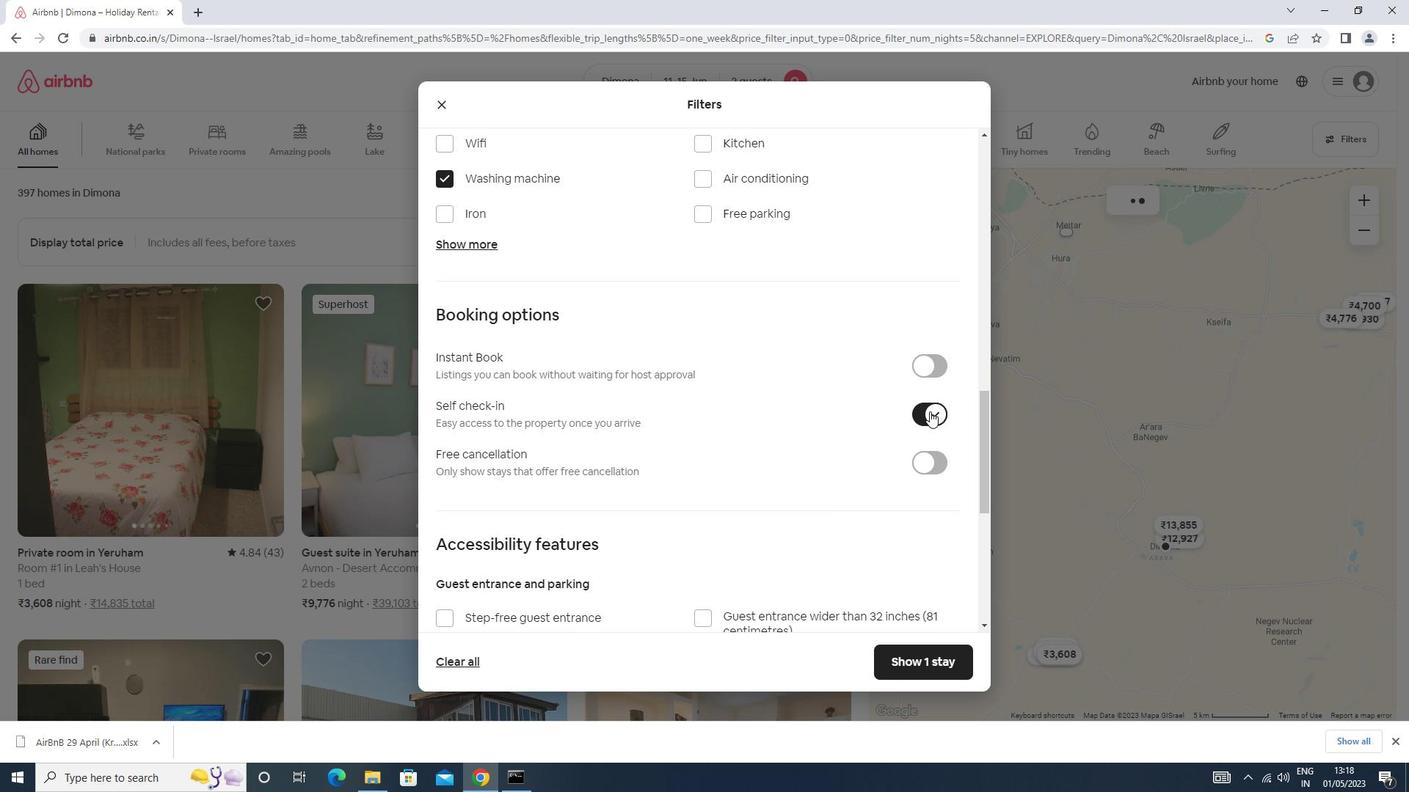 
Action: Mouse scrolled (930, 410) with delta (0, 0)
Screenshot: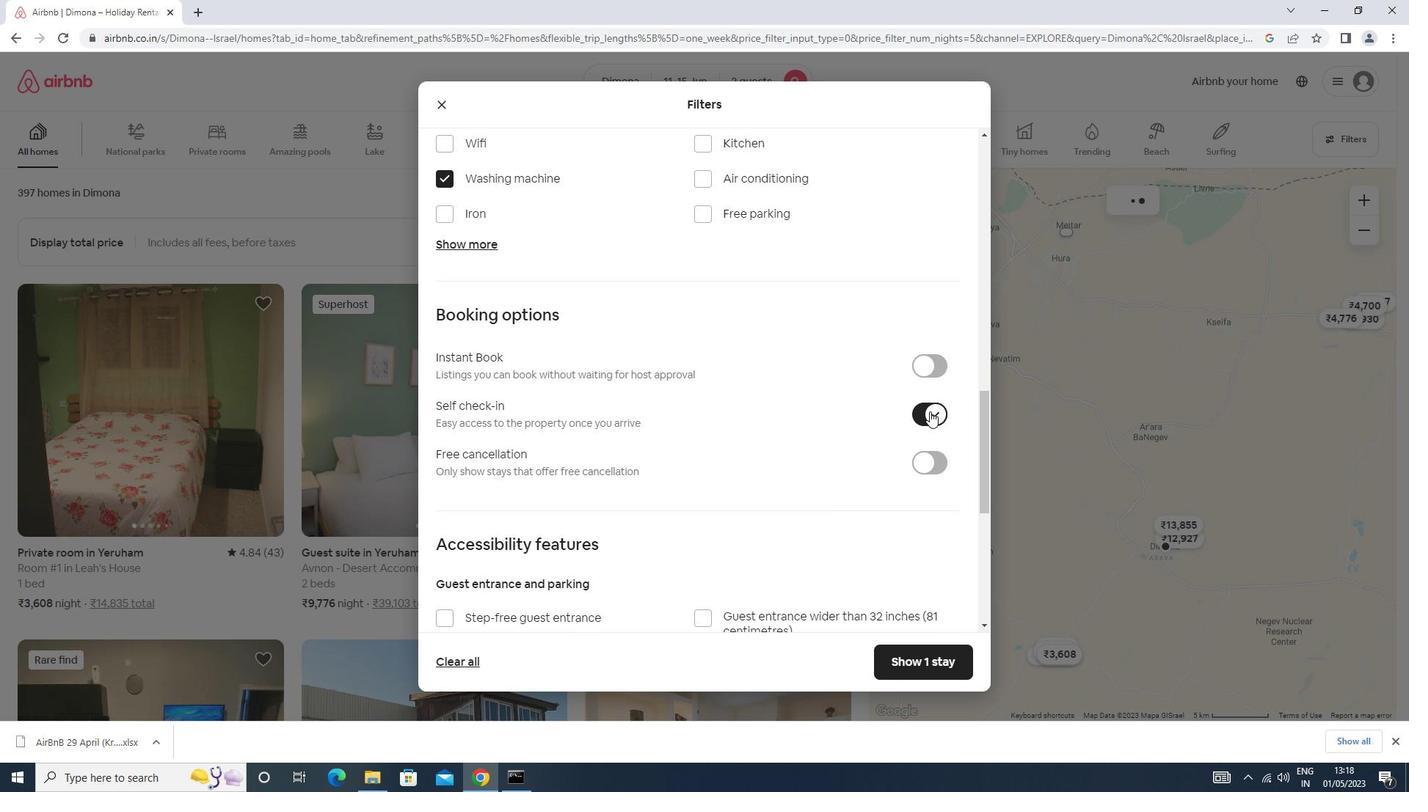 
Action: Mouse scrolled (930, 410) with delta (0, 0)
Screenshot: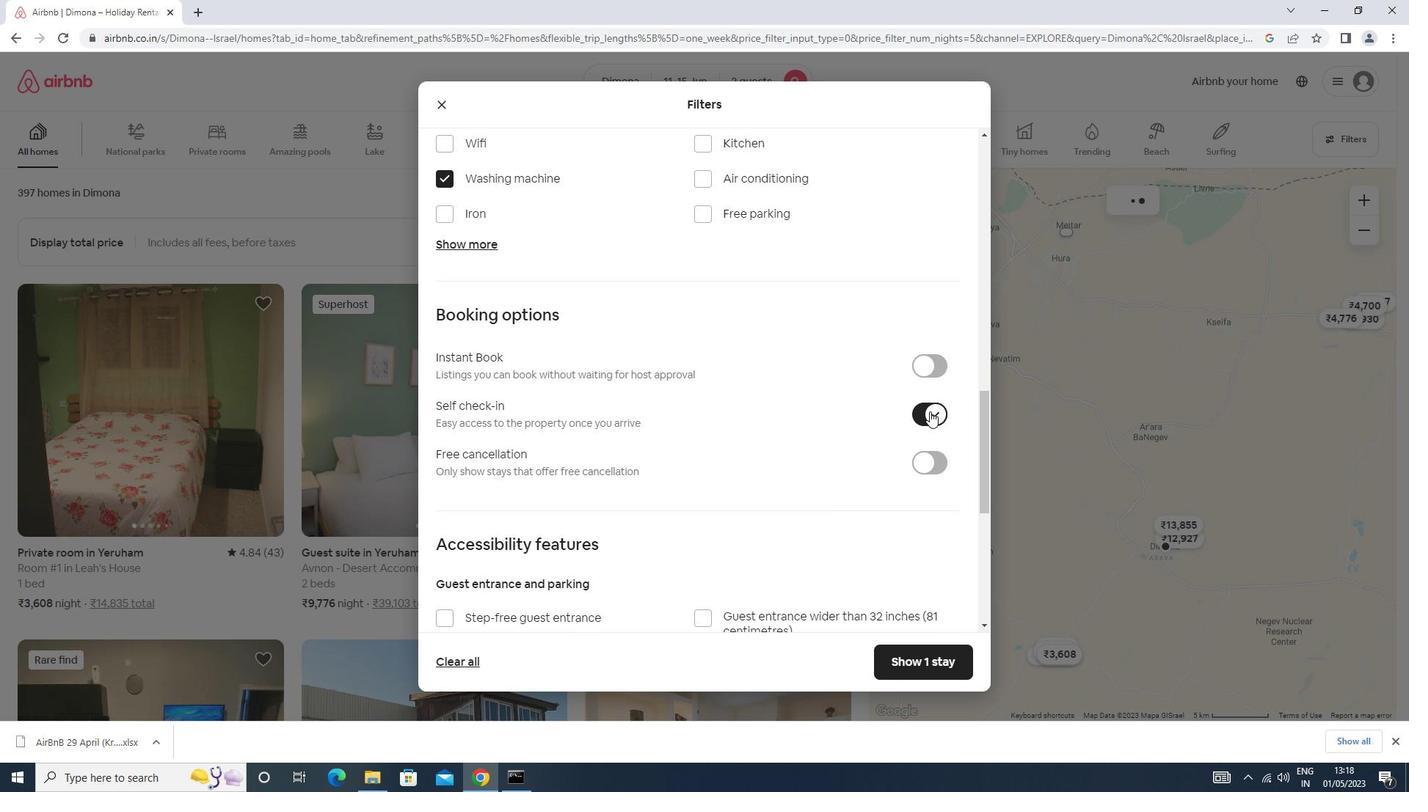 
Action: Mouse scrolled (930, 410) with delta (0, 0)
Screenshot: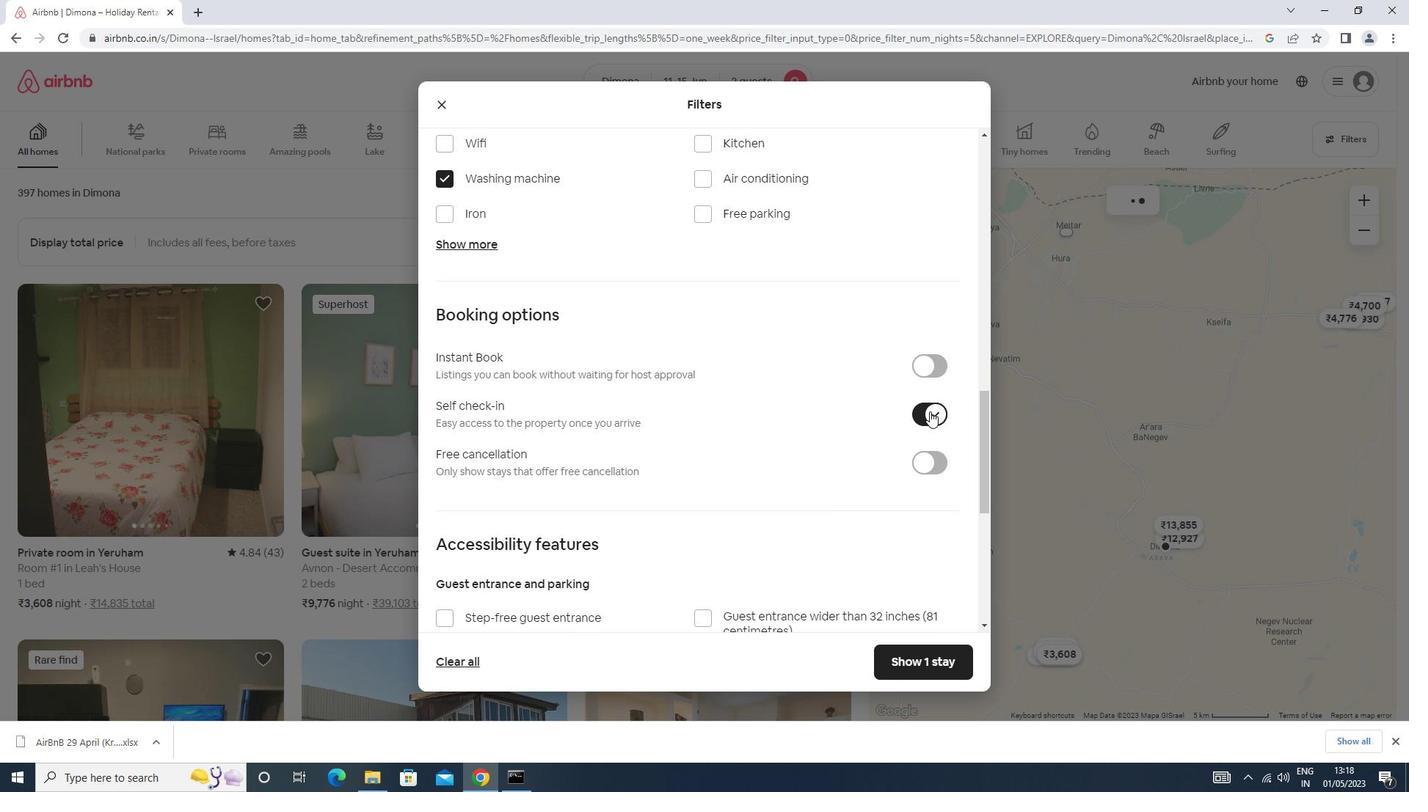 
Action: Mouse scrolled (930, 410) with delta (0, 0)
Screenshot: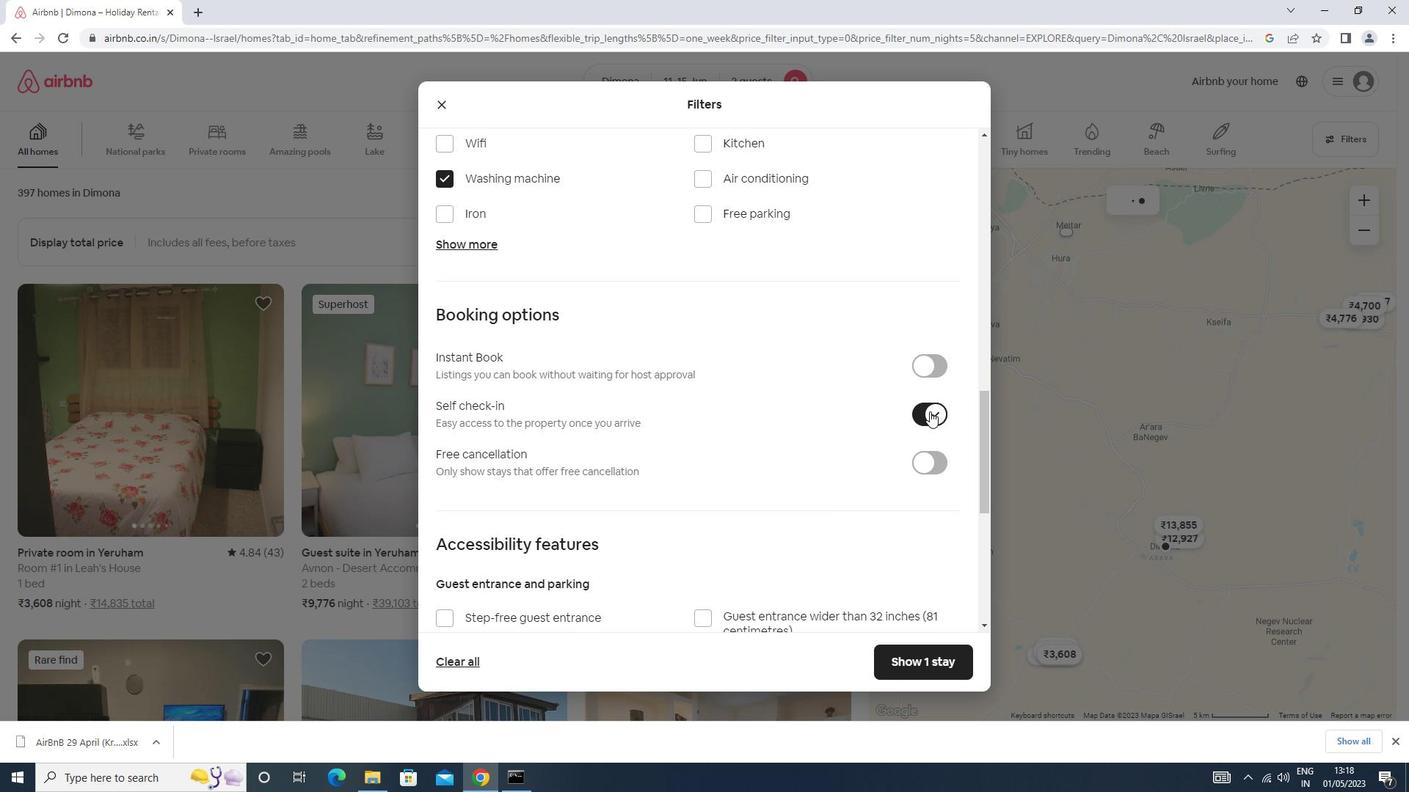 
Action: Mouse scrolled (930, 410) with delta (0, 0)
Screenshot: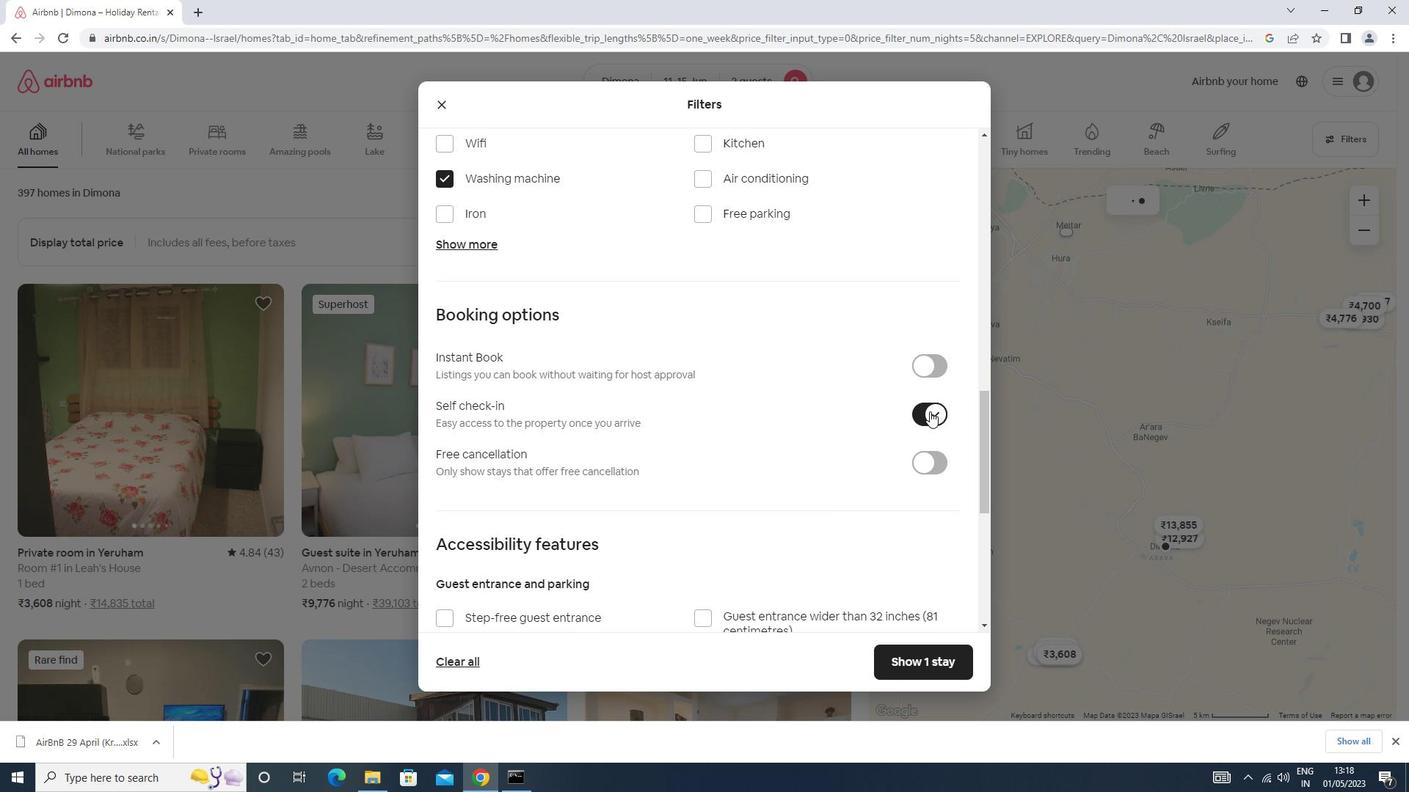 
Action: Mouse scrolled (930, 410) with delta (0, 0)
Screenshot: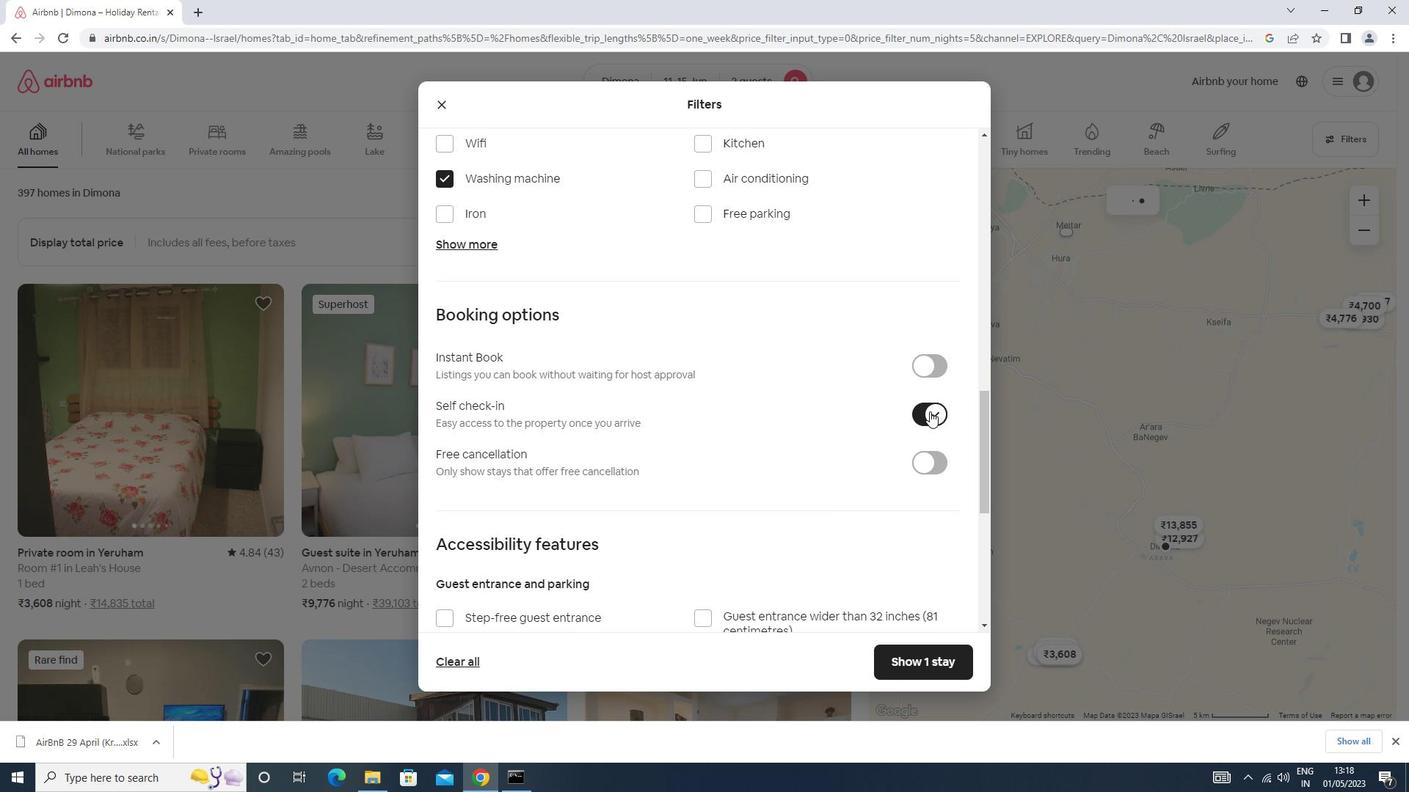 
Action: Mouse moved to (463, 528)
Screenshot: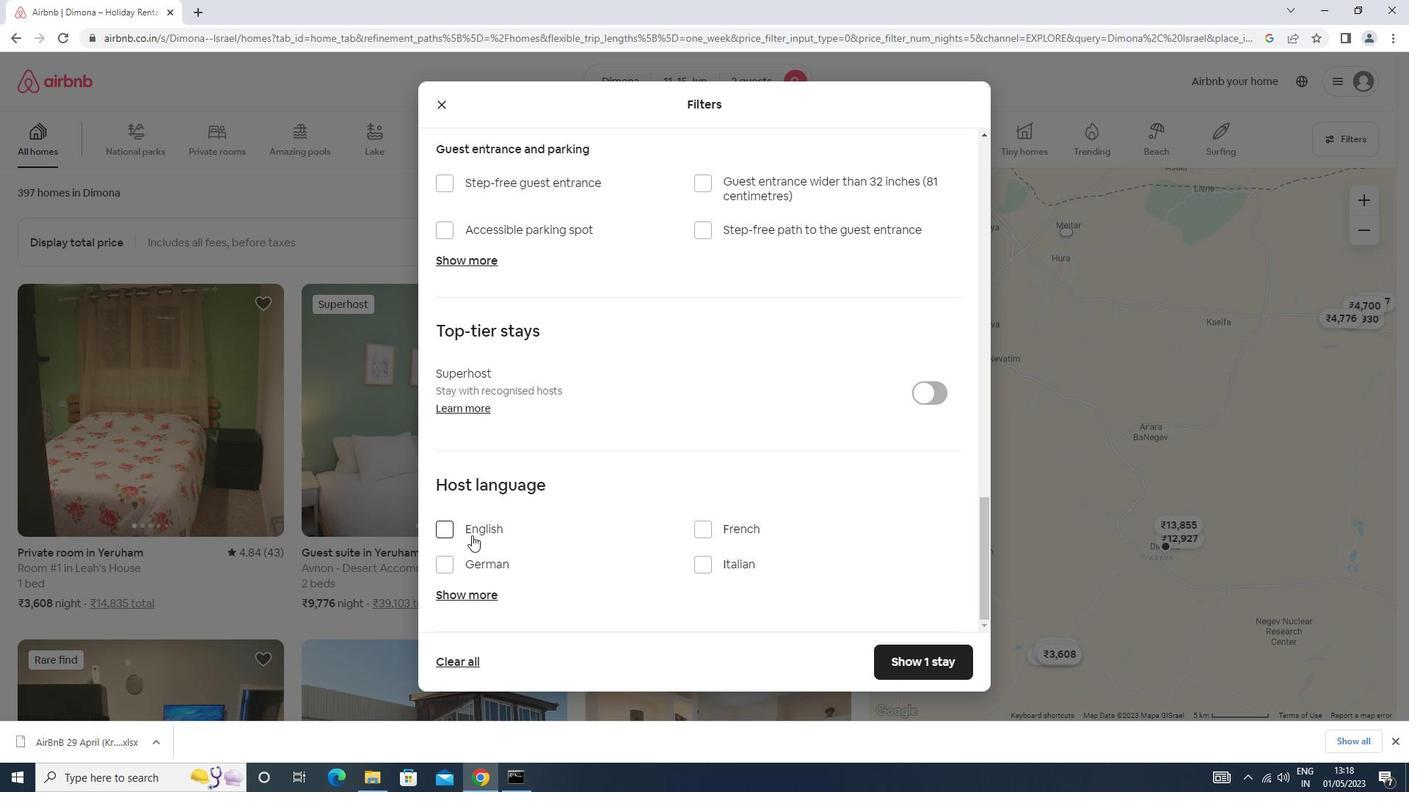 
Action: Mouse pressed left at (463, 528)
Screenshot: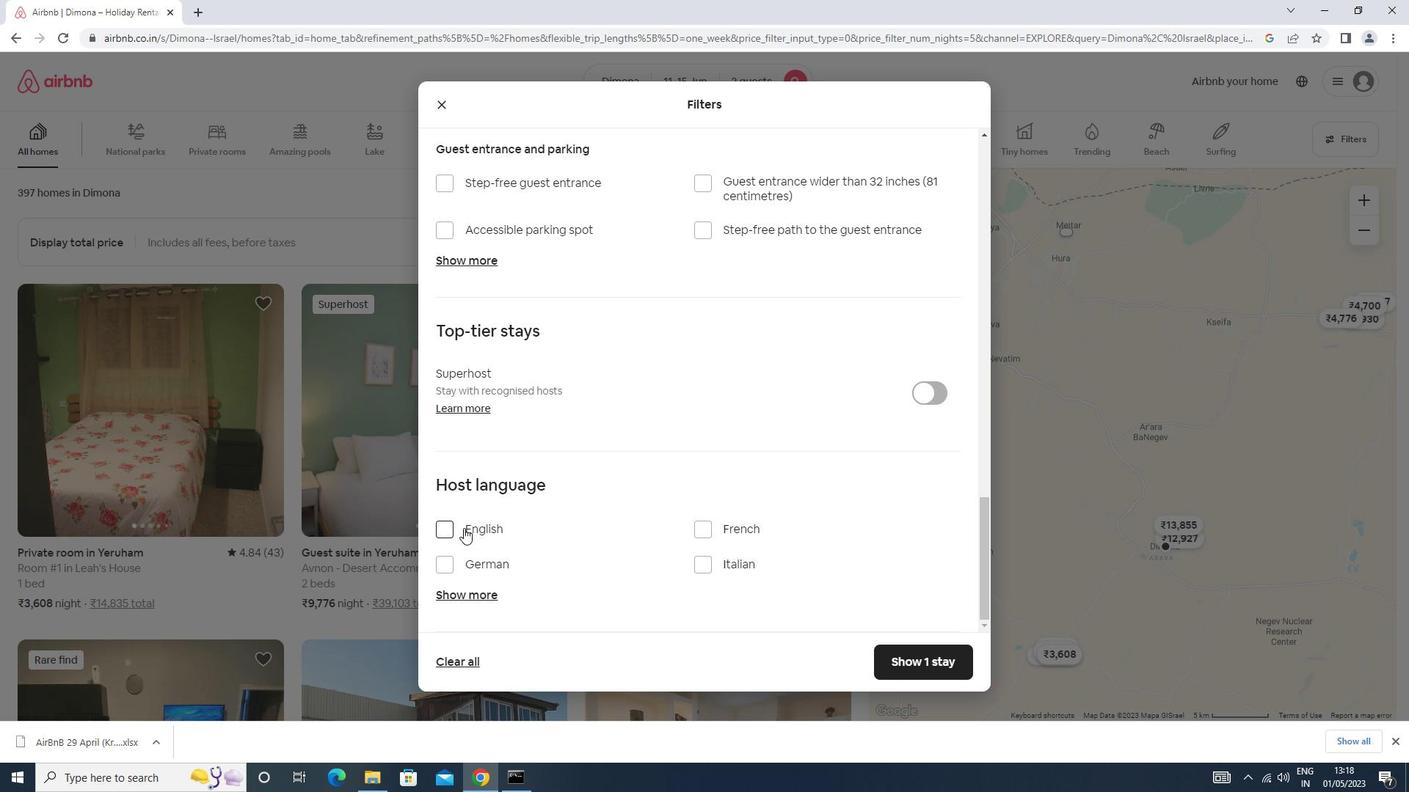 
Action: Mouse moved to (925, 665)
Screenshot: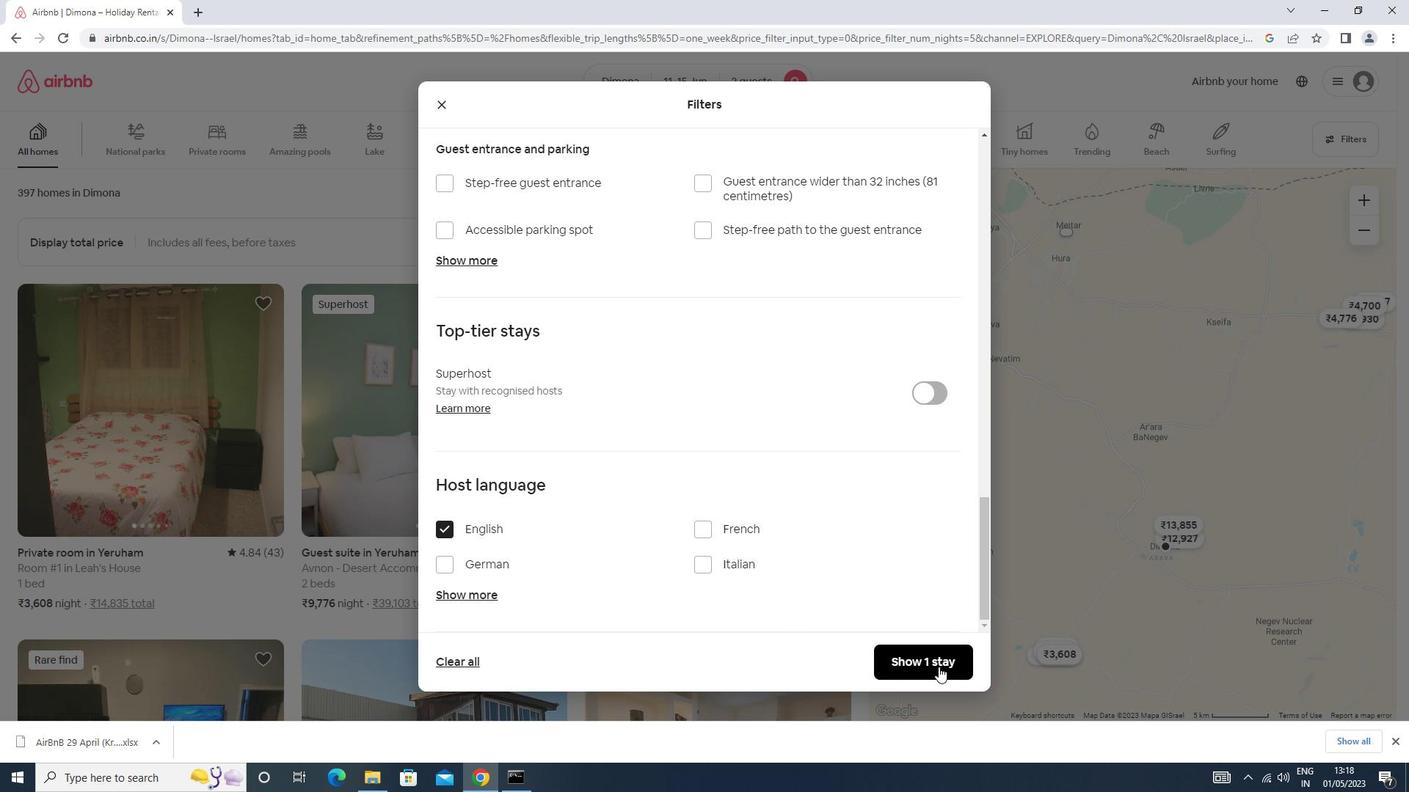
Action: Mouse pressed left at (925, 665)
Screenshot: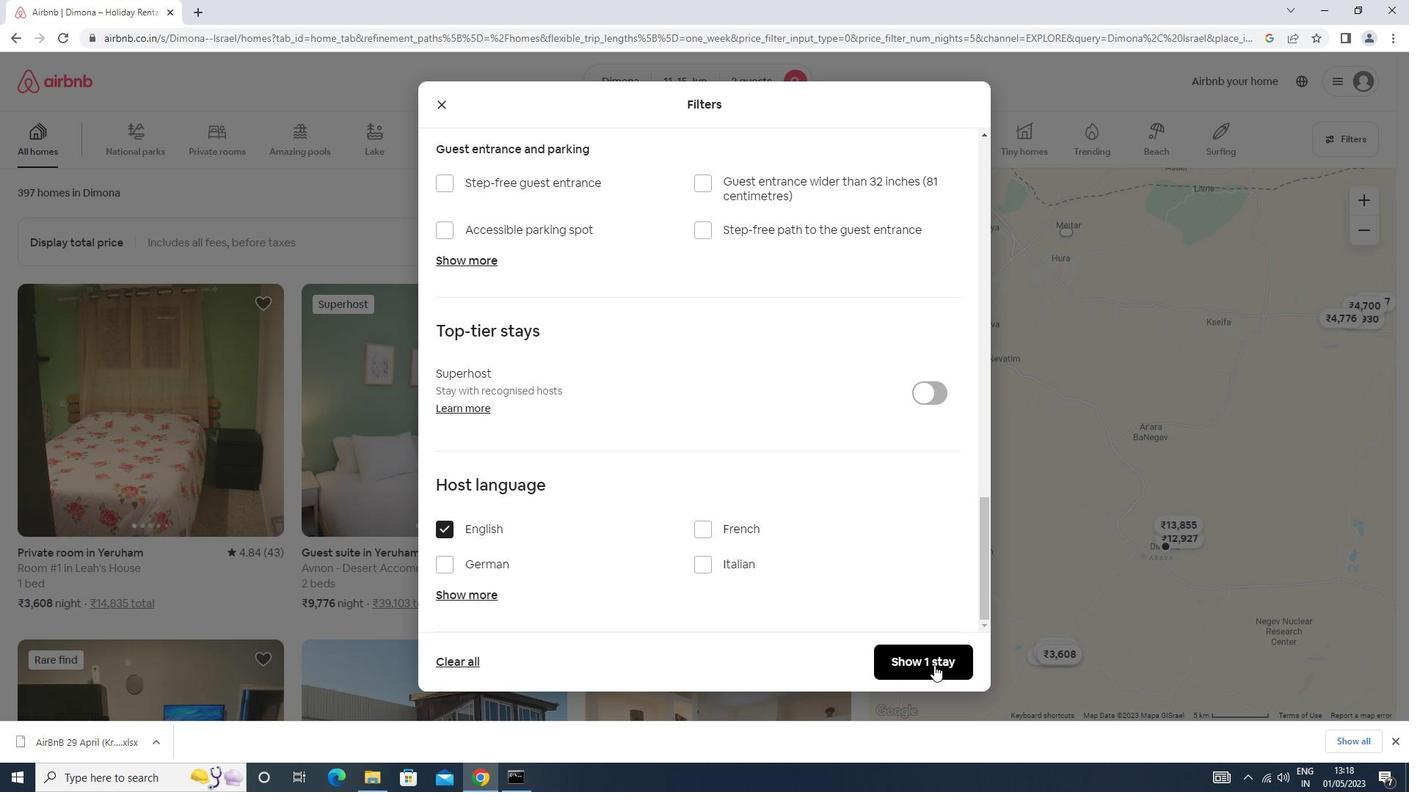 
